 Task: Add an event with the title Marketing Campaign Launch, date '2023/10/11', time 7:50 AM to 9:50 AMand add a description: The Marketing Campaign Launch is an exciting and highly anticipated event that marks the official introduction of a new marketing campaign to the target audience. It is a carefully planned and executed event designed to create buzz, generate interest, and maximize the impact of the campaign's messaging and objectives._x000D_
_x000D_
Select event color  Sage . Add location for the event as: 321 Plaza Mayor, Madrid, Spain, logged in from the account softage.1@softage.netand send the event invitation to softage.8@softage.net and softage.9@softage.net. Set a reminder for the event Weekly on Sunday
Action: Mouse moved to (58, 122)
Screenshot: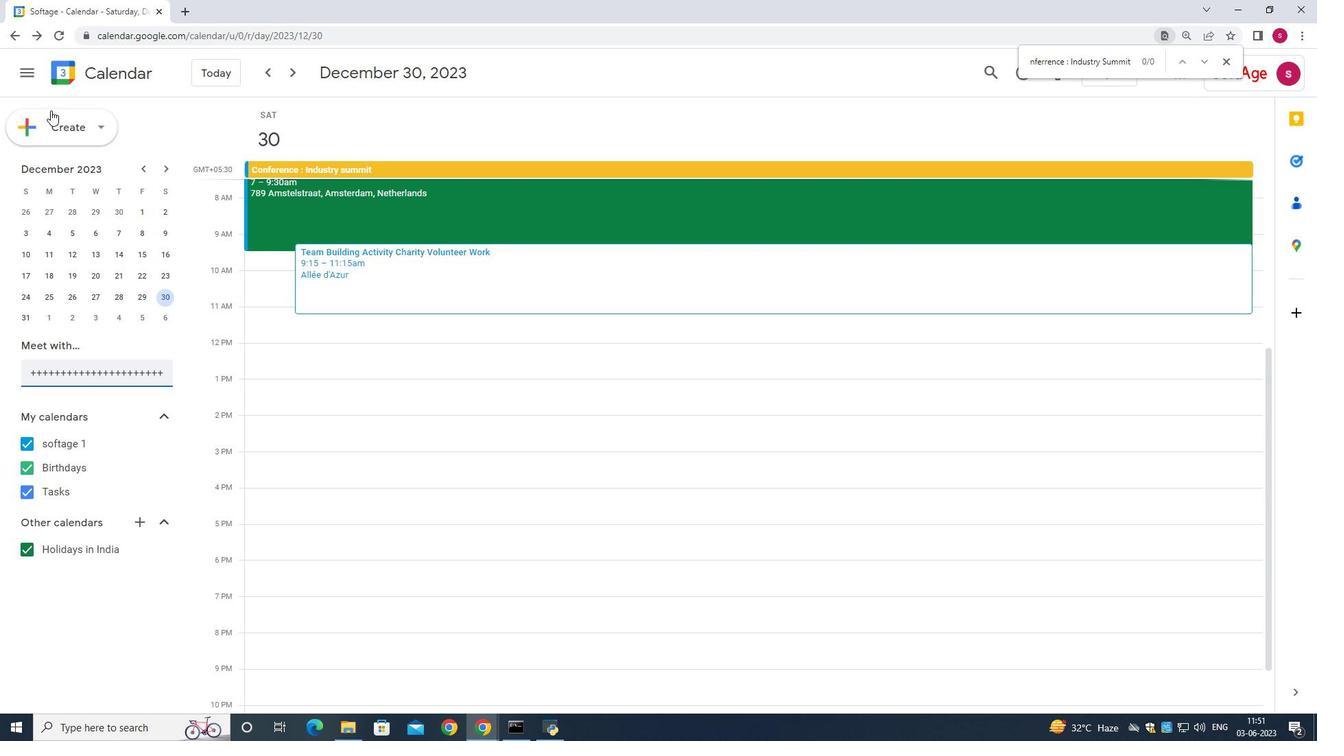 
Action: Mouse pressed left at (58, 122)
Screenshot: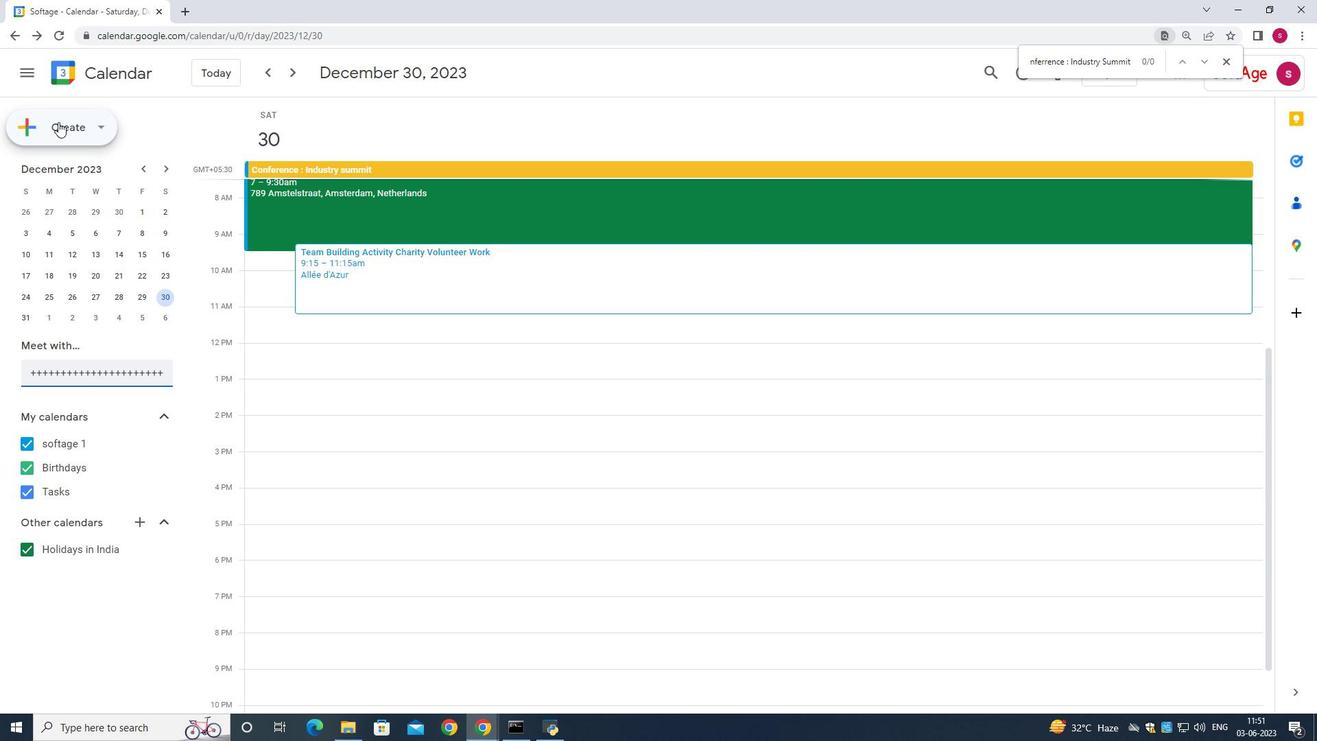
Action: Mouse moved to (52, 173)
Screenshot: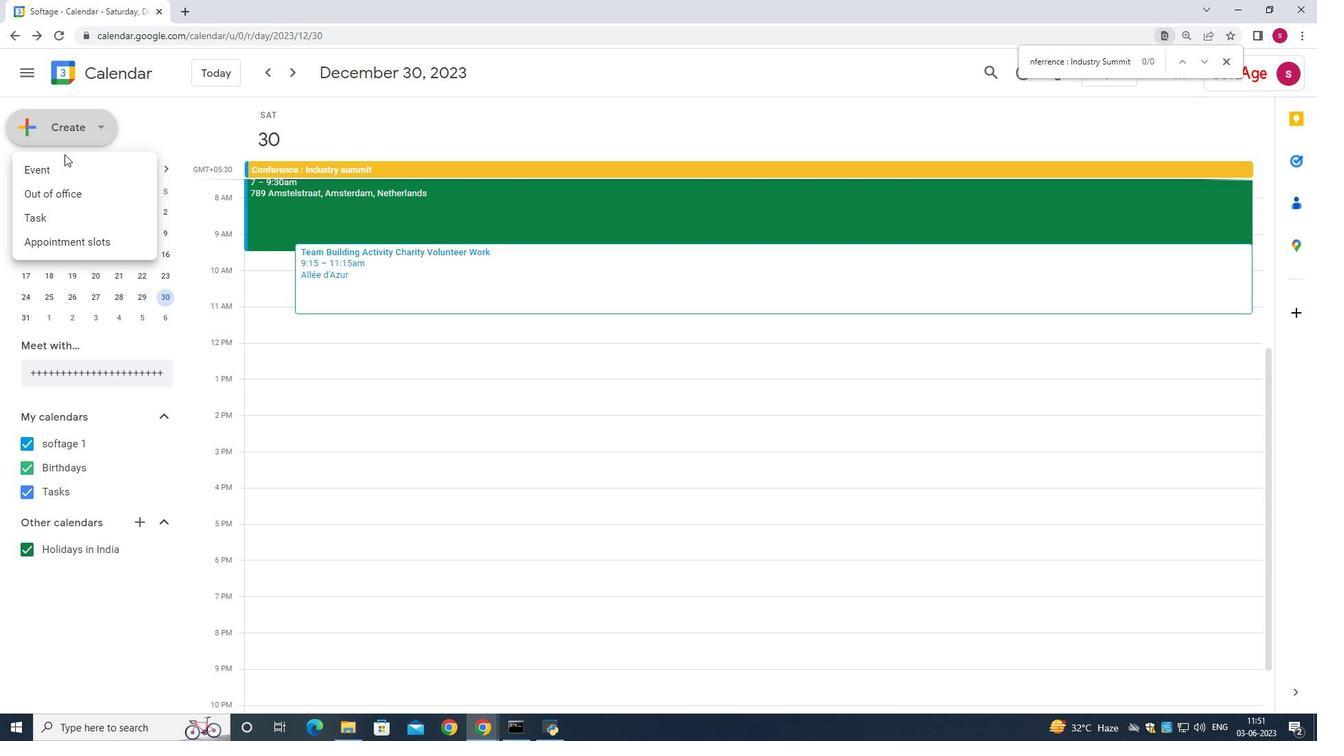 
Action: Mouse pressed left at (52, 173)
Screenshot: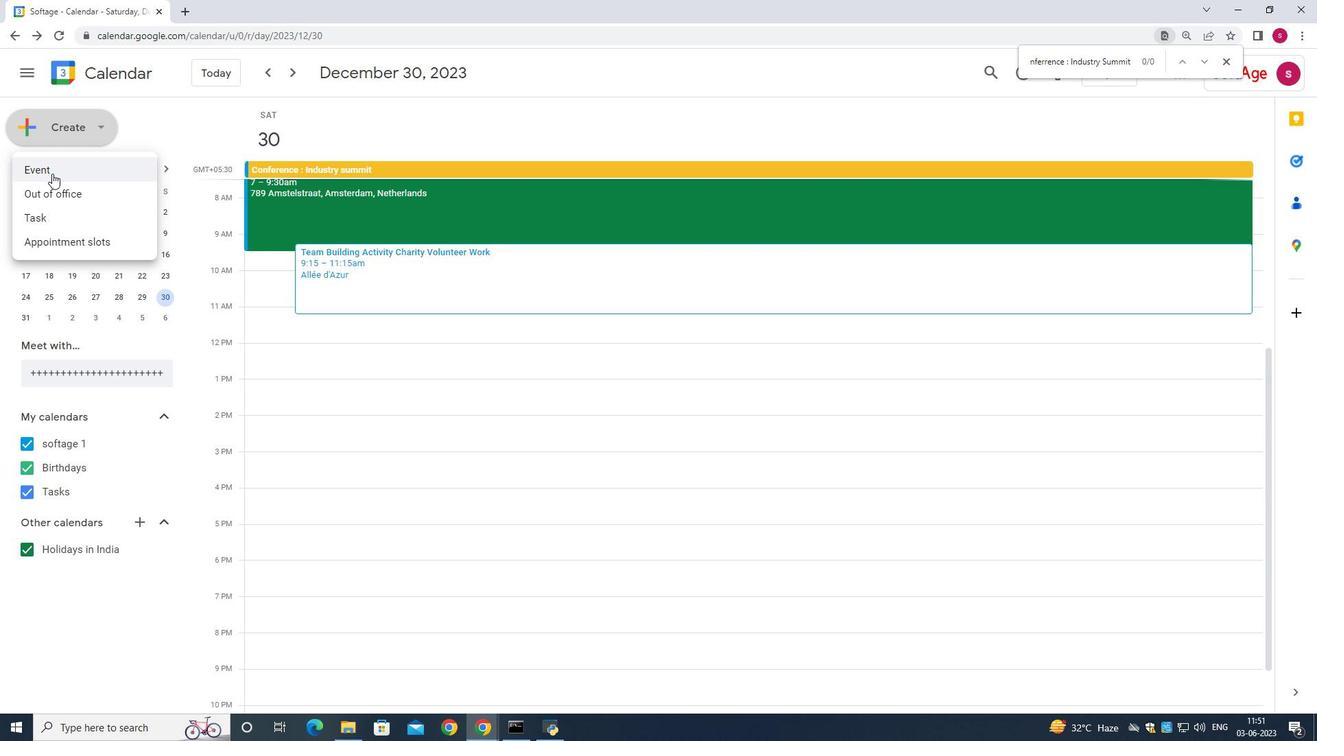 
Action: Mouse moved to (697, 236)
Screenshot: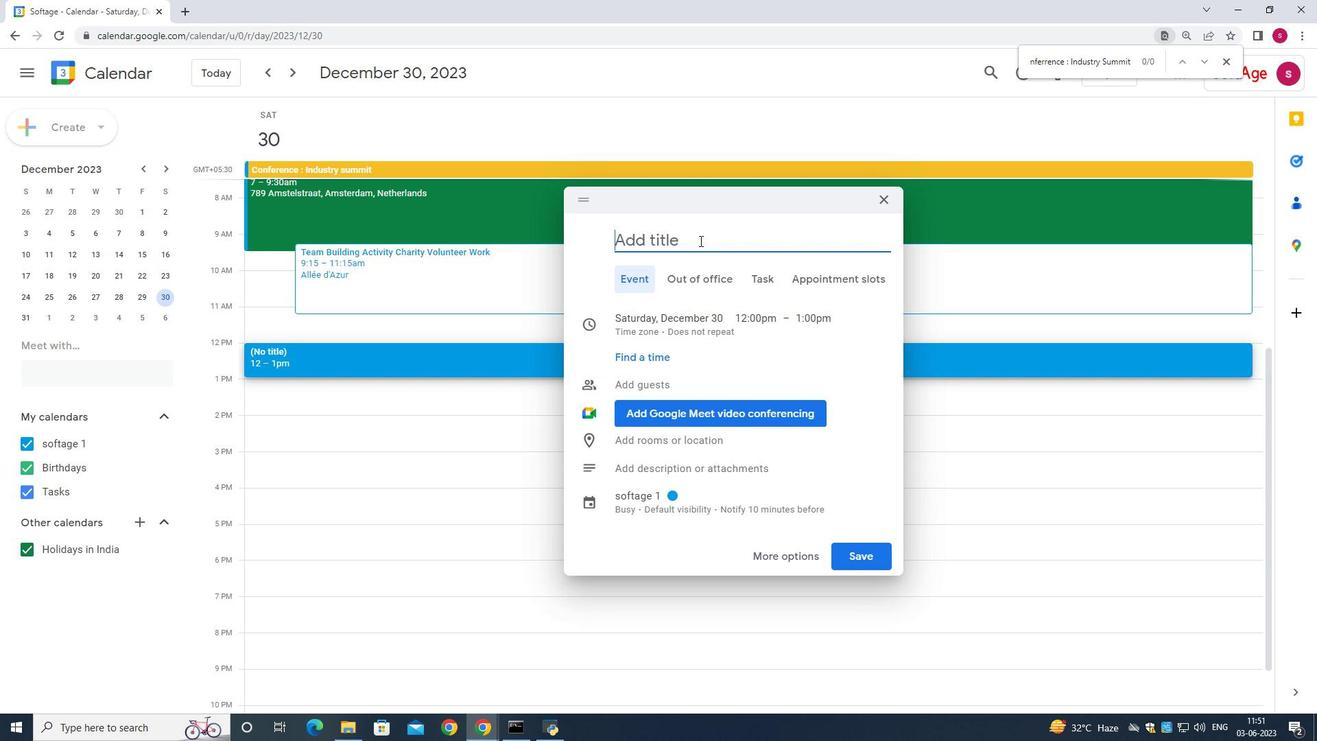 
Action: Mouse pressed left at (697, 236)
Screenshot: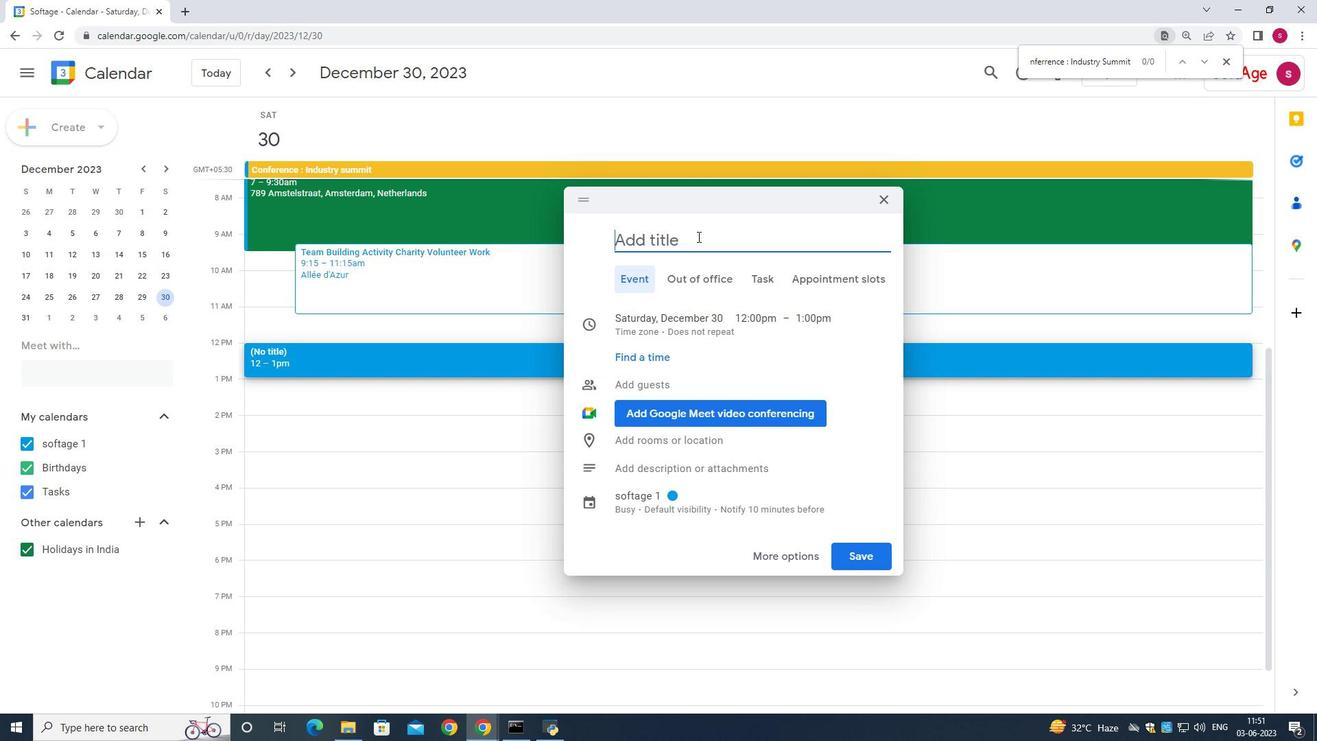 
Action: Mouse moved to (645, 249)
Screenshot: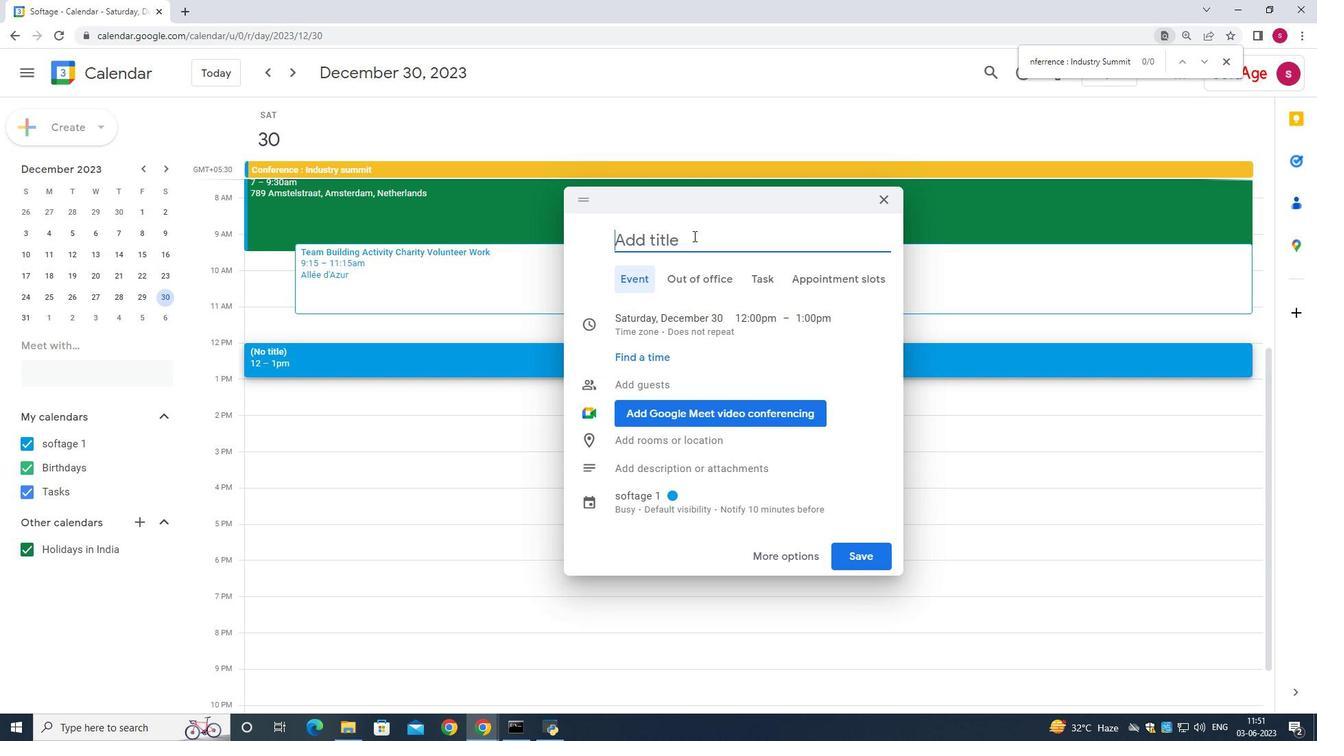 
Action: Key pressed <Key.shift>Marketing<Key.space><Key.shift>Campaign
Screenshot: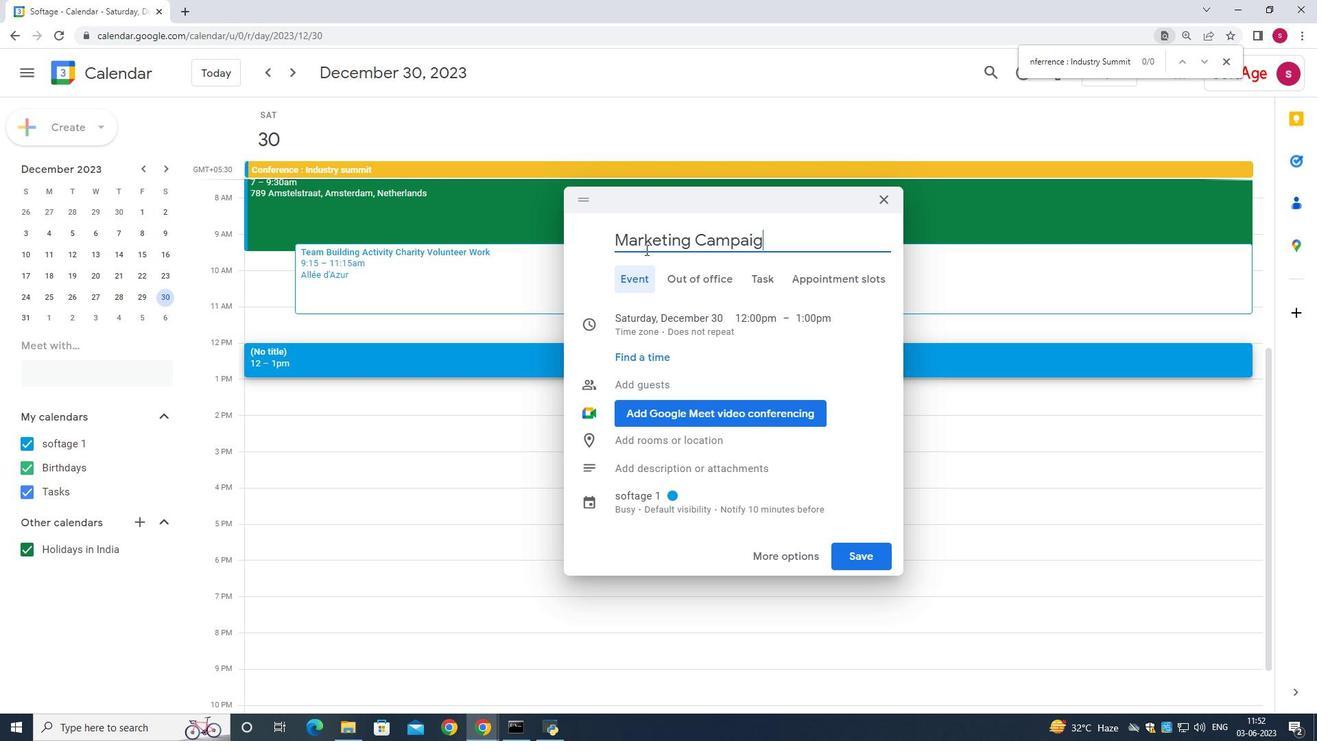 
Action: Mouse moved to (764, 199)
Screenshot: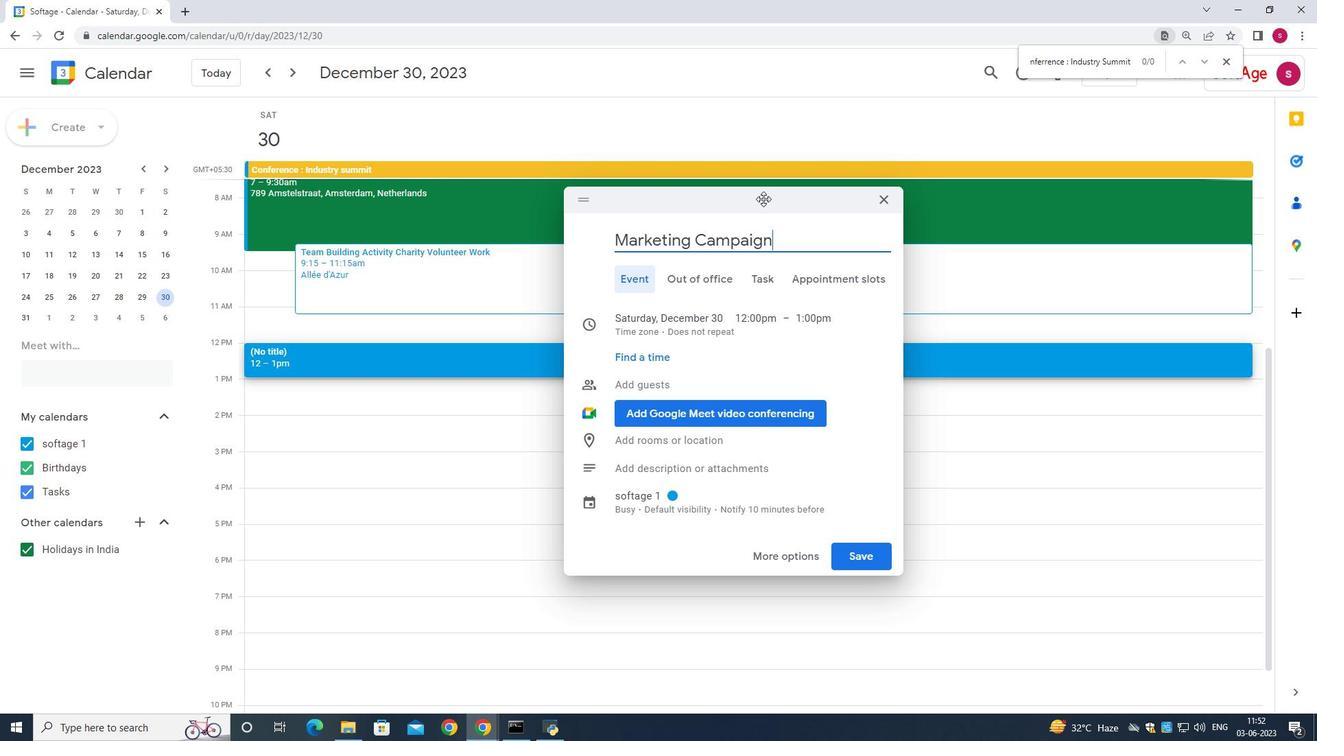 
Action: Key pressed <Key.space><Key.shift>Launch
Screenshot: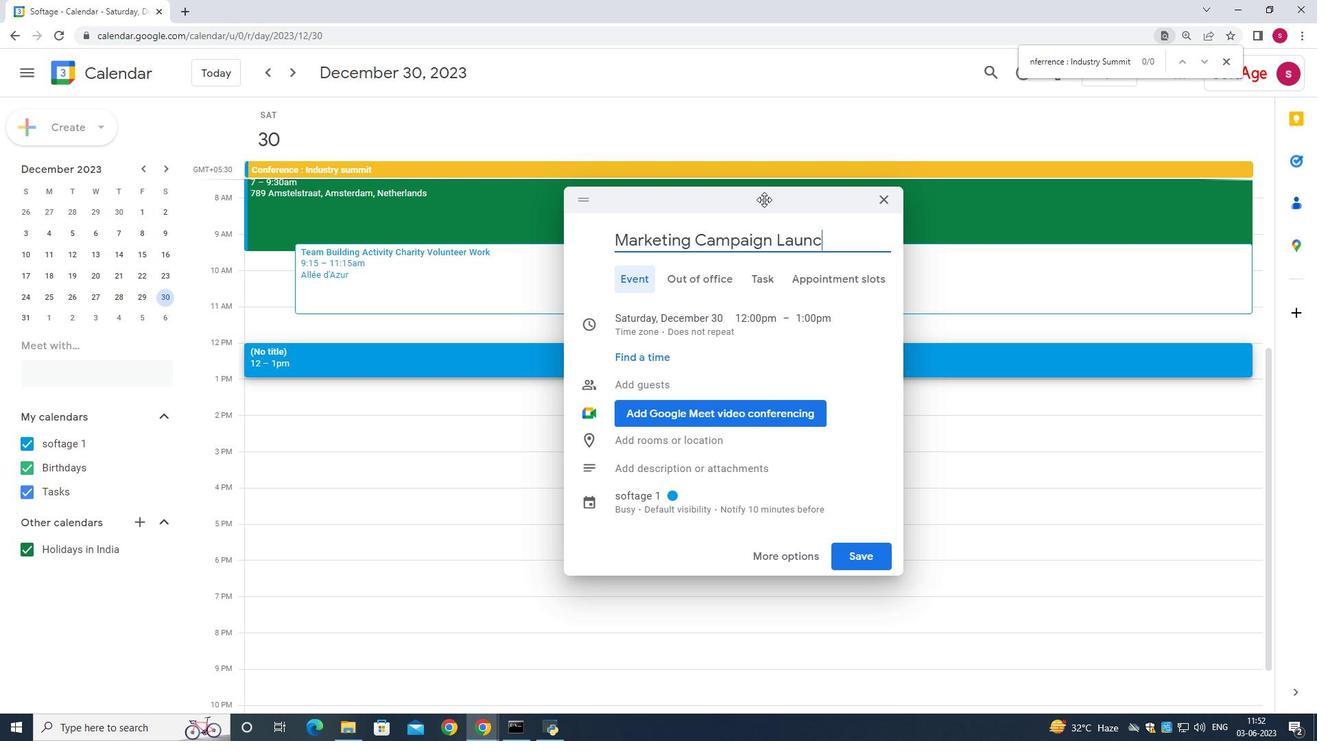 
Action: Mouse moved to (684, 307)
Screenshot: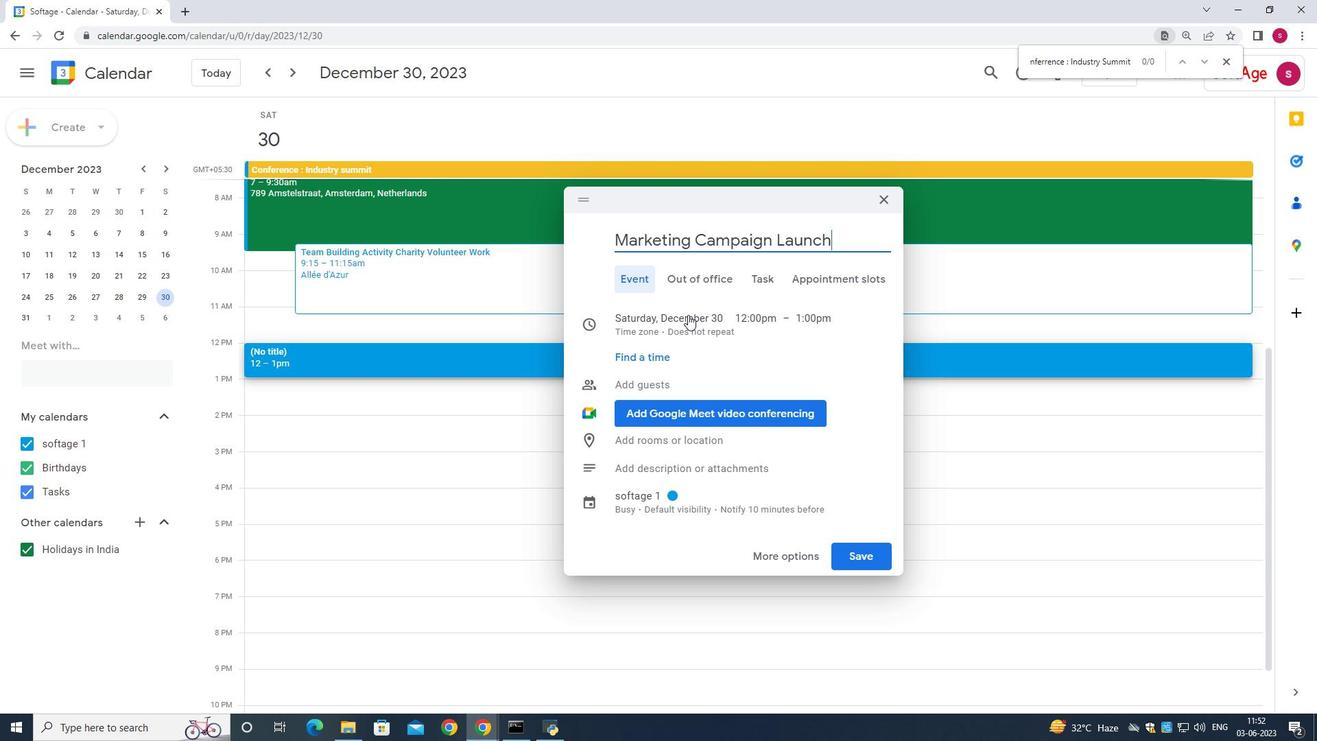 
Action: Mouse pressed left at (684, 307)
Screenshot: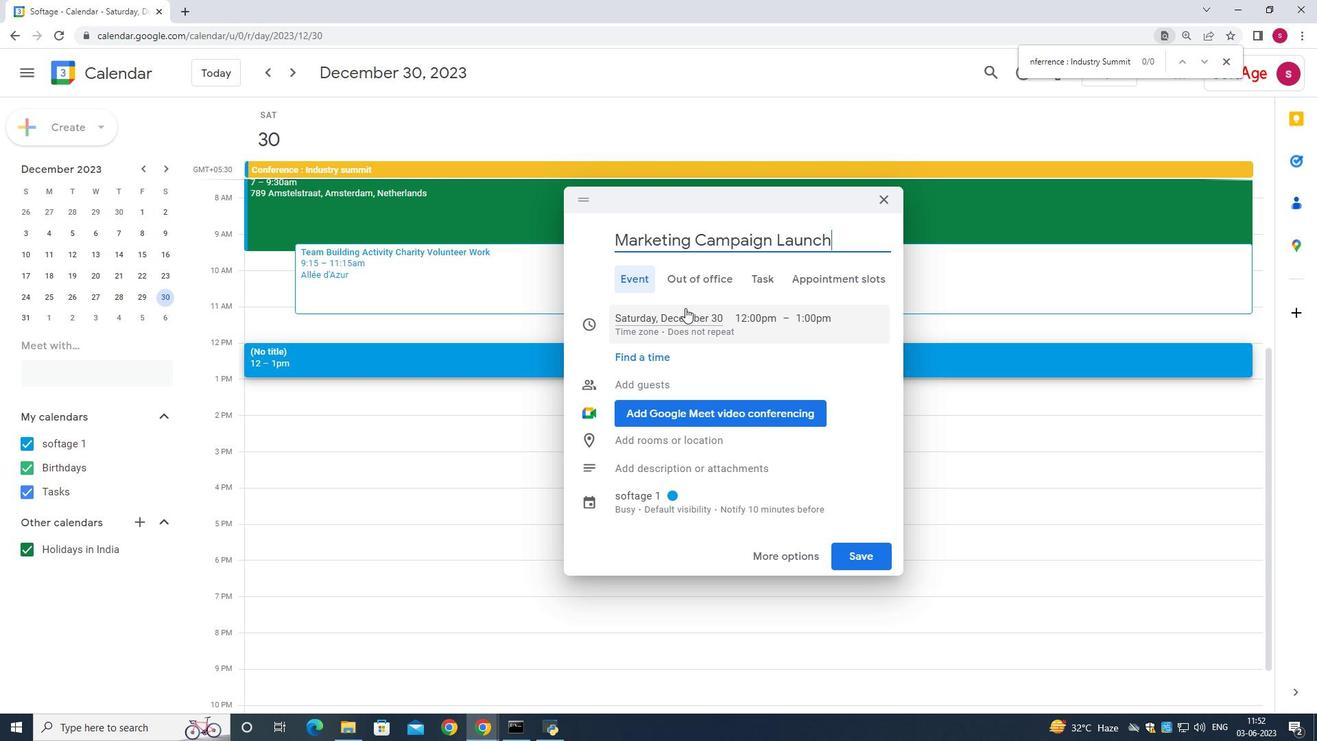 
Action: Mouse moved to (682, 318)
Screenshot: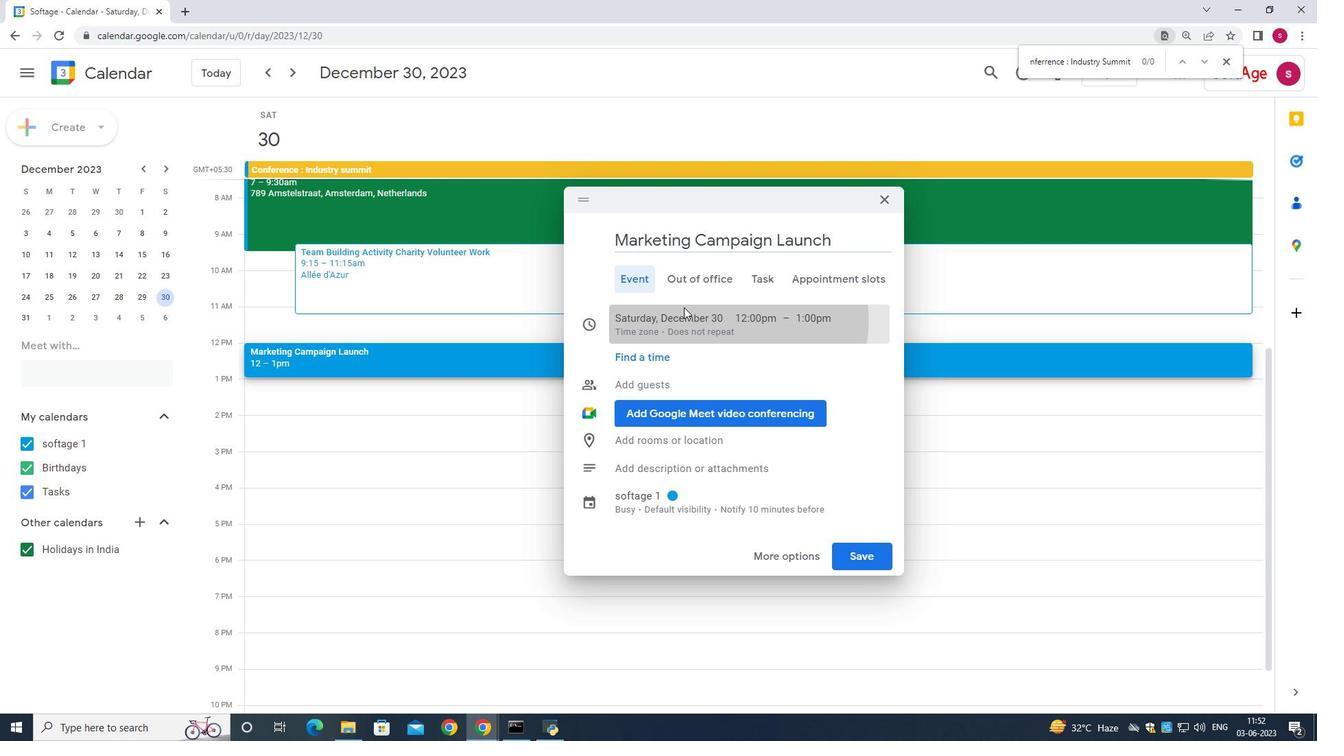 
Action: Mouse pressed left at (682, 318)
Screenshot: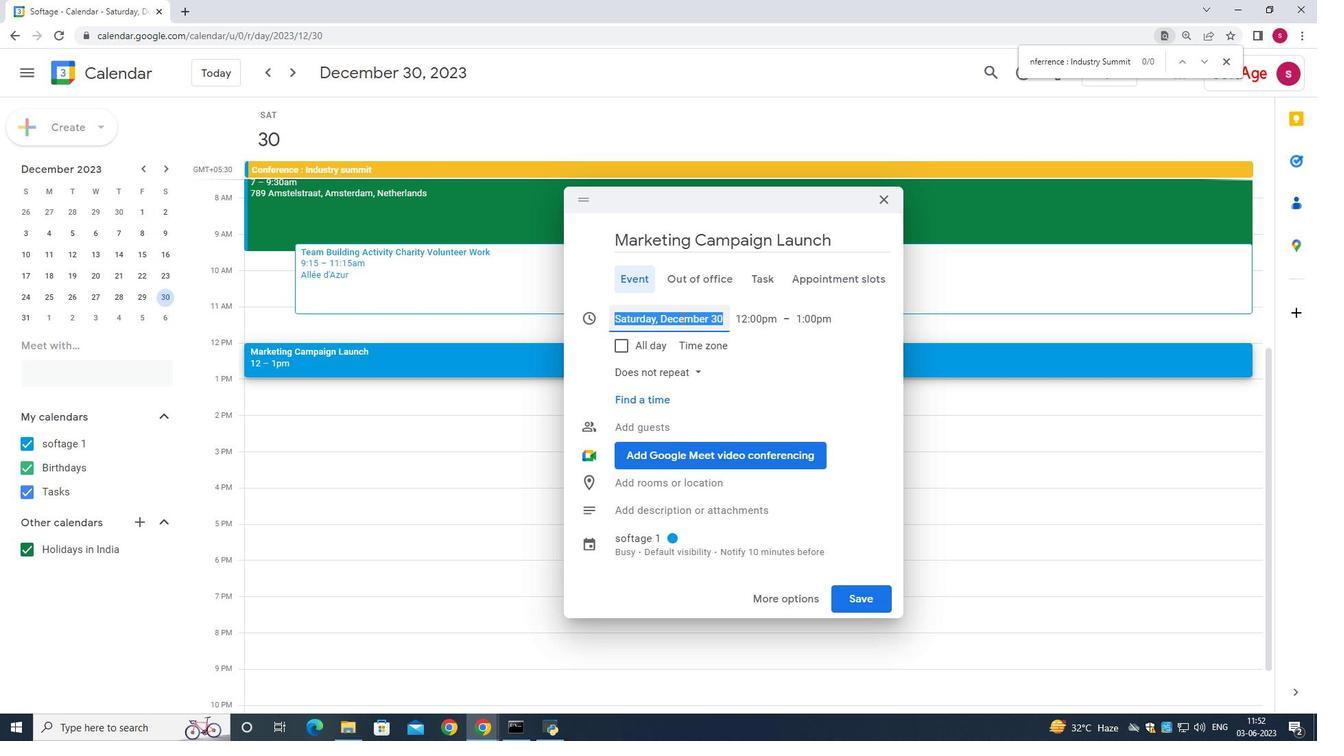 
Action: Mouse moved to (775, 348)
Screenshot: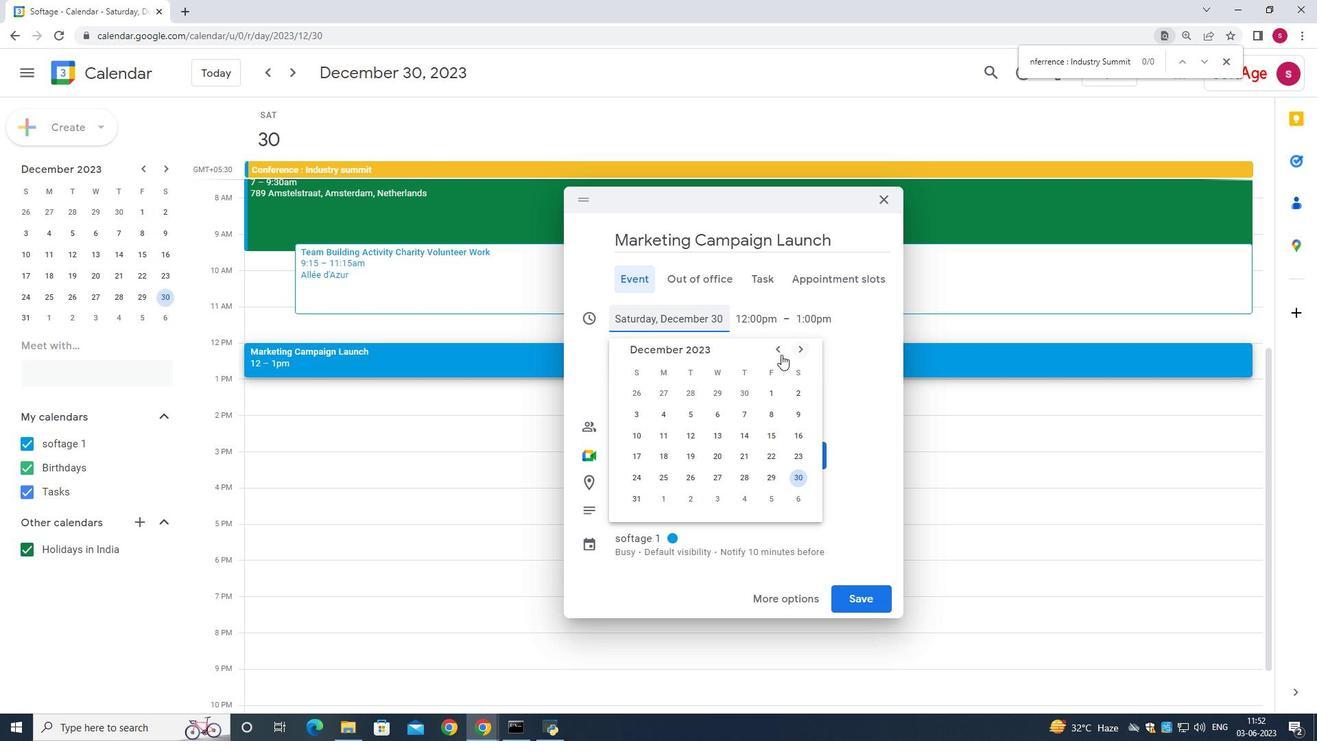 
Action: Mouse pressed left at (775, 348)
Screenshot: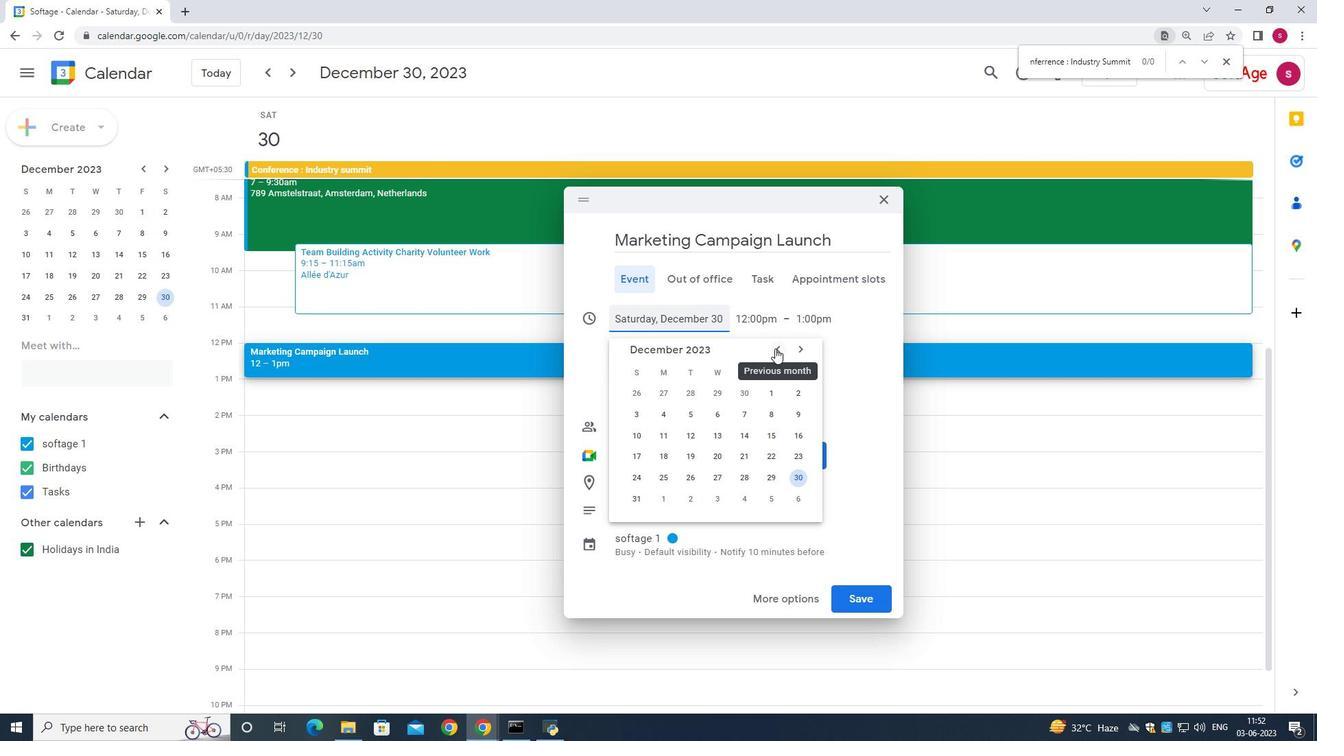 
Action: Mouse pressed left at (775, 348)
Screenshot: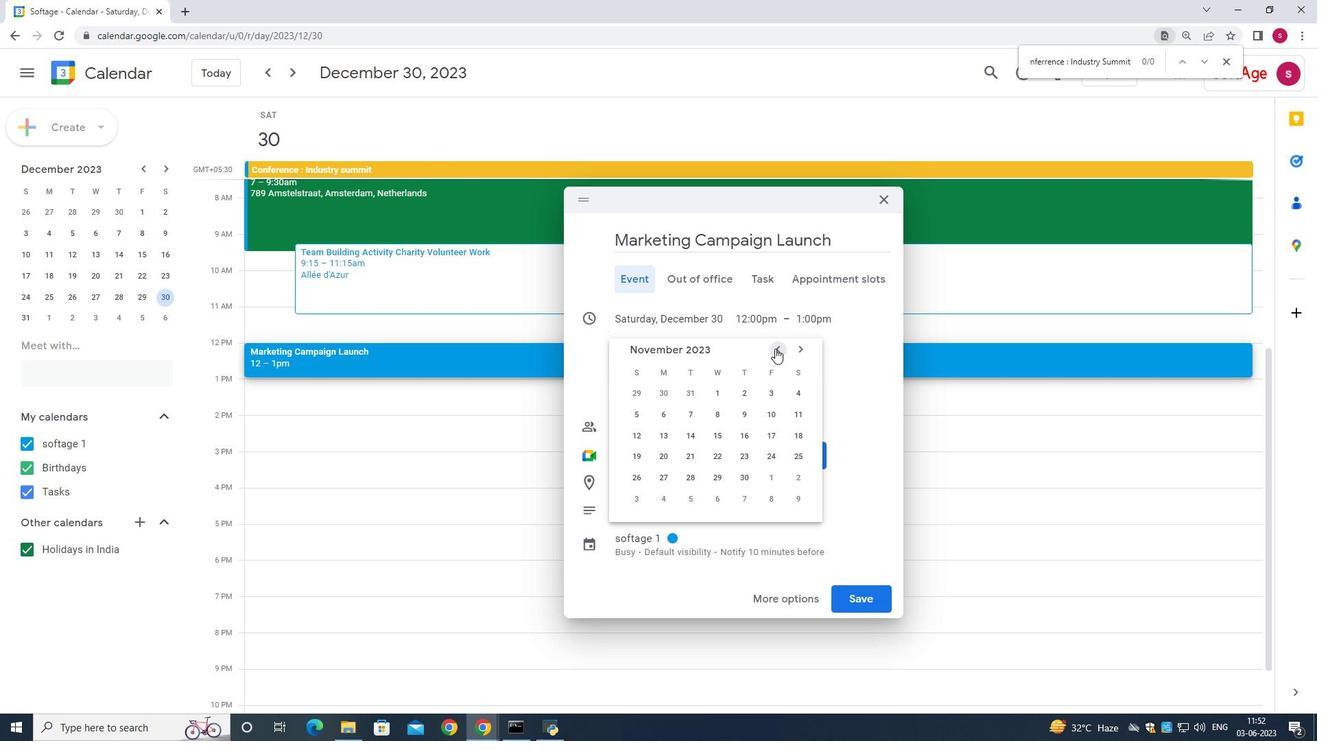 
Action: Mouse moved to (722, 413)
Screenshot: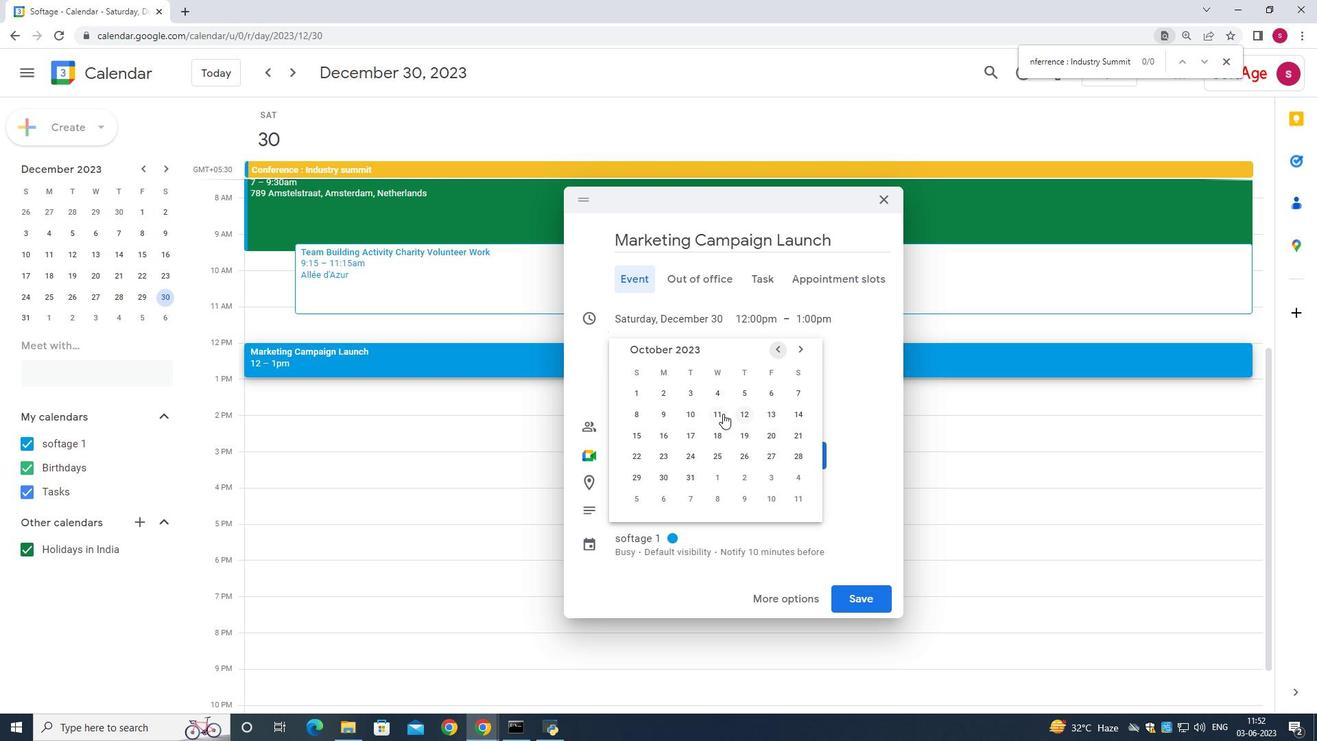 
Action: Mouse pressed left at (722, 413)
Screenshot: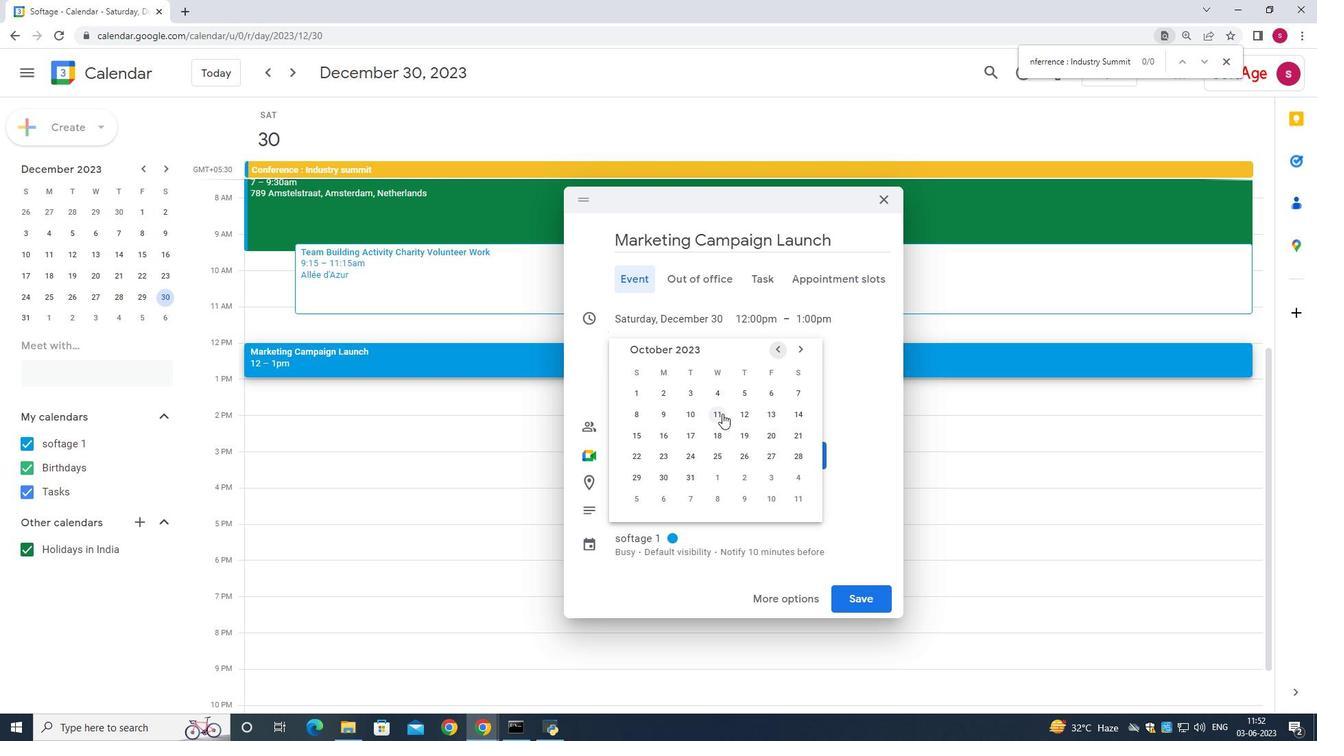 
Action: Mouse moved to (754, 320)
Screenshot: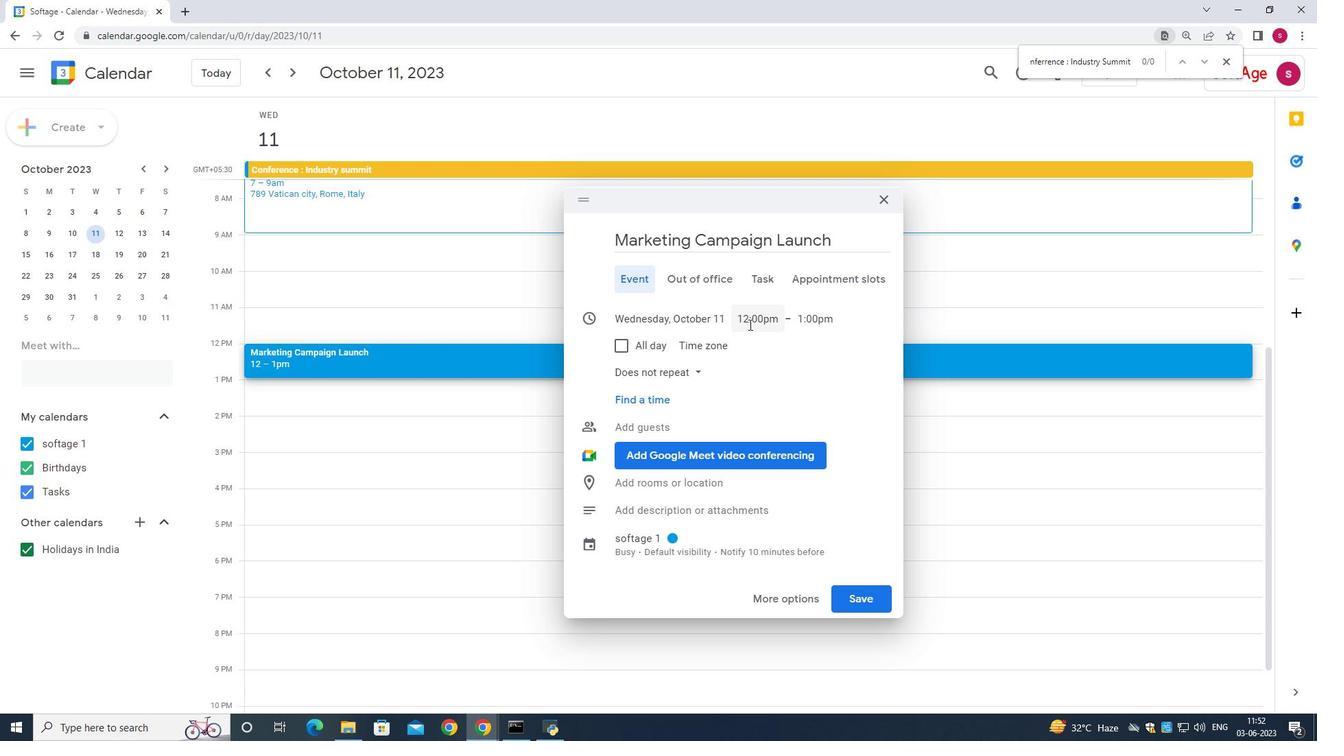 
Action: Mouse pressed left at (754, 320)
Screenshot: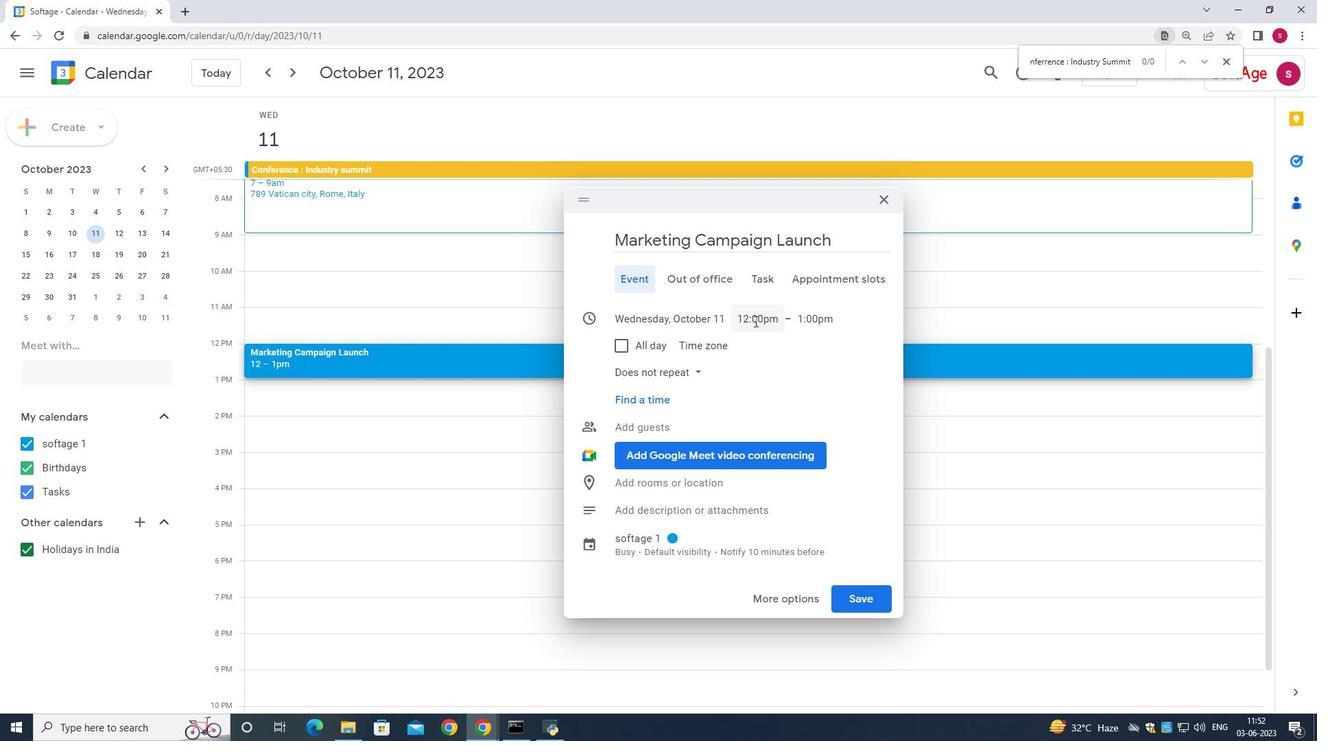 
Action: Mouse moved to (765, 391)
Screenshot: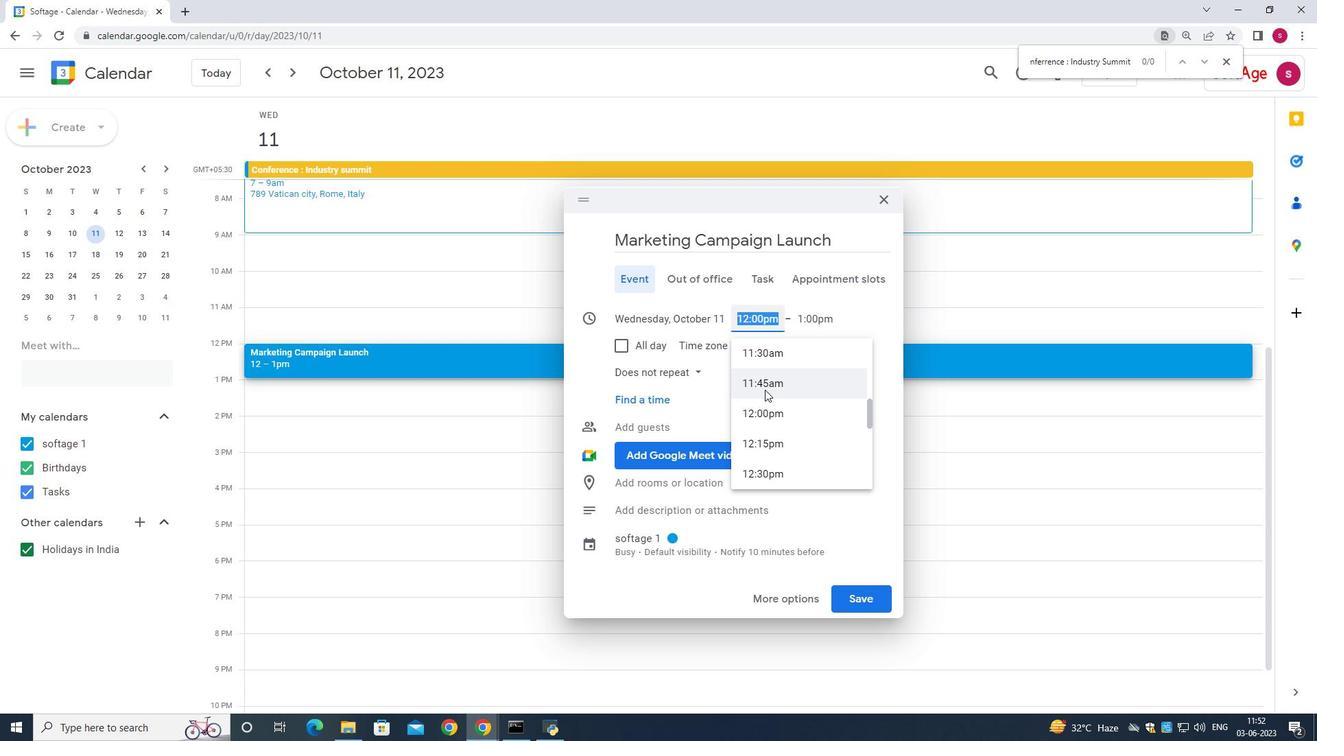 
Action: Mouse scrolled (765, 392) with delta (0, 0)
Screenshot: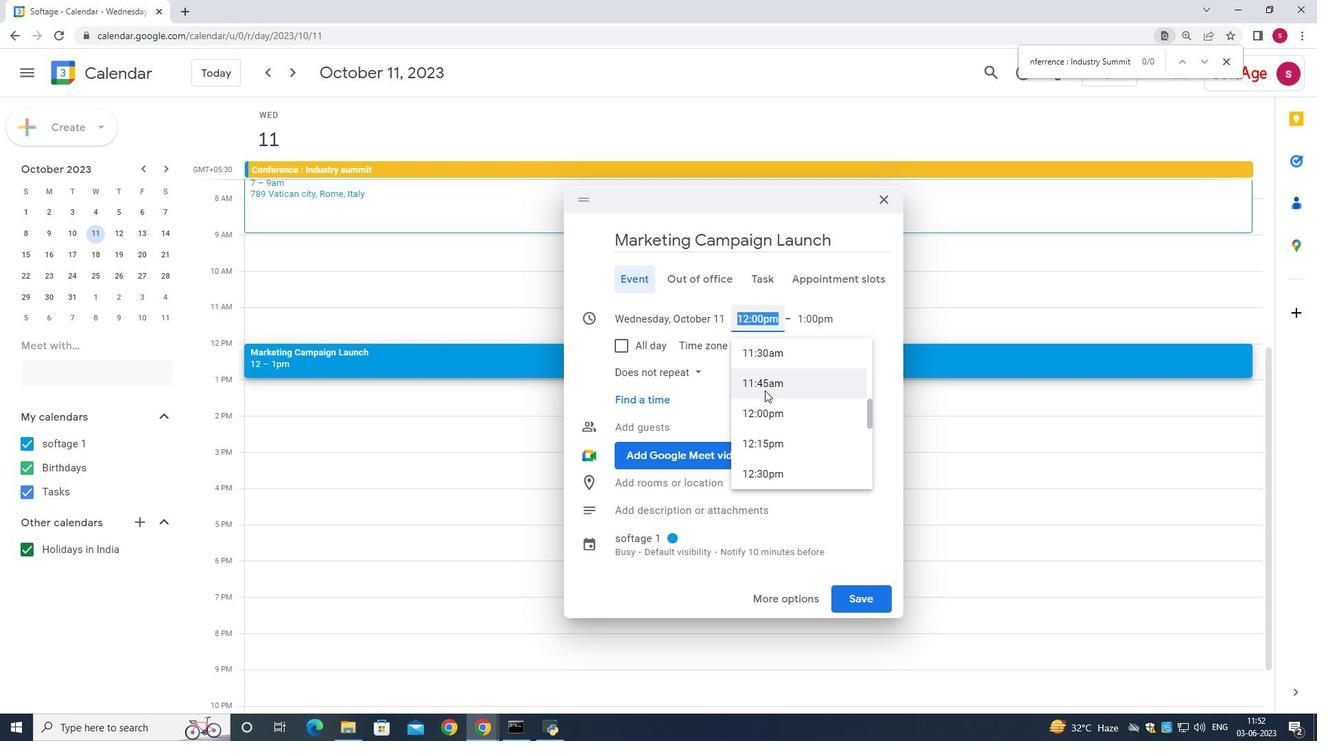 
Action: Mouse scrolled (765, 392) with delta (0, 0)
Screenshot: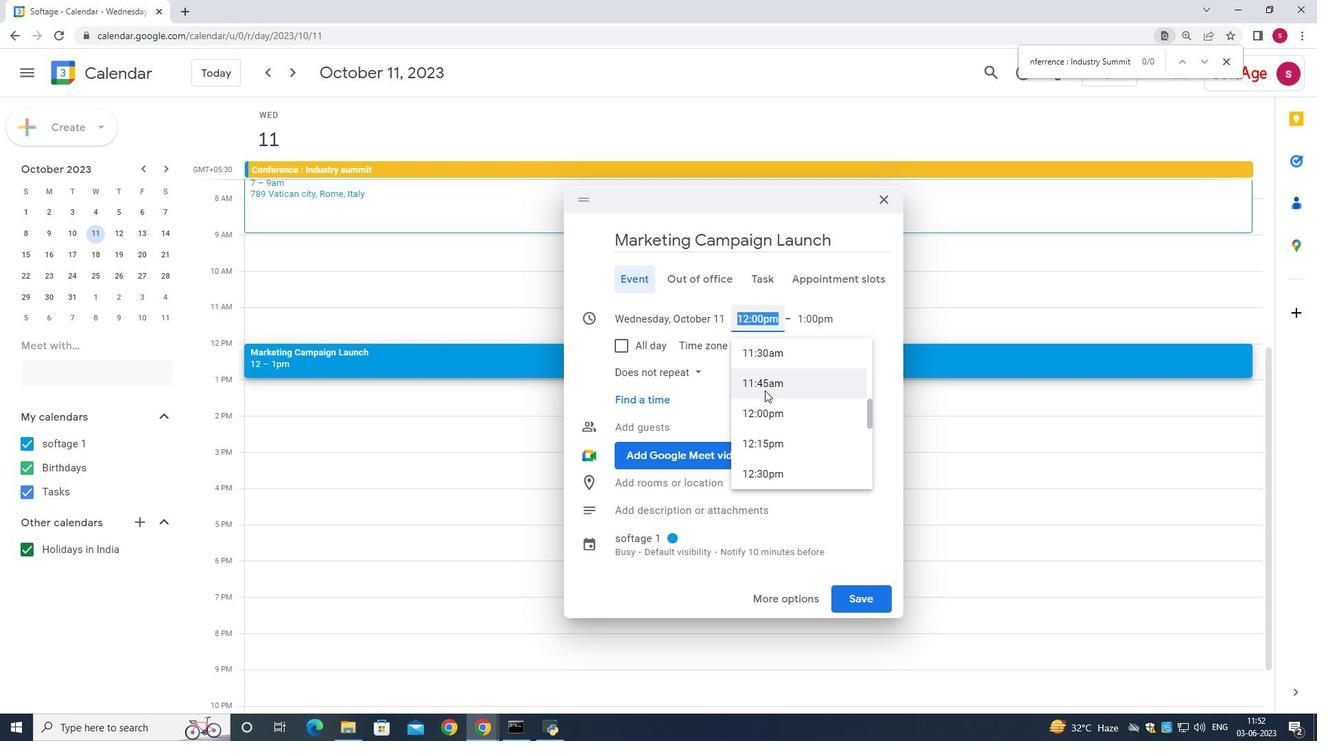 
Action: Mouse scrolled (765, 392) with delta (0, 0)
Screenshot: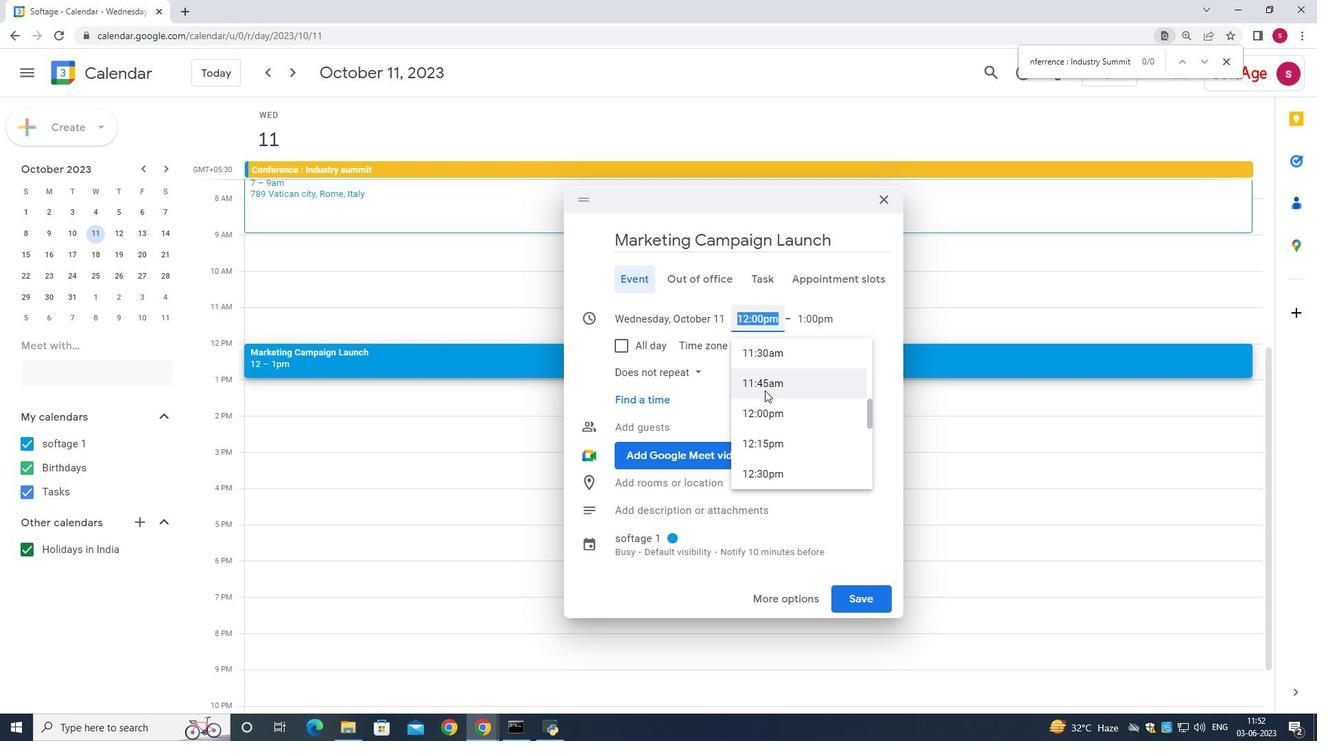 
Action: Mouse scrolled (765, 392) with delta (0, 0)
Screenshot: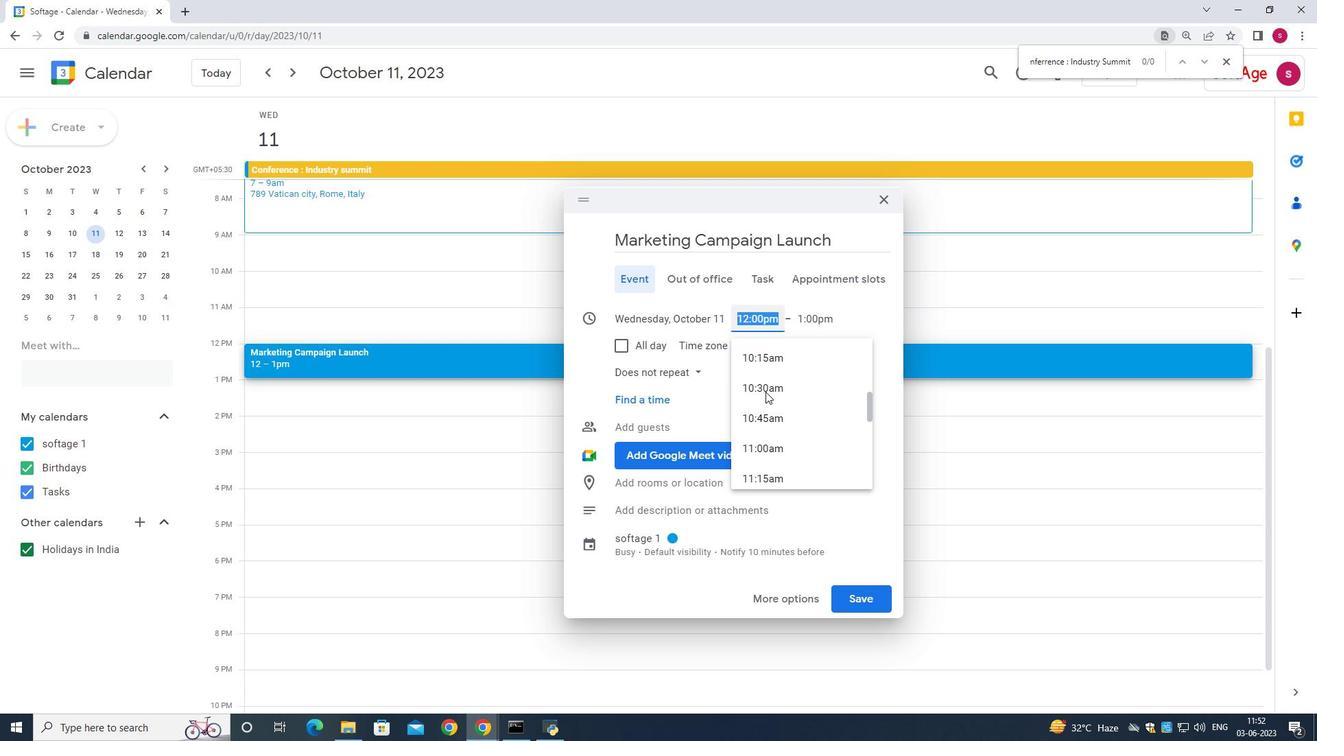 
Action: Mouse scrolled (765, 392) with delta (0, 0)
Screenshot: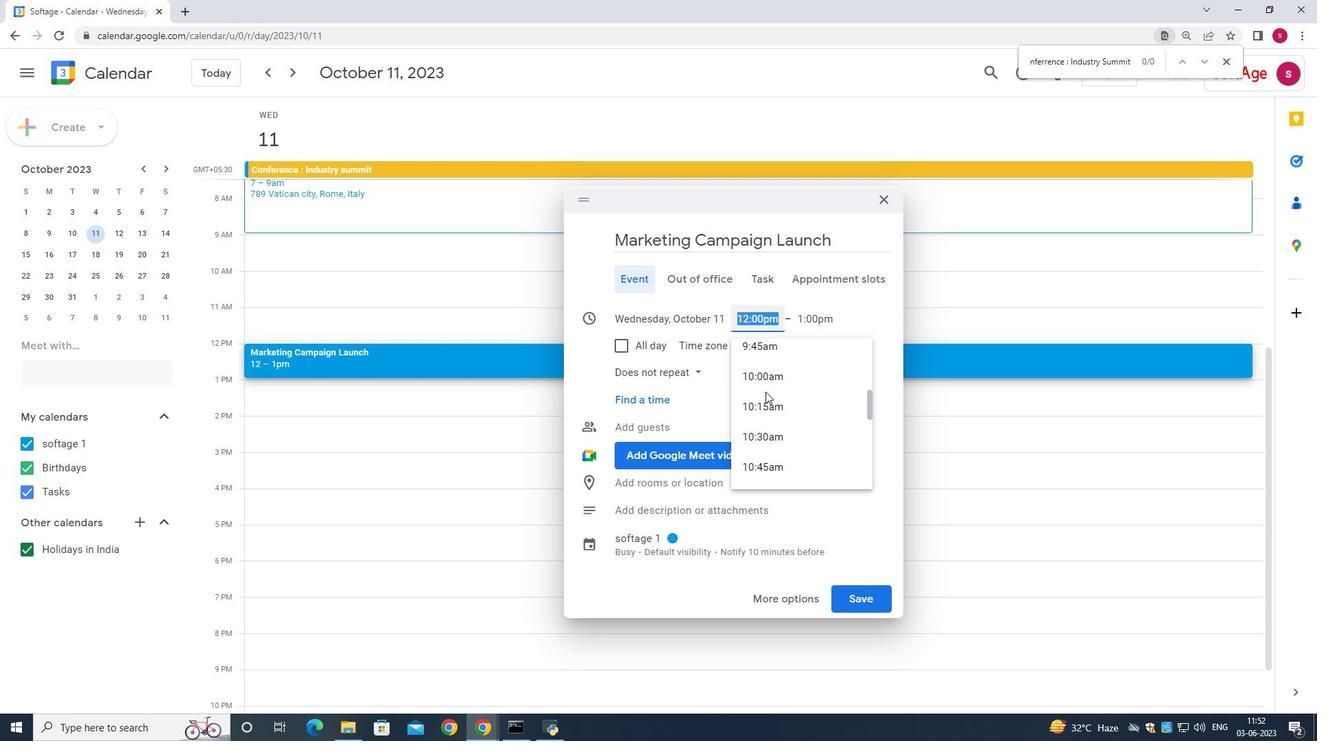 
Action: Mouse scrolled (765, 392) with delta (0, 0)
Screenshot: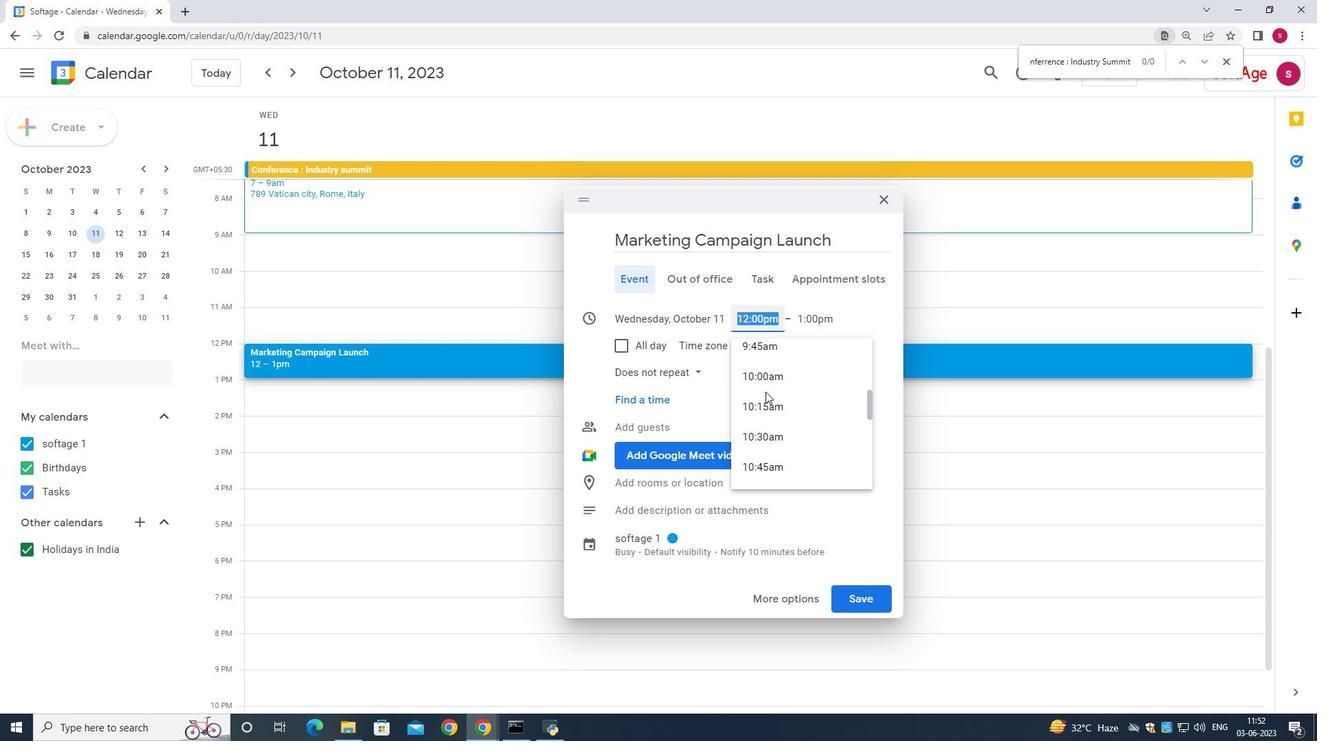 
Action: Mouse scrolled (765, 392) with delta (0, 0)
Screenshot: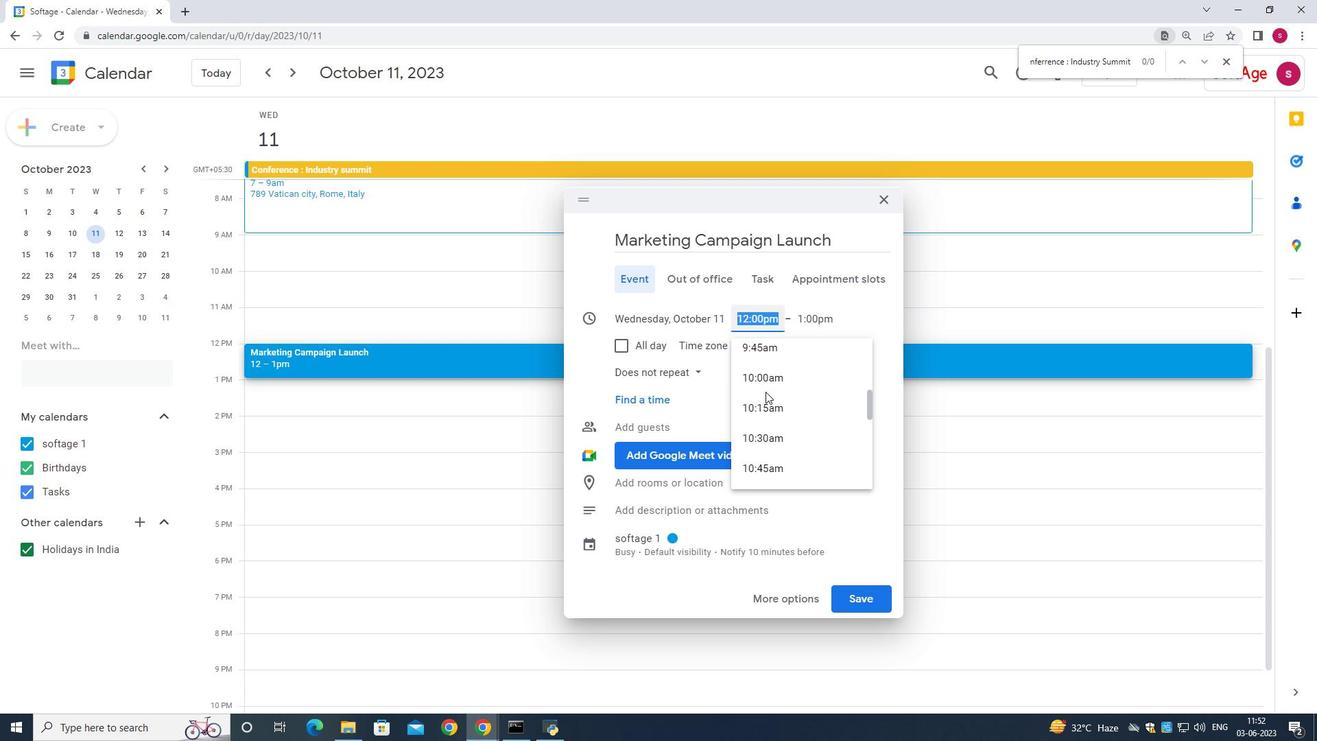 
Action: Mouse scrolled (765, 392) with delta (0, 0)
Screenshot: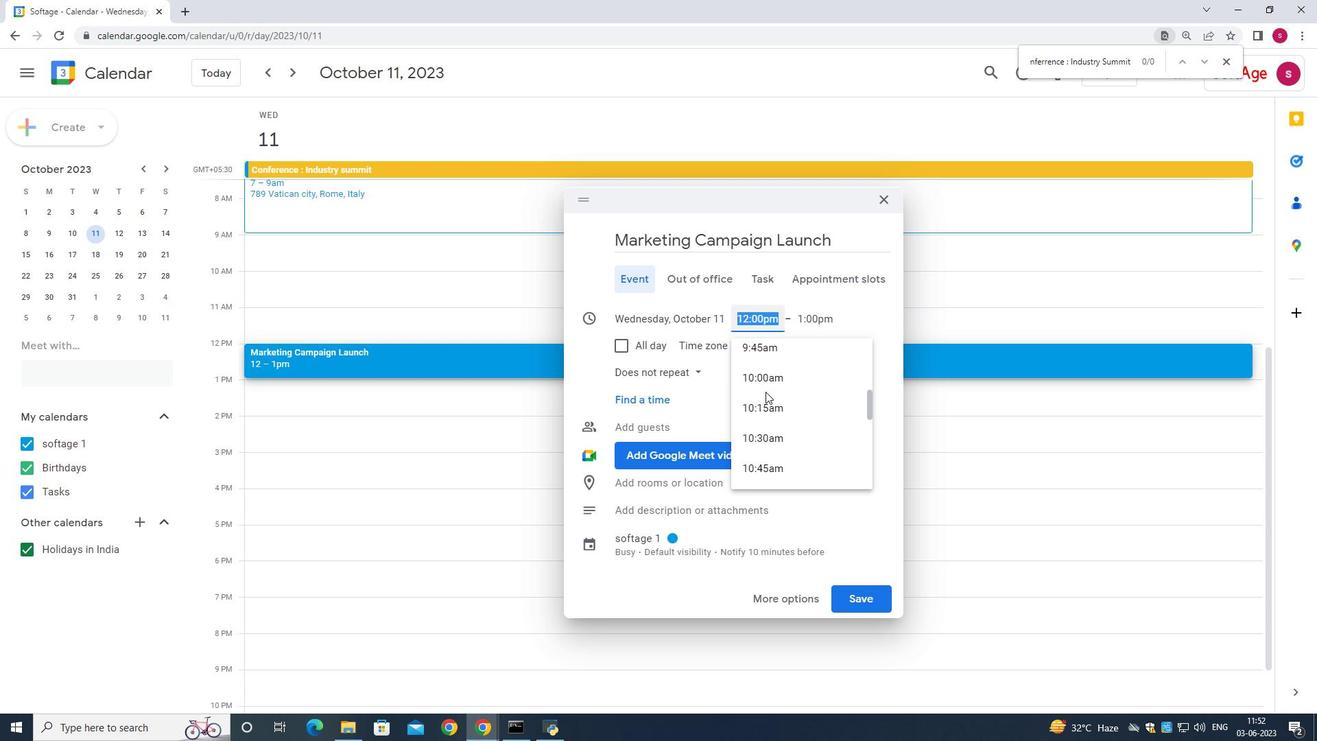 
Action: Mouse moved to (772, 452)
Screenshot: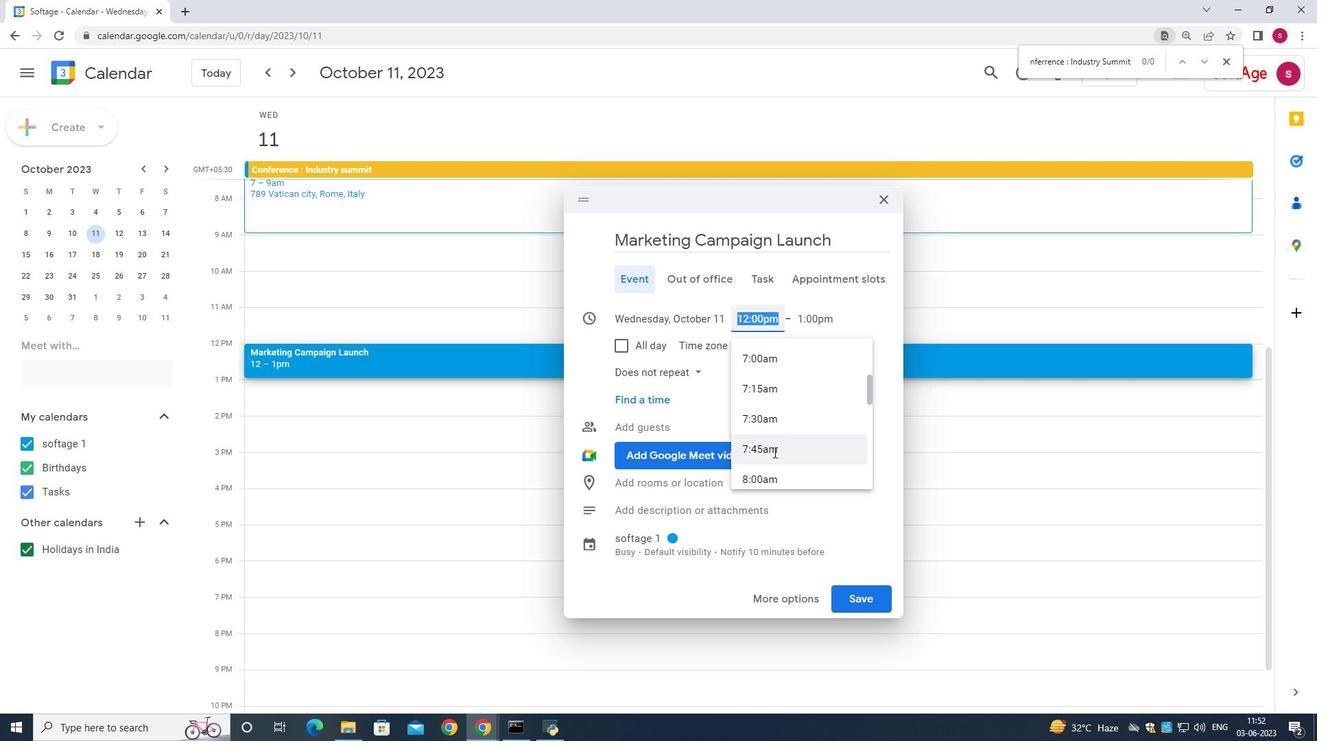 
Action: Mouse pressed left at (772, 452)
Screenshot: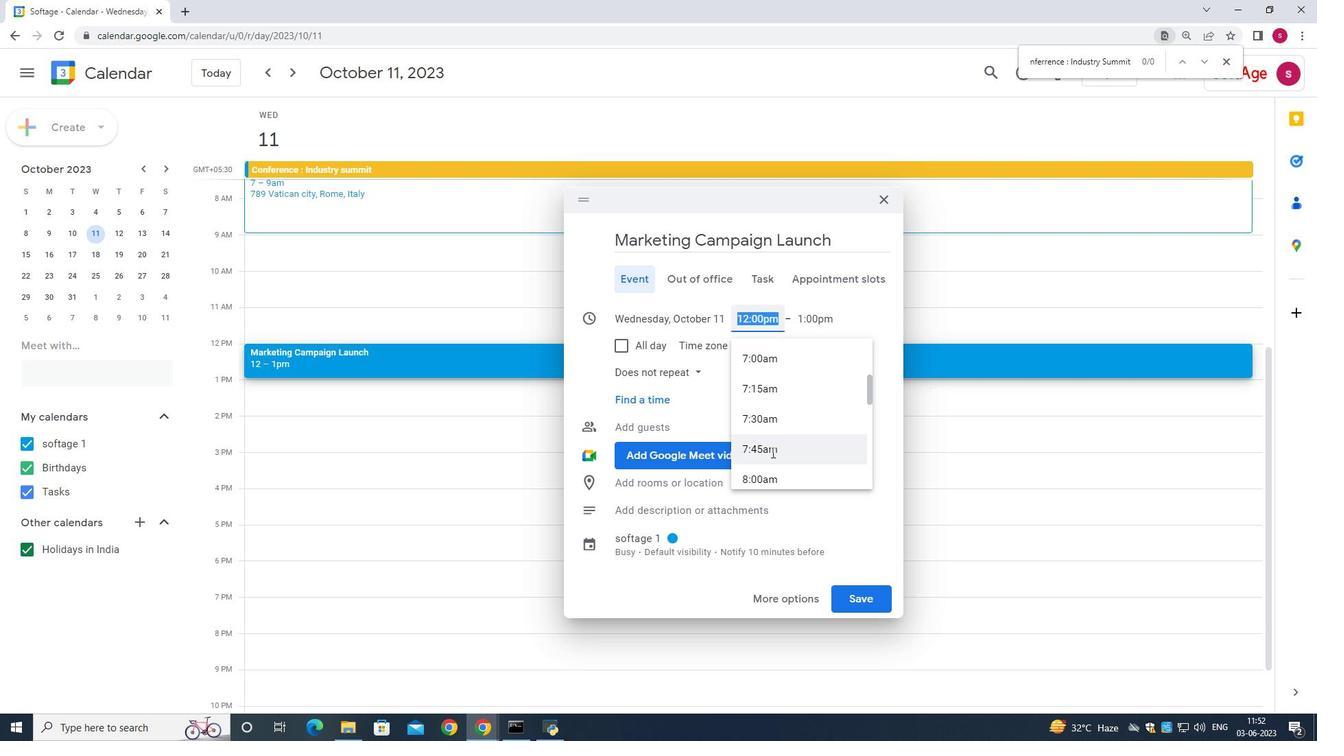 
Action: Mouse moved to (754, 318)
Screenshot: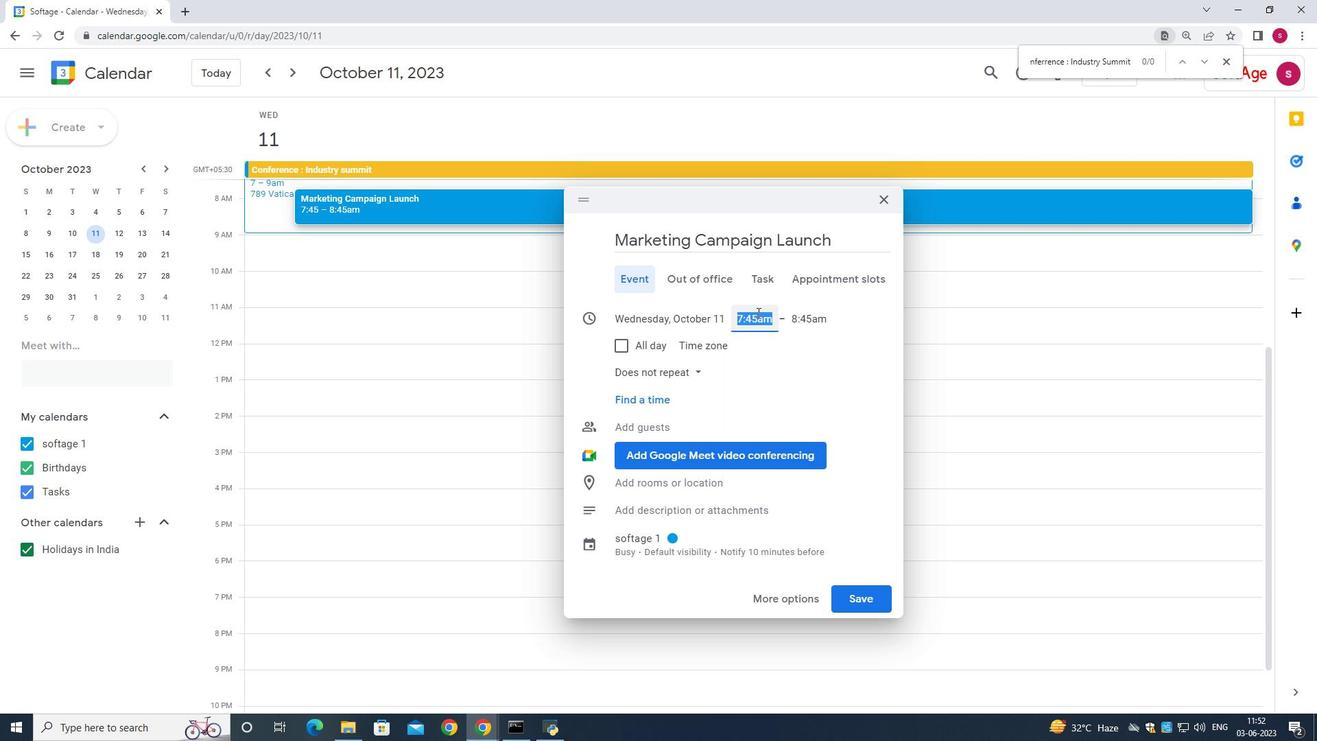 
Action: Mouse pressed left at (754, 318)
Screenshot: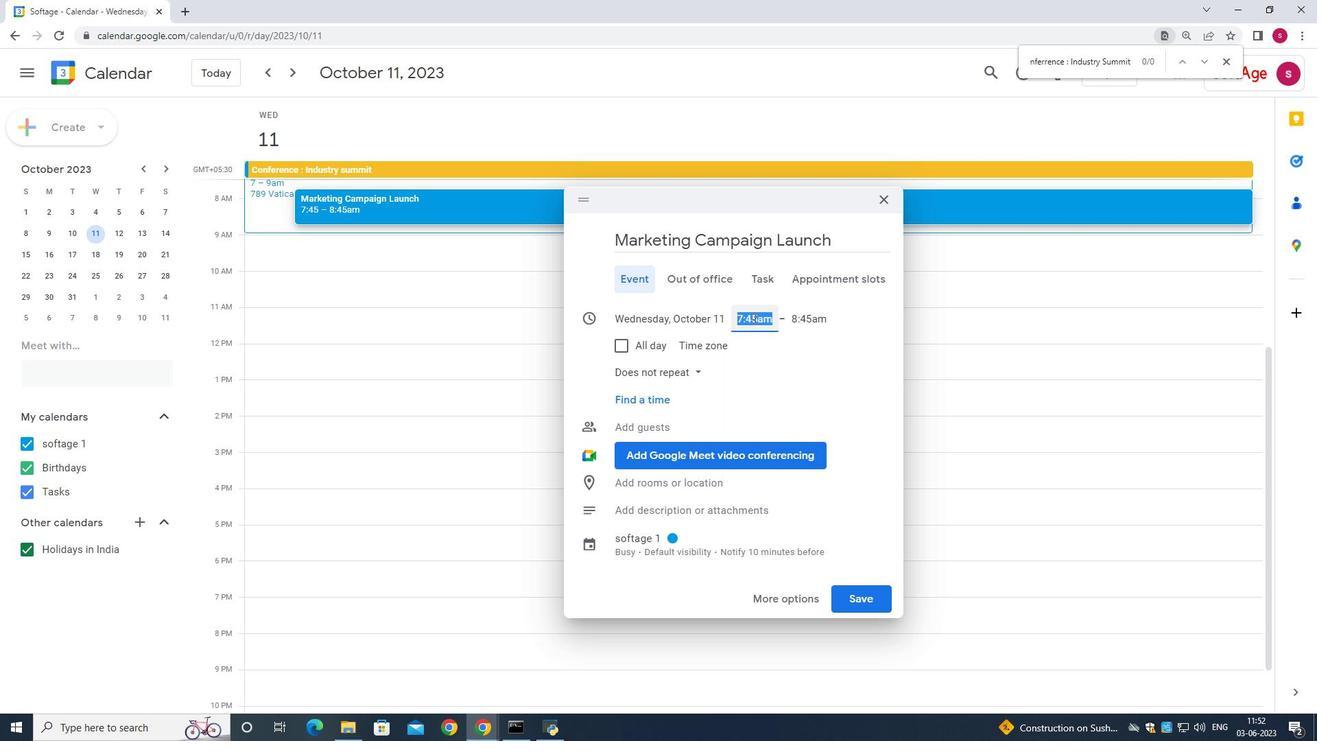 
Action: Mouse moved to (757, 319)
Screenshot: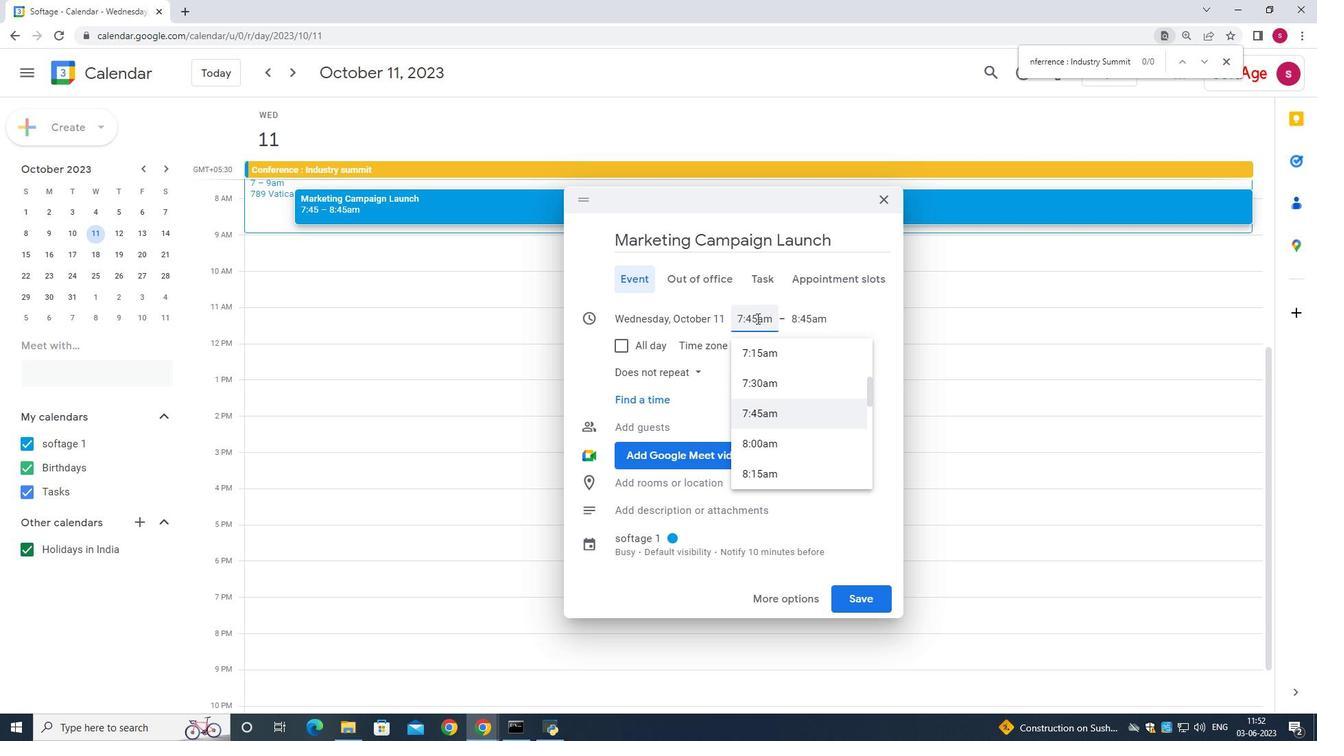 
Action: Mouse pressed left at (757, 319)
Screenshot: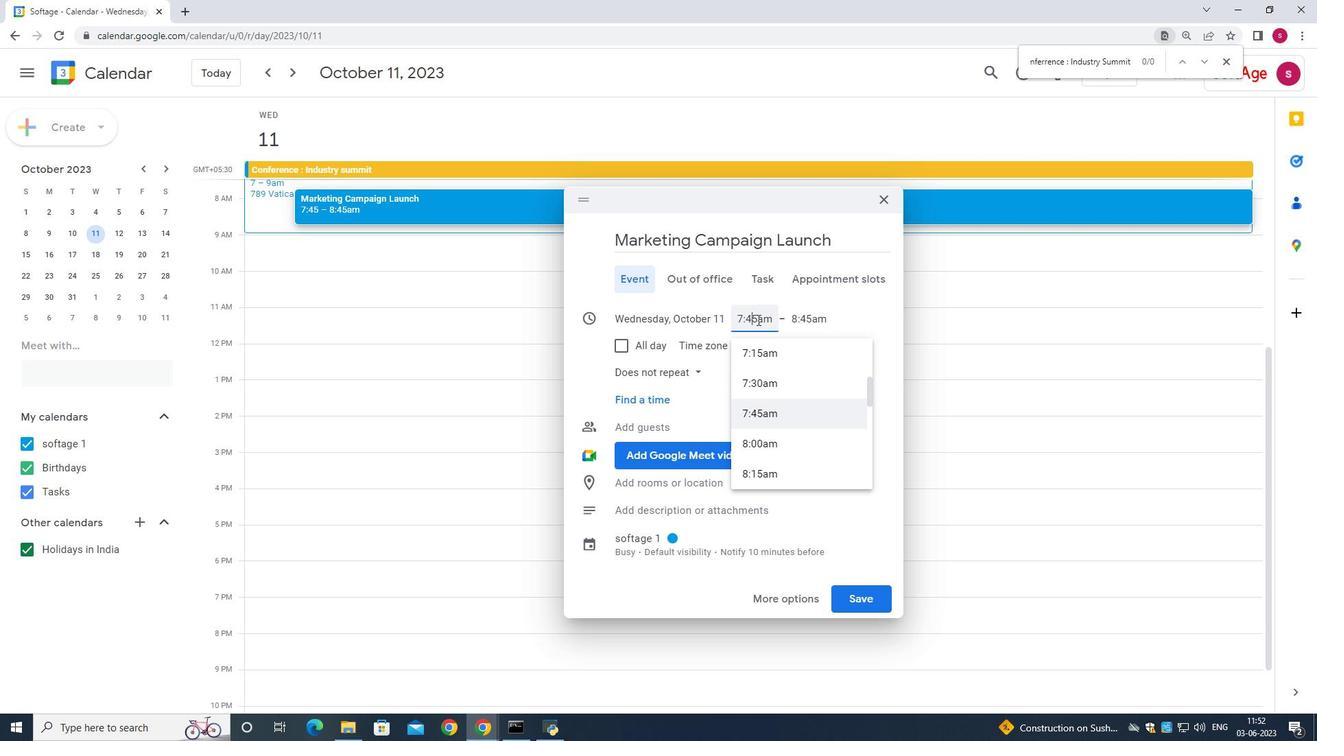 
Action: Key pressed <Key.backspace>1<Key.backspace>7<Key.shift_r>:50
Screenshot: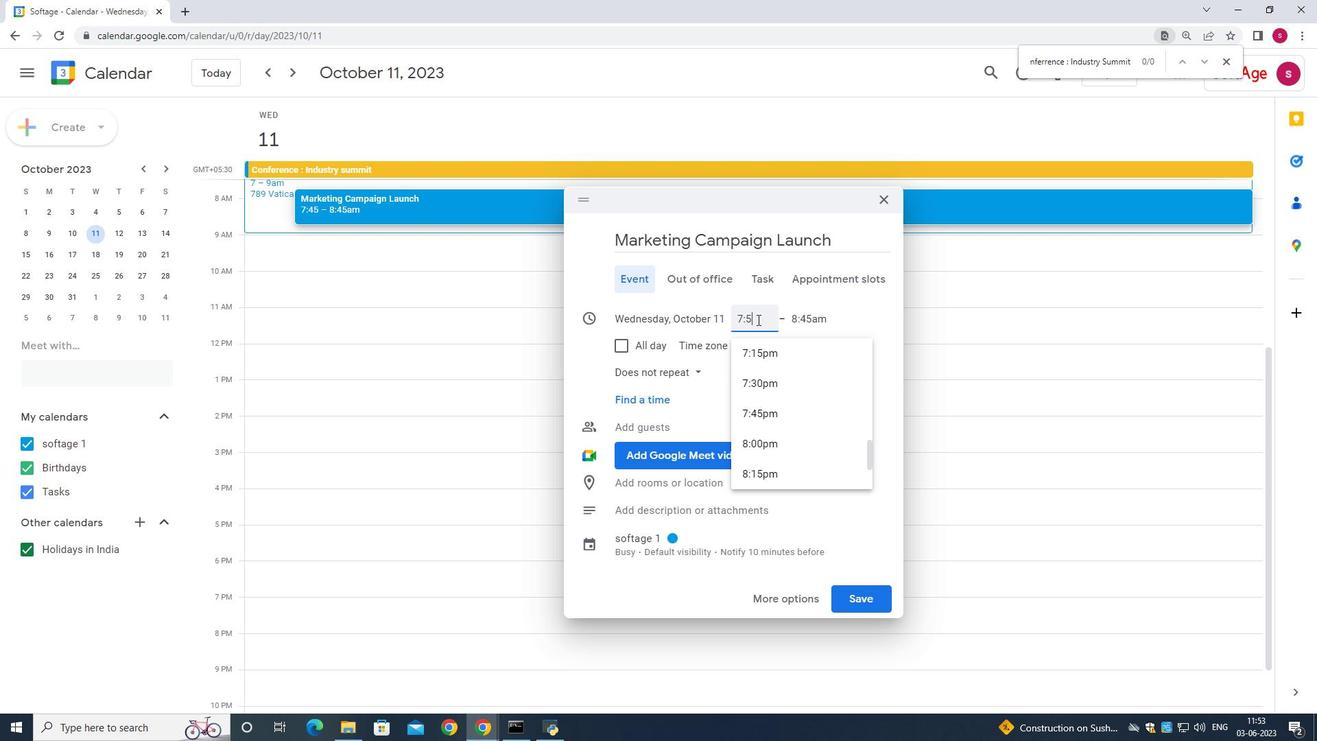 
Action: Mouse moved to (806, 318)
Screenshot: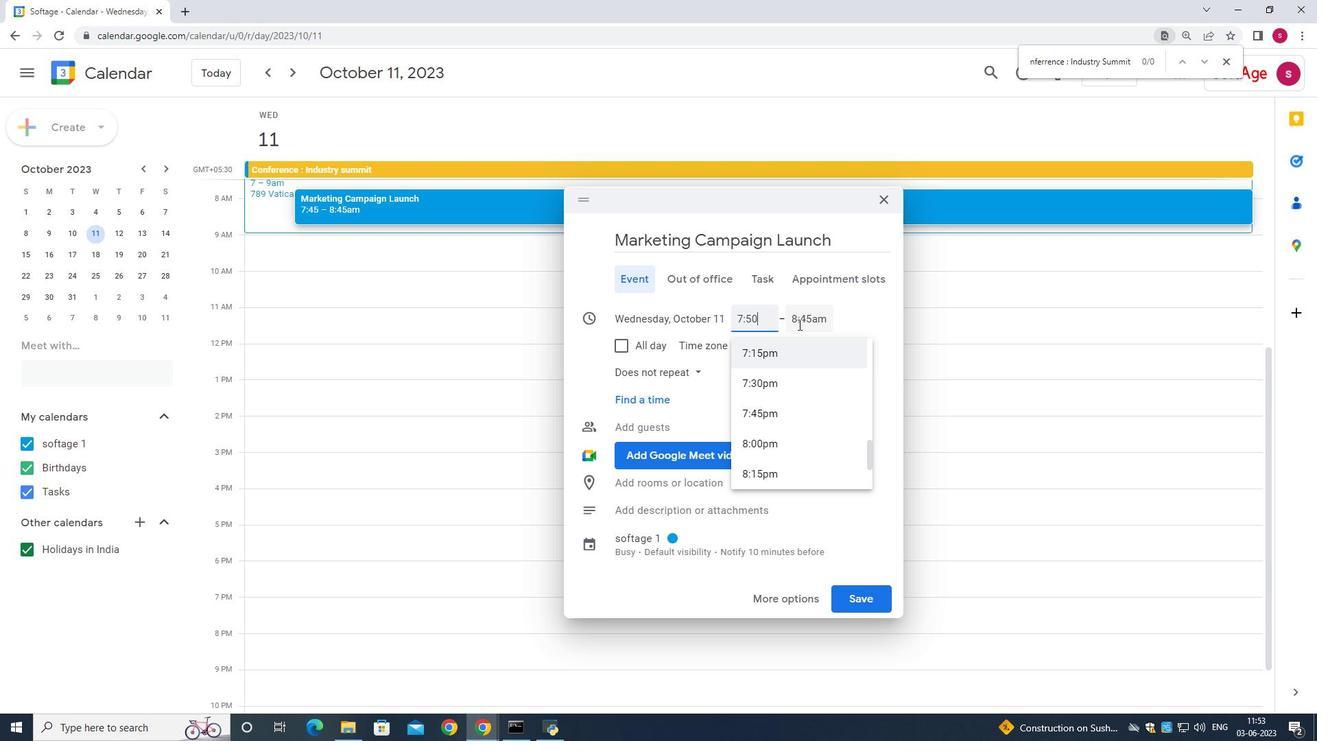 
Action: Mouse pressed left at (806, 318)
Screenshot: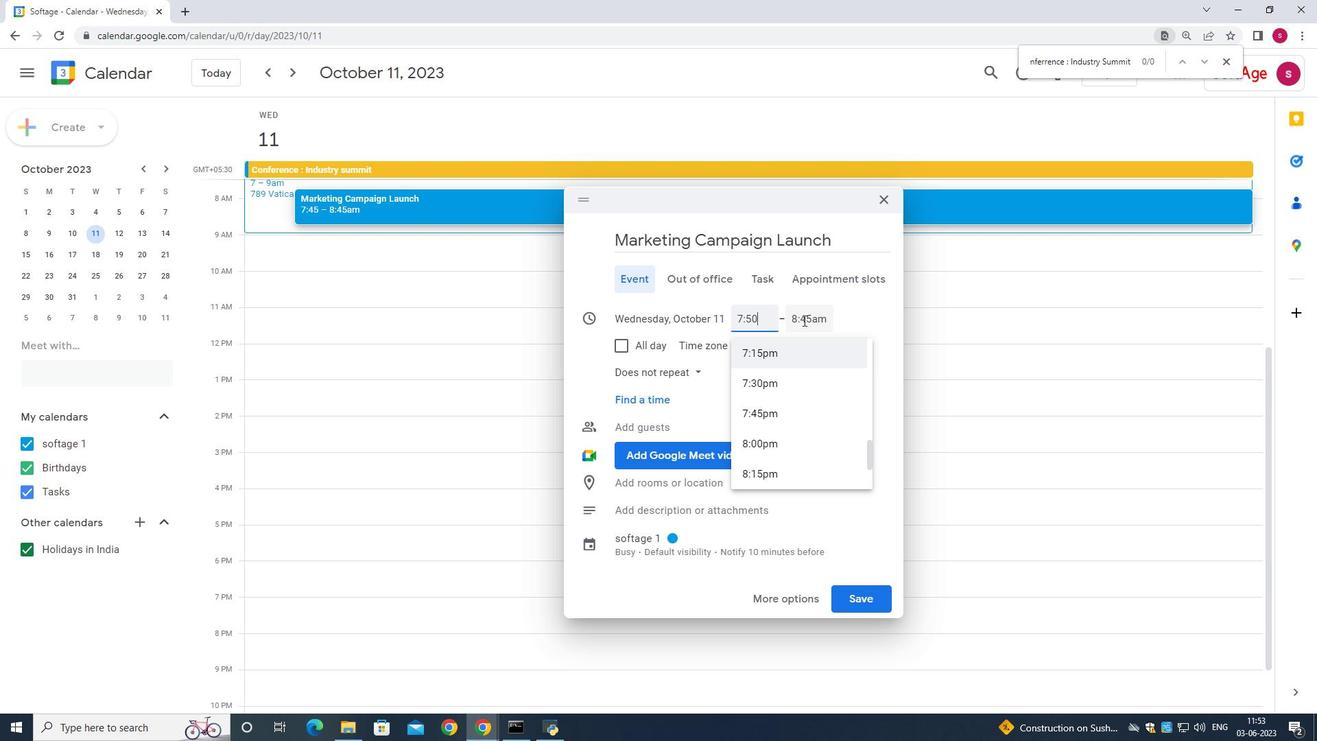 
Action: Mouse moved to (837, 529)
Screenshot: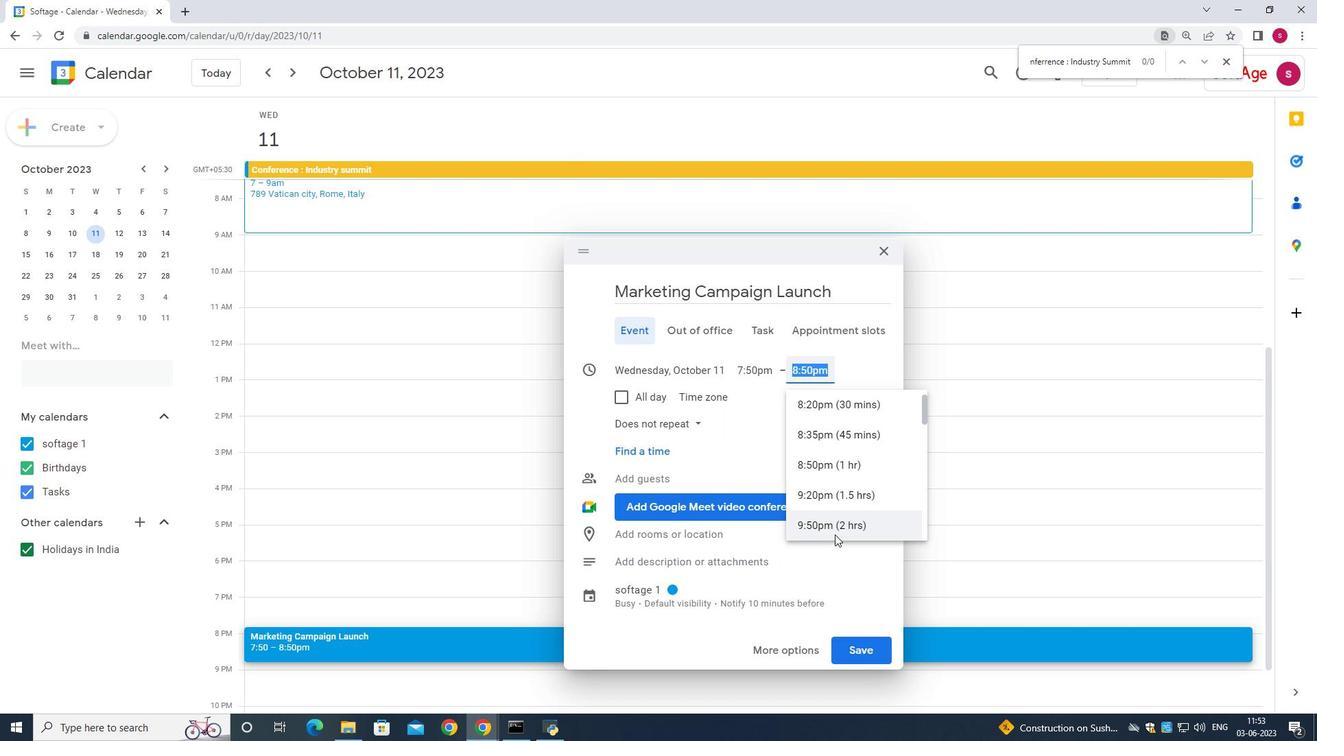 
Action: Mouse pressed left at (837, 529)
Screenshot: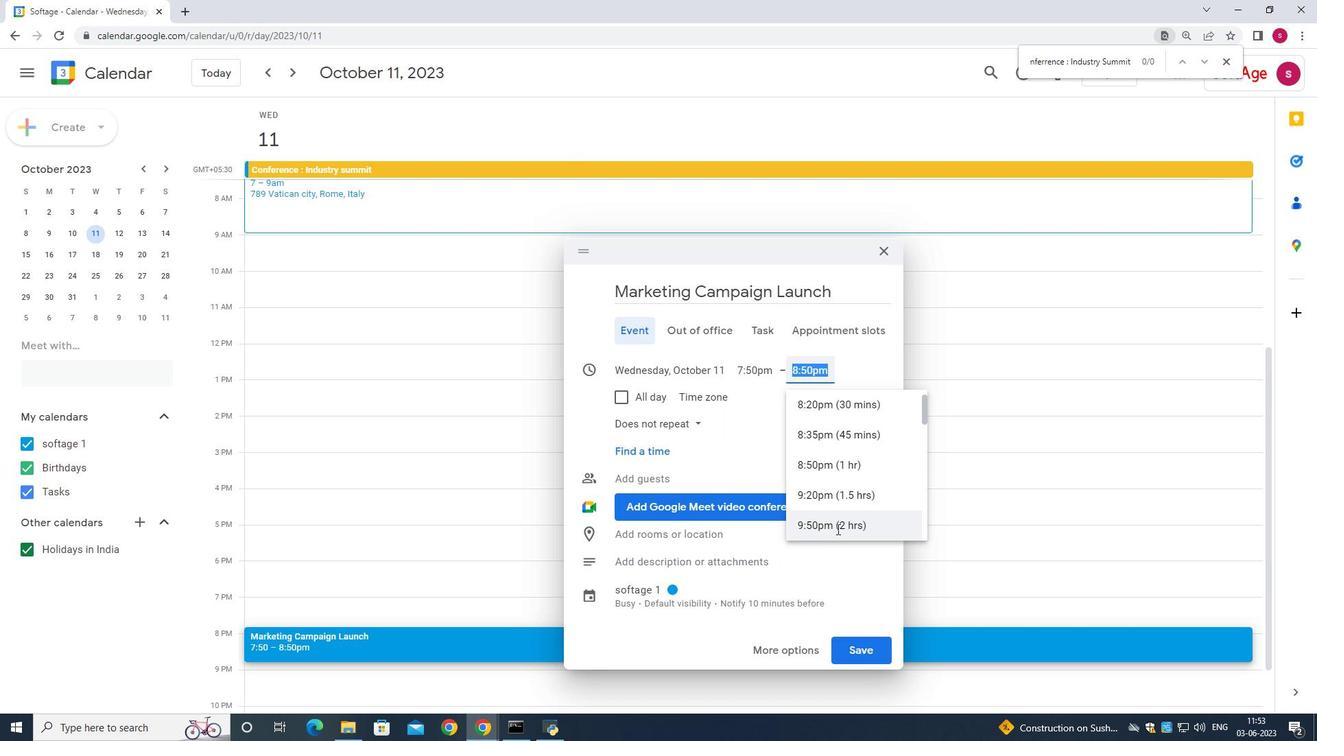 
Action: Mouse moved to (835, 424)
Screenshot: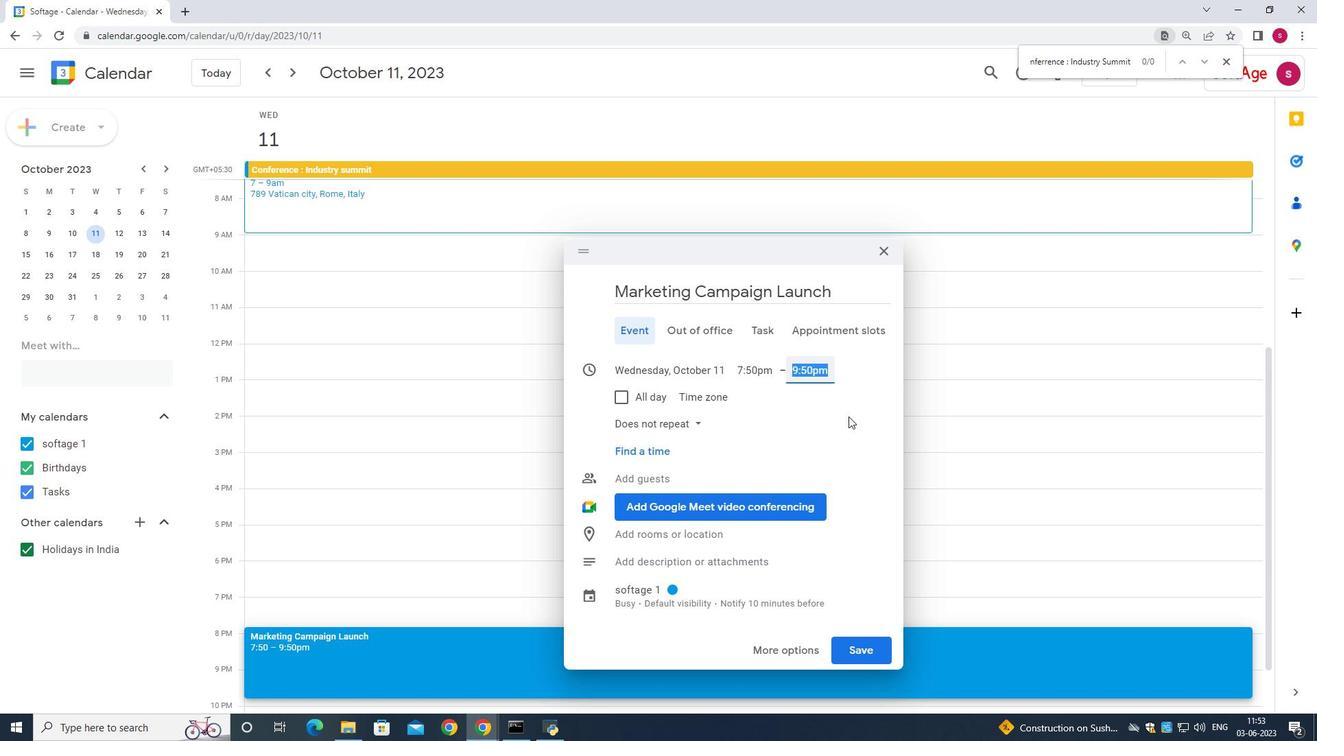 
Action: Mouse scrolled (835, 423) with delta (0, 0)
Screenshot: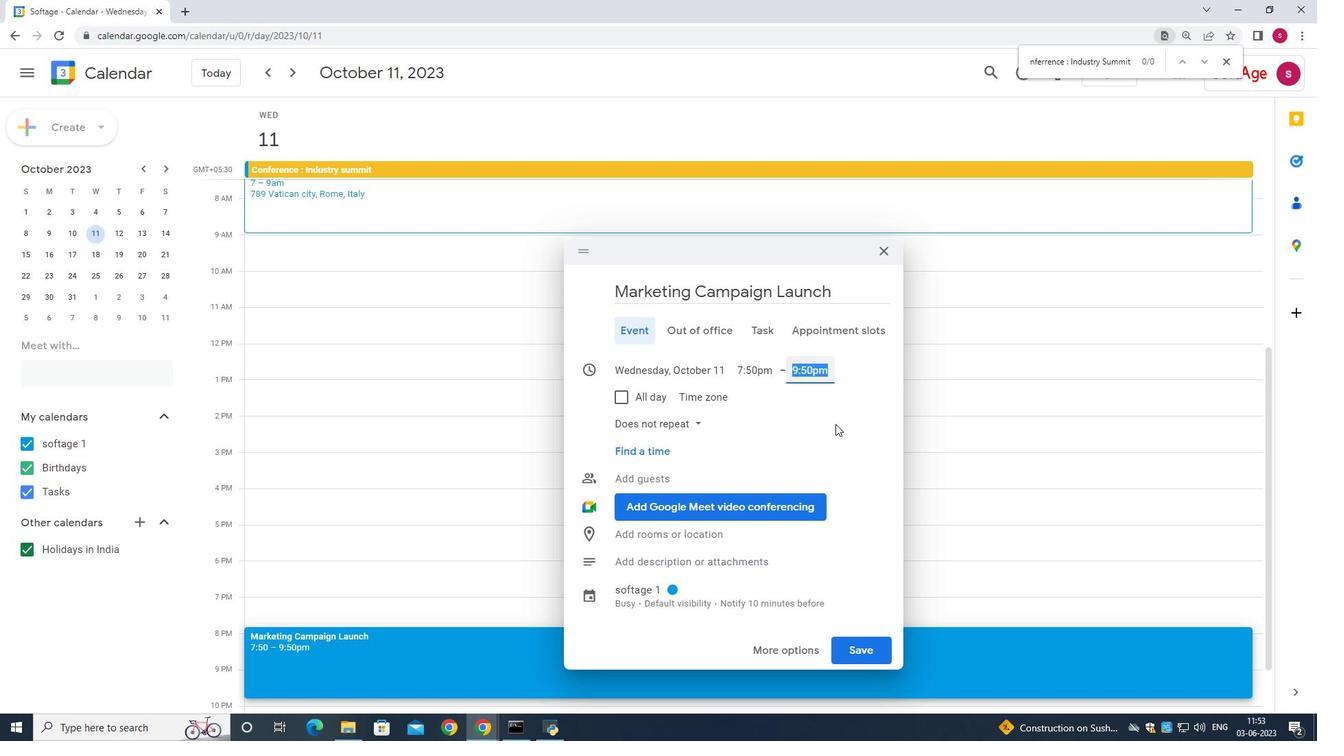 
Action: Mouse moved to (835, 424)
Screenshot: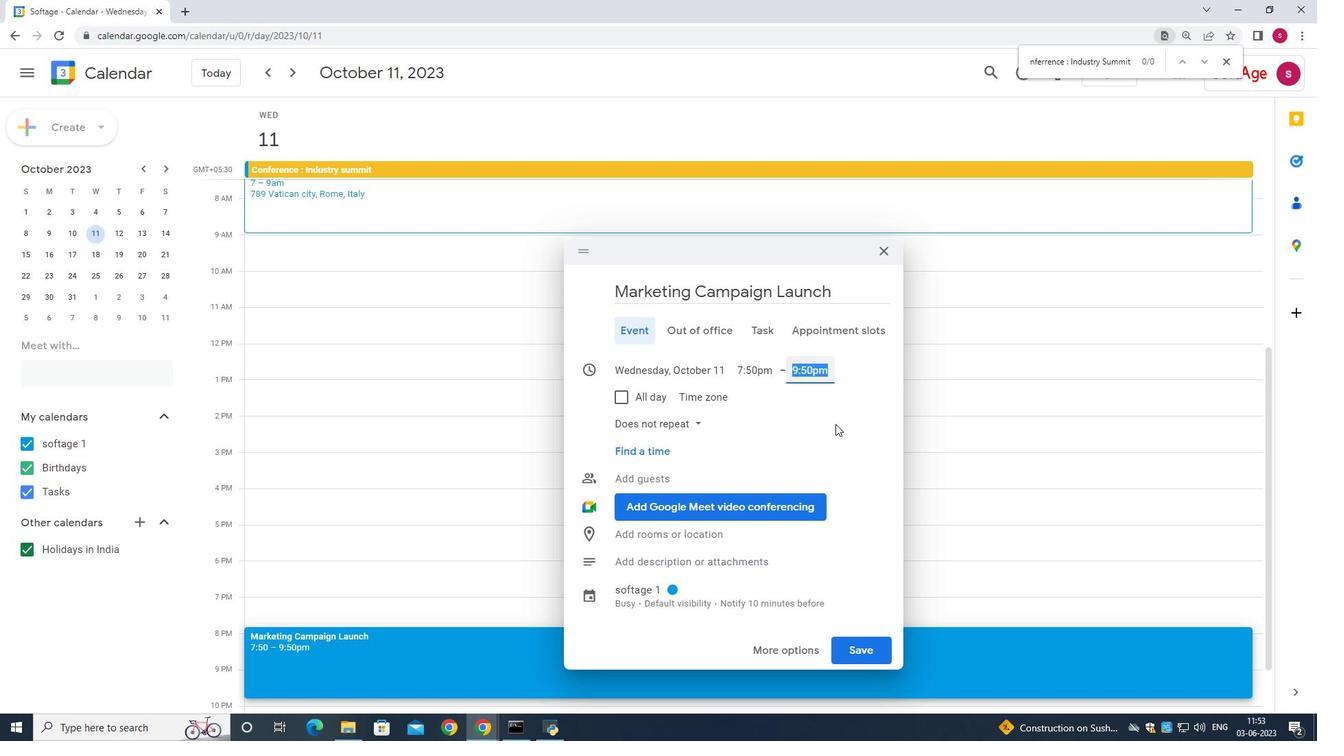 
Action: Mouse scrolled (835, 424) with delta (0, 0)
Screenshot: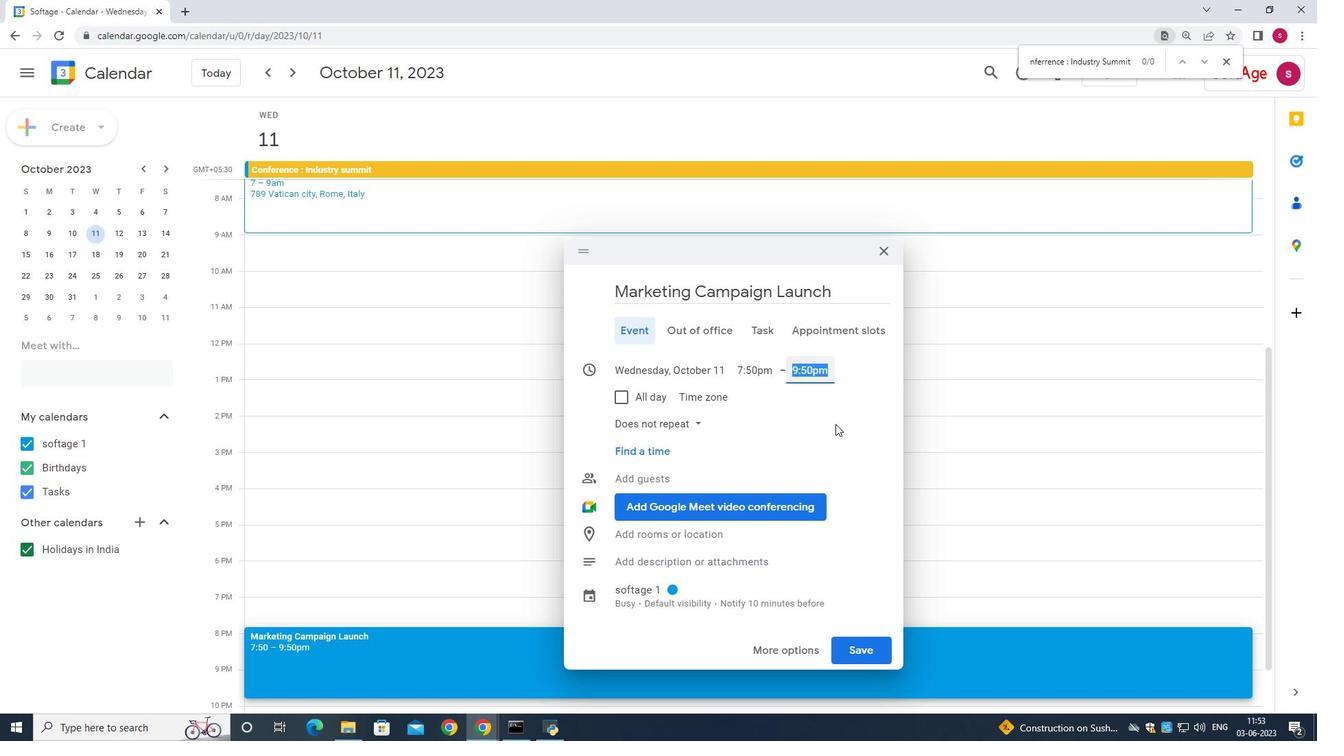 
Action: Mouse scrolled (835, 424) with delta (0, 0)
Screenshot: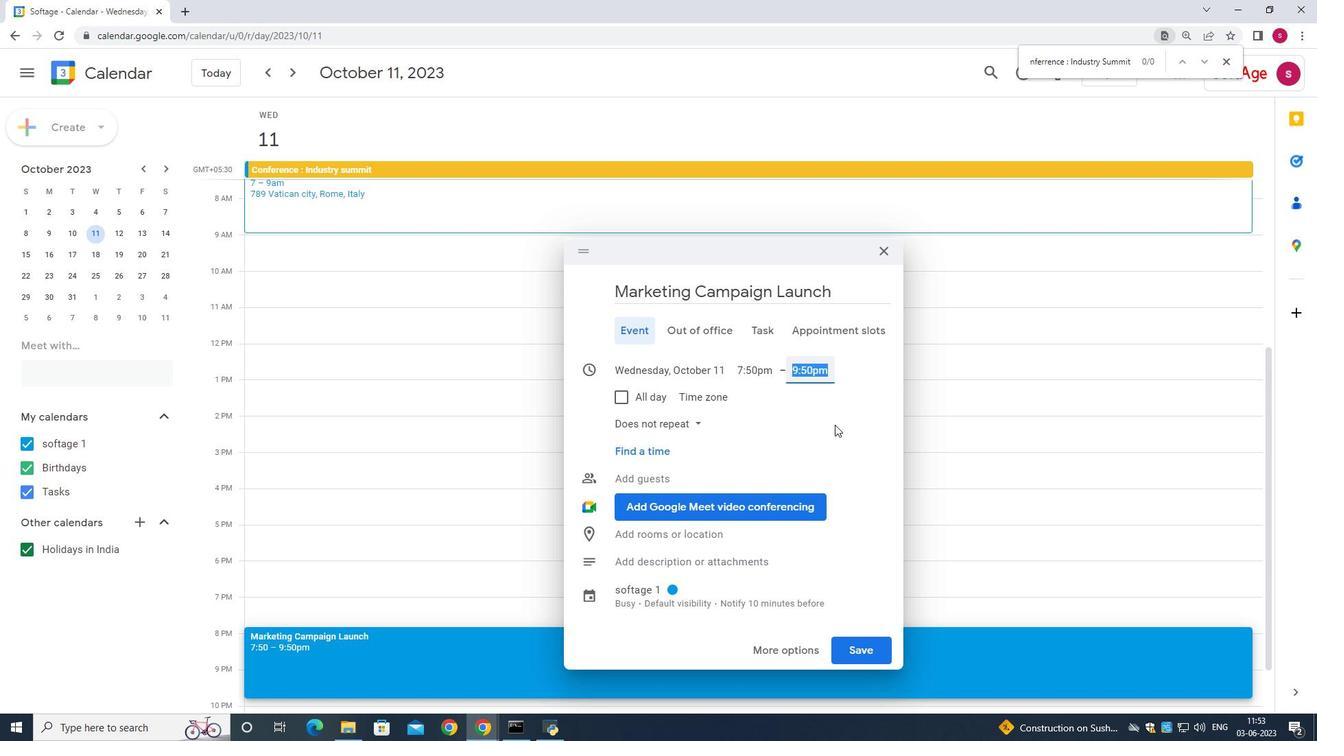 
Action: Mouse moved to (767, 429)
Screenshot: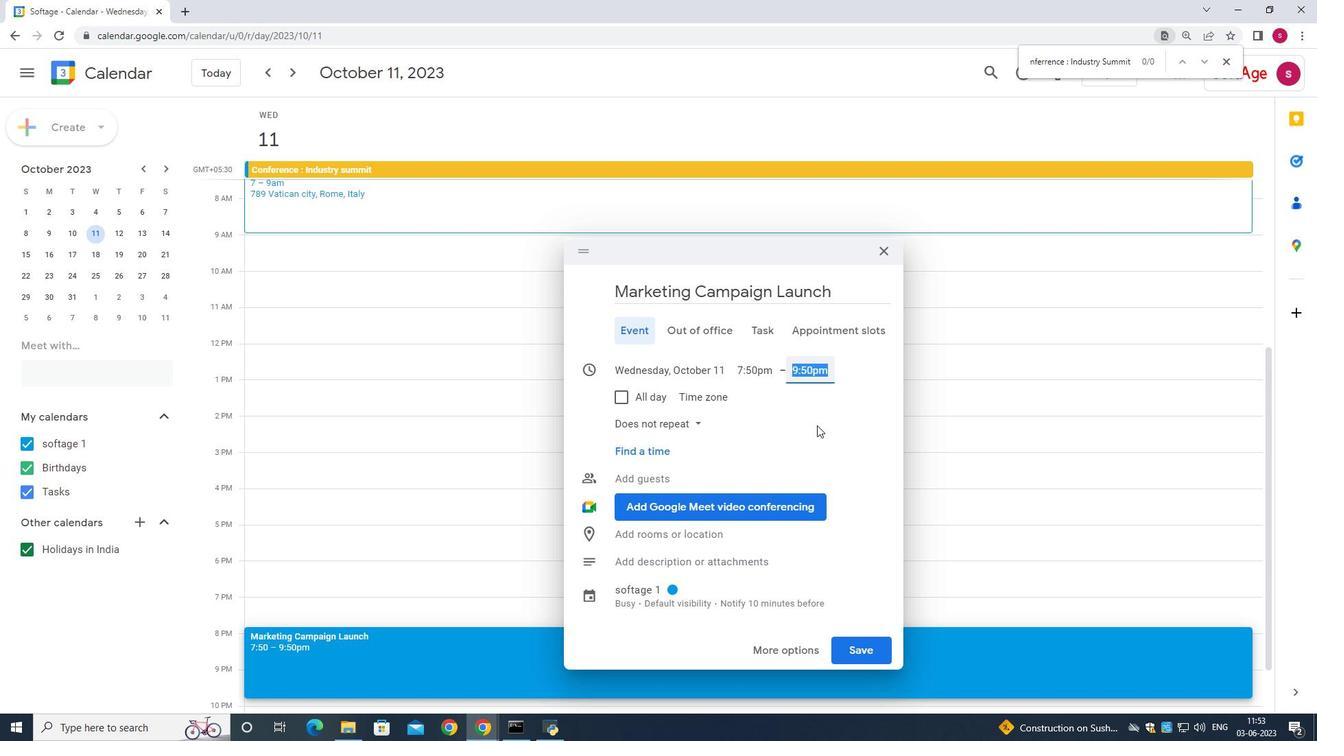 
Action: Mouse scrolled (767, 428) with delta (0, 0)
Screenshot: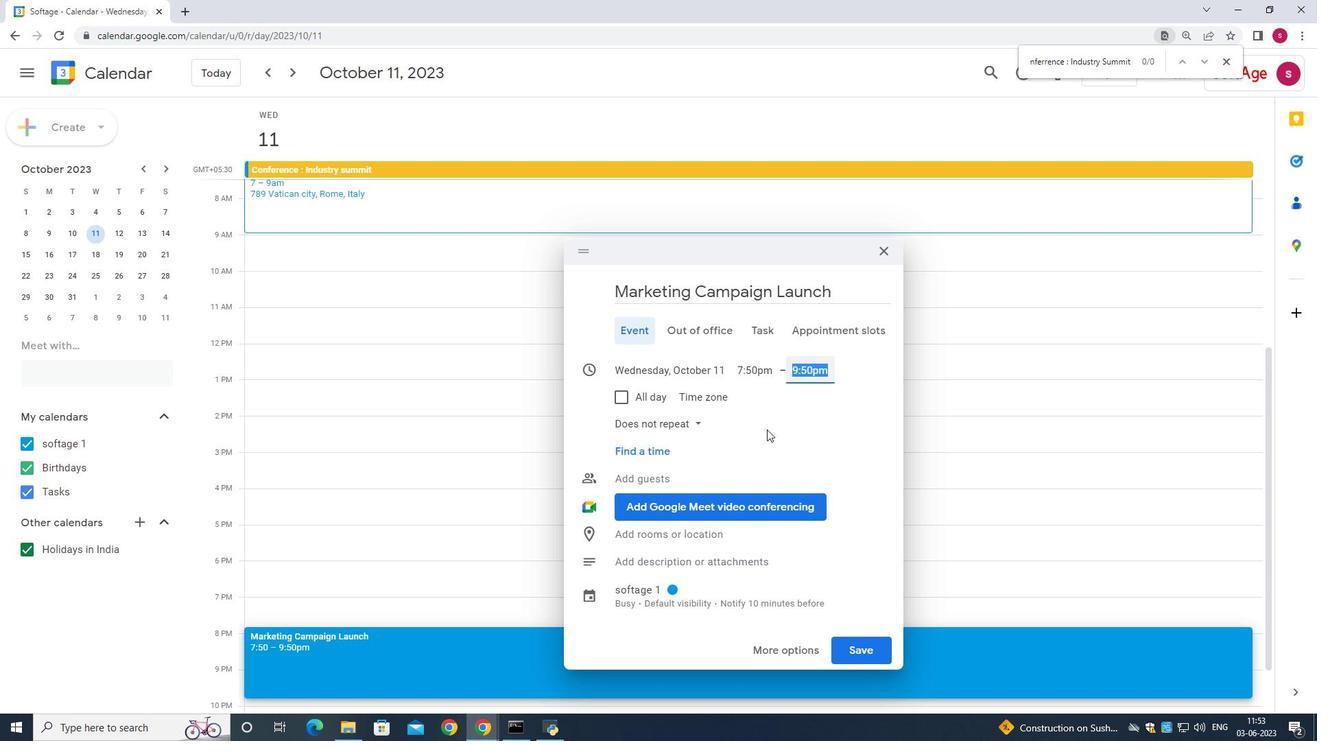 
Action: Mouse scrolled (767, 428) with delta (0, 0)
Screenshot: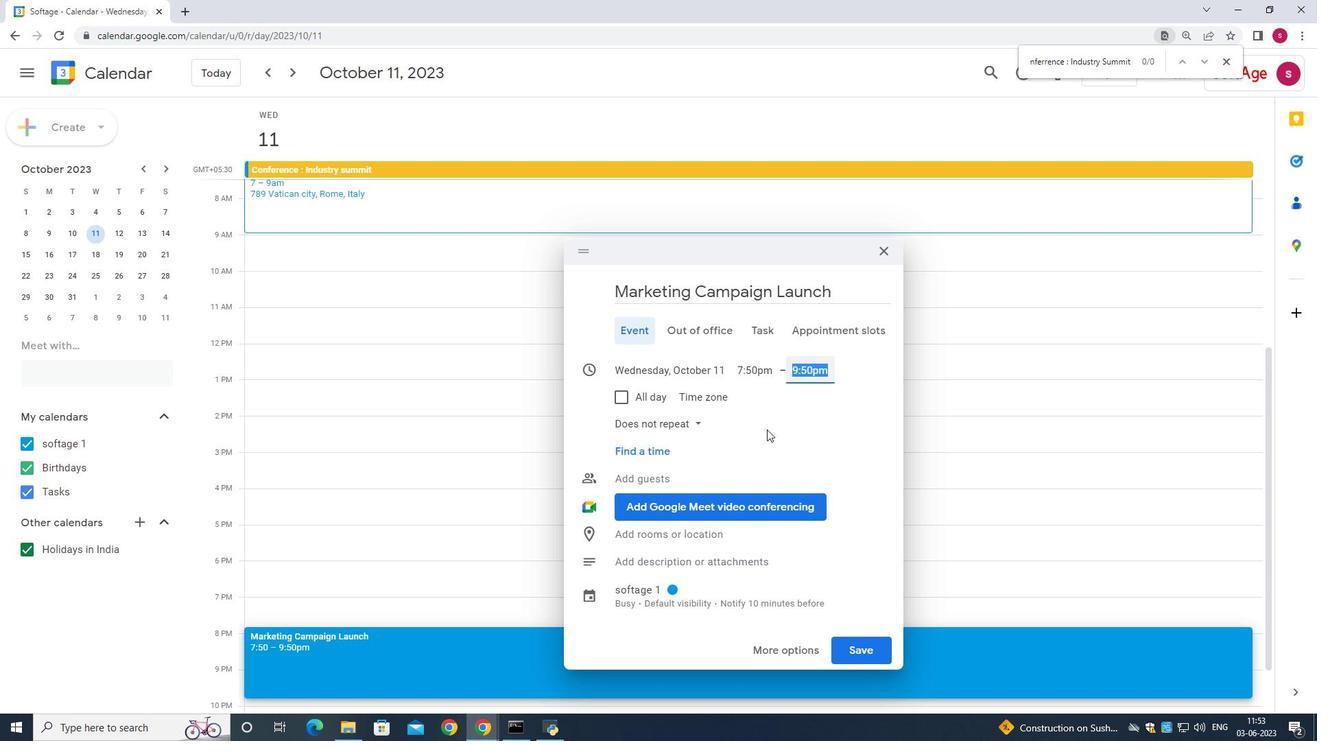 
Action: Mouse moved to (675, 564)
Screenshot: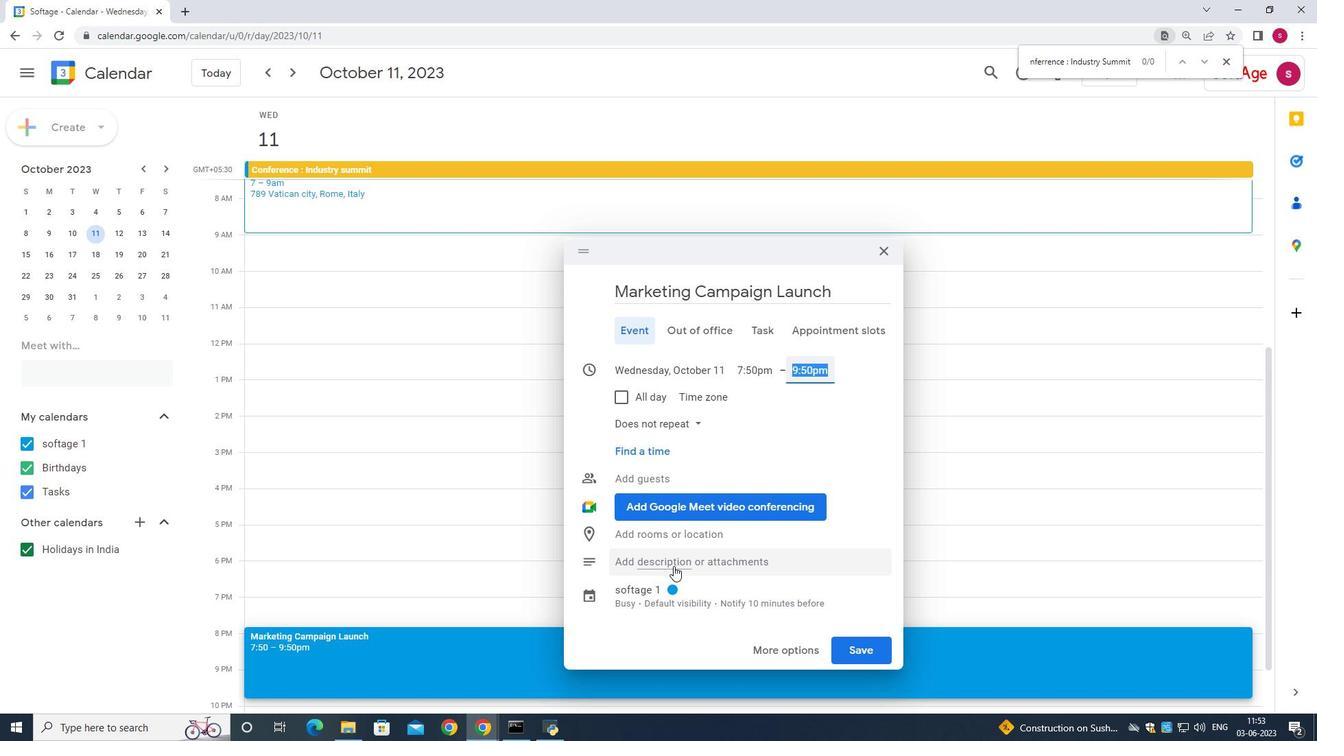 
Action: Mouse pressed left at (675, 564)
Screenshot: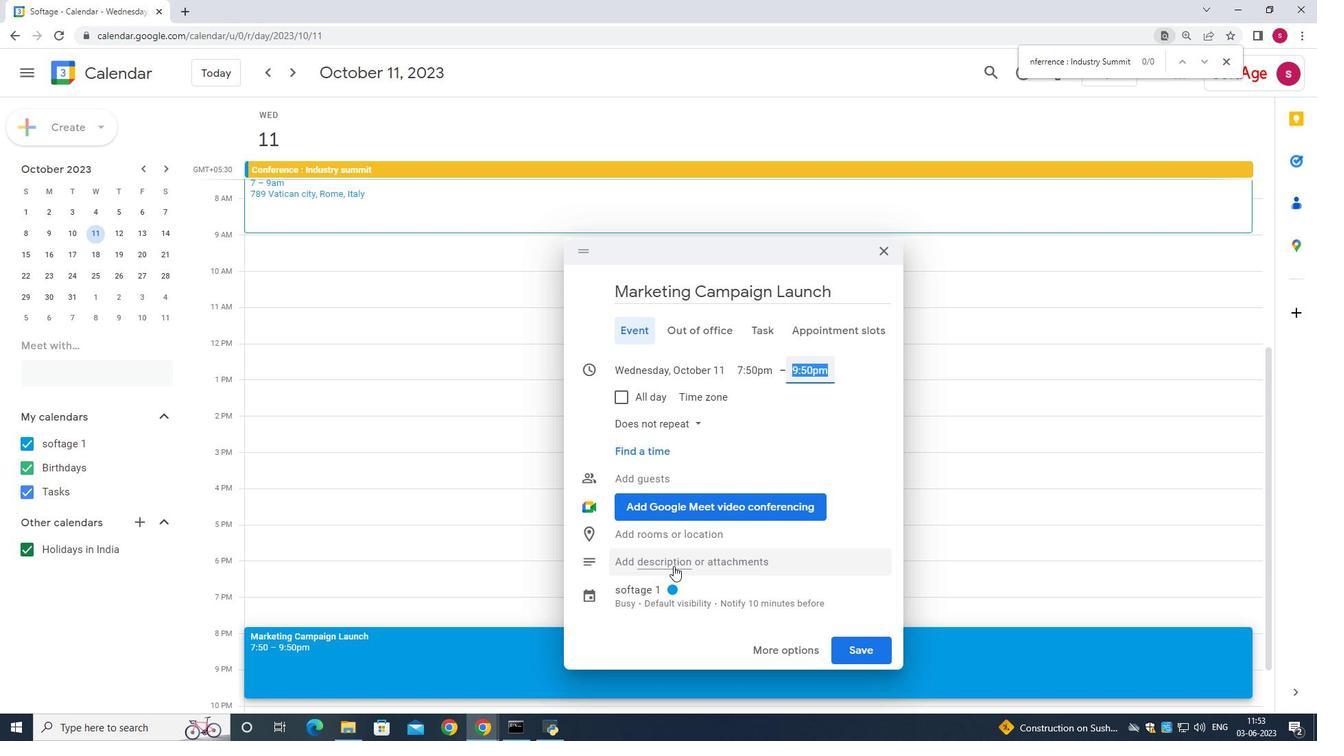 
Action: Key pressed <Key.shift>The<Key.space><Key.shift>marketing<Key.space><Key.shift>camo<Key.backspace>paign<Key.space><Key.shift>Launch<Key.space>is<Key.space>an<Key.space>exciting<Key.space>and<Key.space>highly<Key.space>anticipated<Key.space>event<Key.space>that<Key.space>marks<Key.space>the<Key.space>official<Key.space>introduction<Key.space>of<Key.space>a<Key.space>new<Key.space>marketing<Key.space>
Screenshot: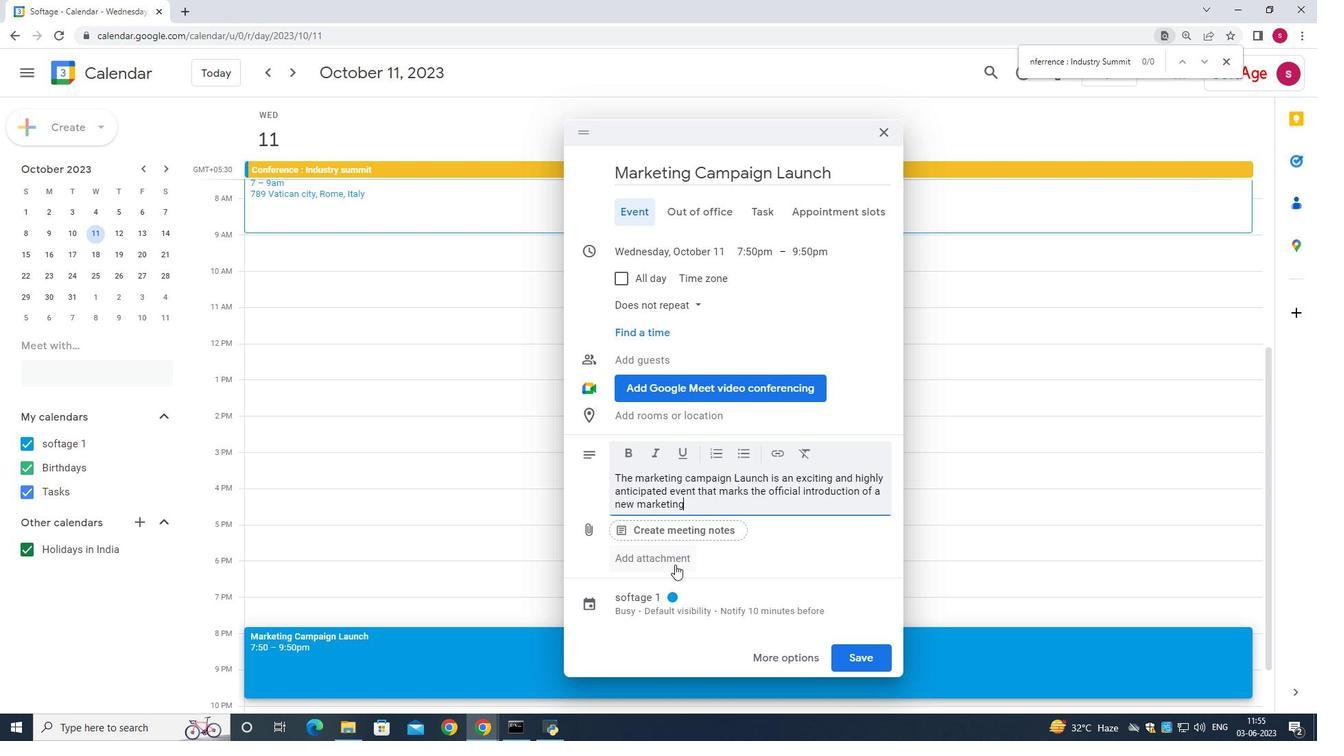 
Action: Mouse moved to (444, 299)
Screenshot: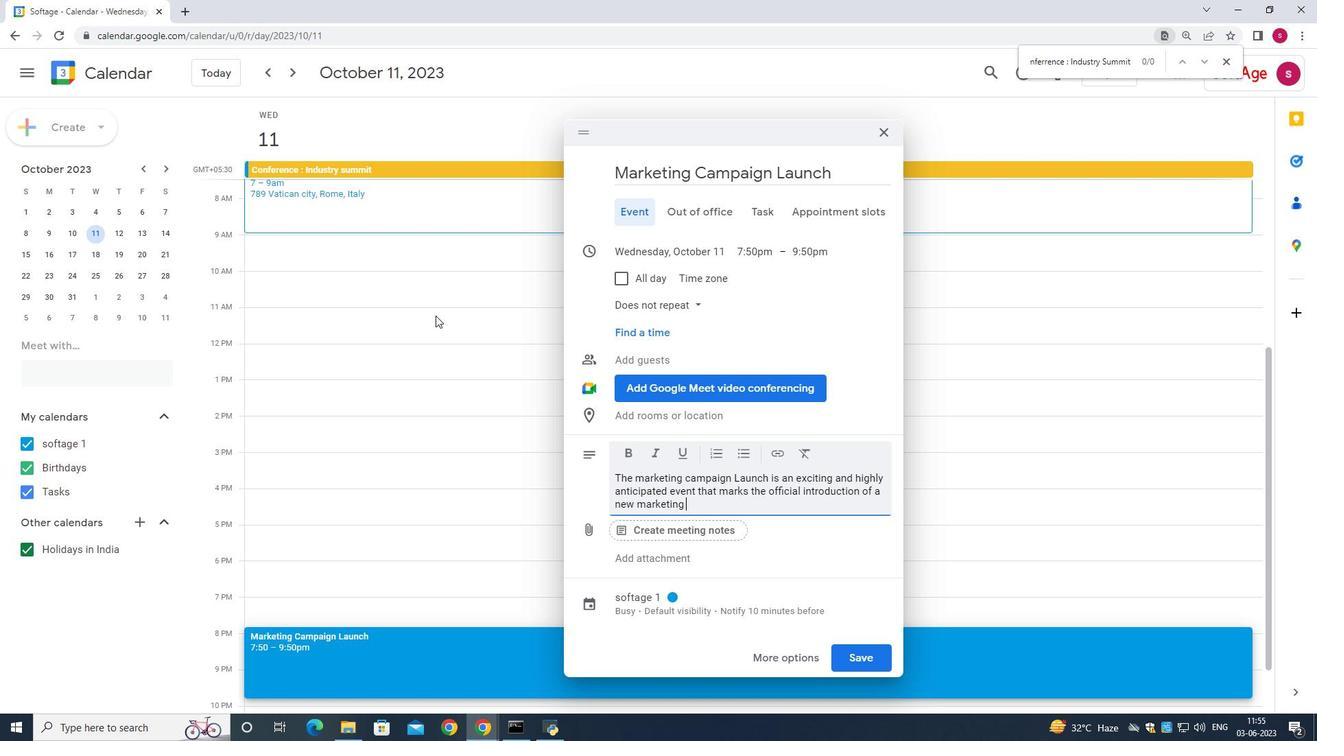 
Action: Key pressed campaign<Key.space>to<Key.space>the<Key.space>target<Key.space>
Screenshot: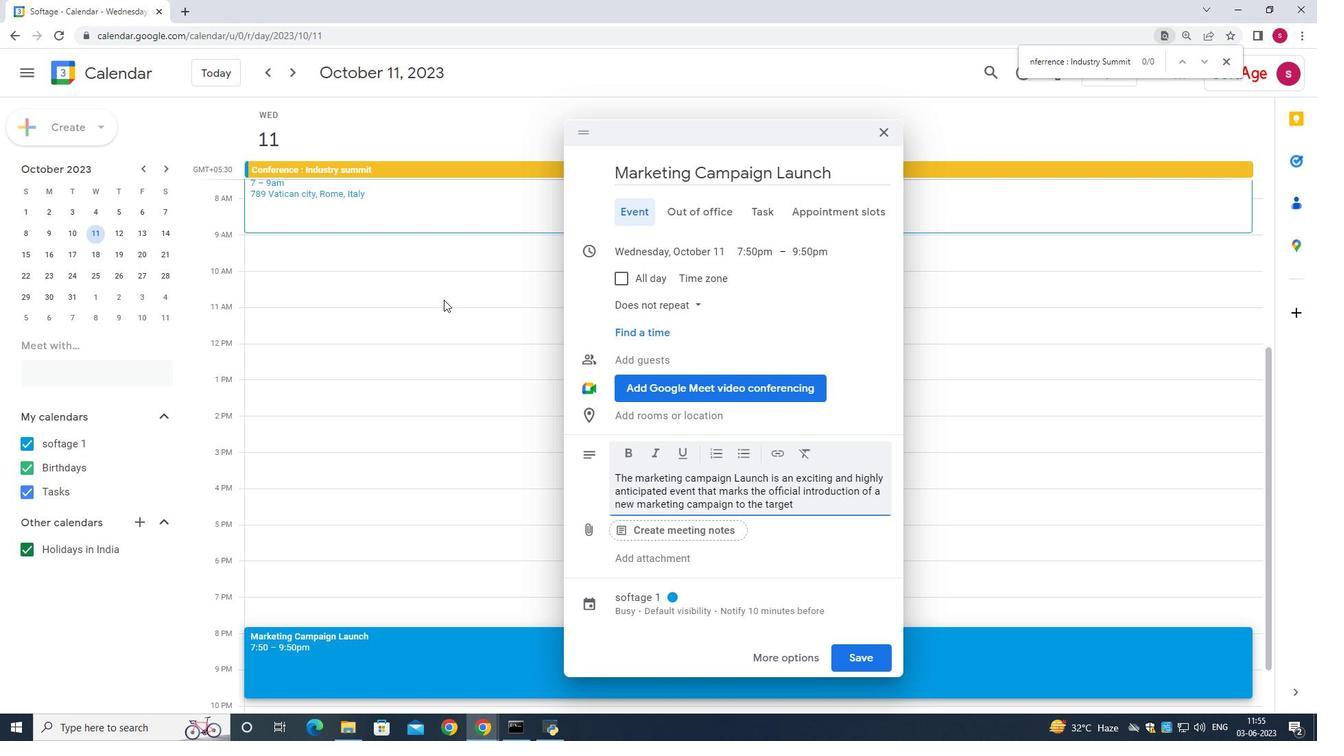 
Action: Mouse moved to (248, 368)
Screenshot: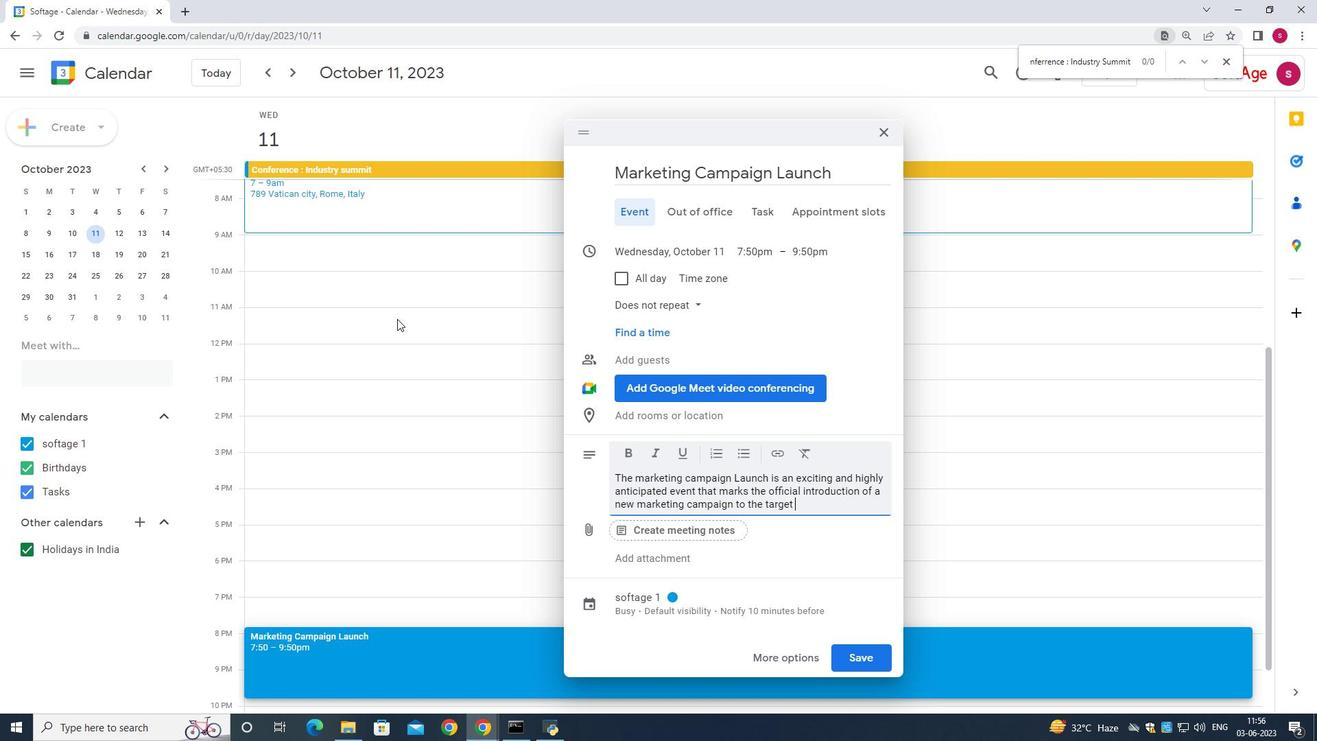 
Action: Key pressed audience<Key.space>.<Key.space><Key.space>it<Key.space>is<Key.space>a<Key.space>carefully<Key.space>planned<Key.space>and<Key.space>executed<Key.space>event<Key.space>designed<Key.space>to<Key.space>create<Key.space>buzz,<Key.space>generate<Key.space>interest,<Key.space>and<Key.space>maximize<Key.space>the<Key.space>impact<Key.space>of<Key.space>the<Key.space>campaign's<Key.space>messaging<Key.space>and<Key.space>objectives<Key.space>.<Key.space>
Screenshot: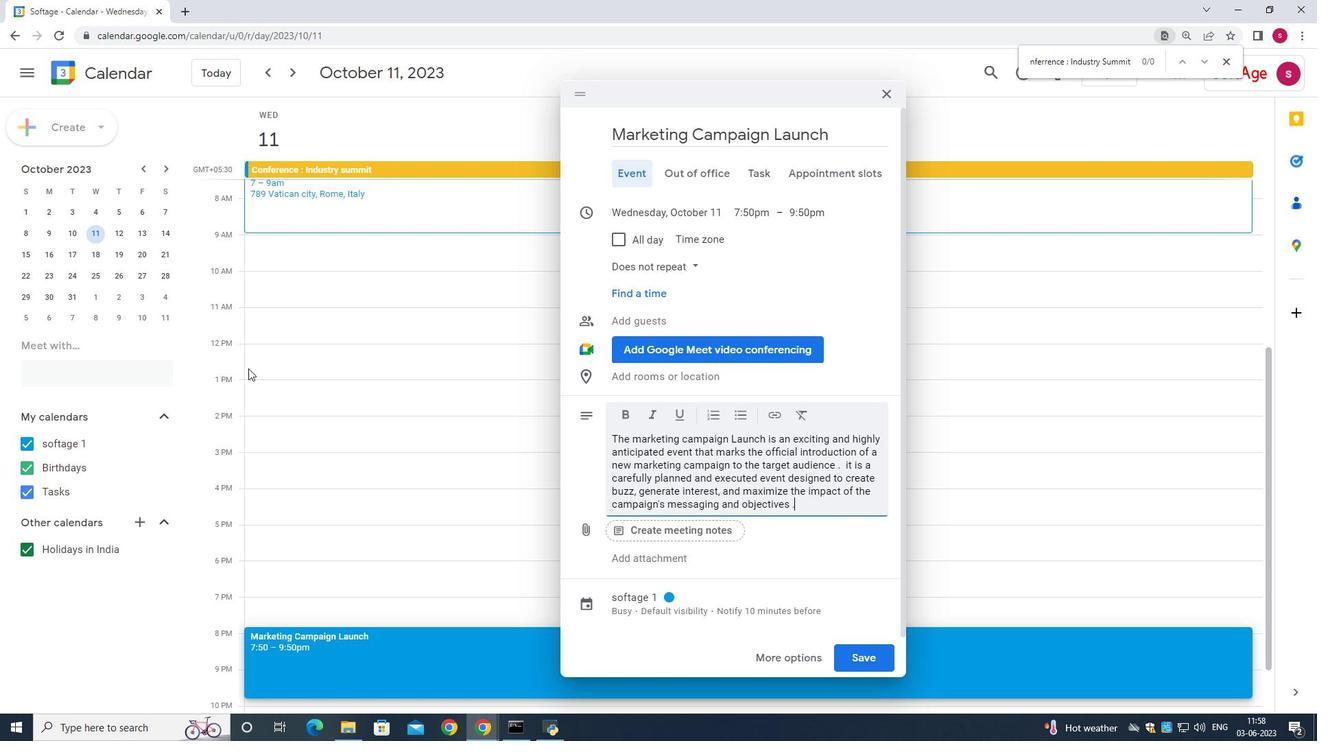 
Action: Mouse moved to (701, 492)
Screenshot: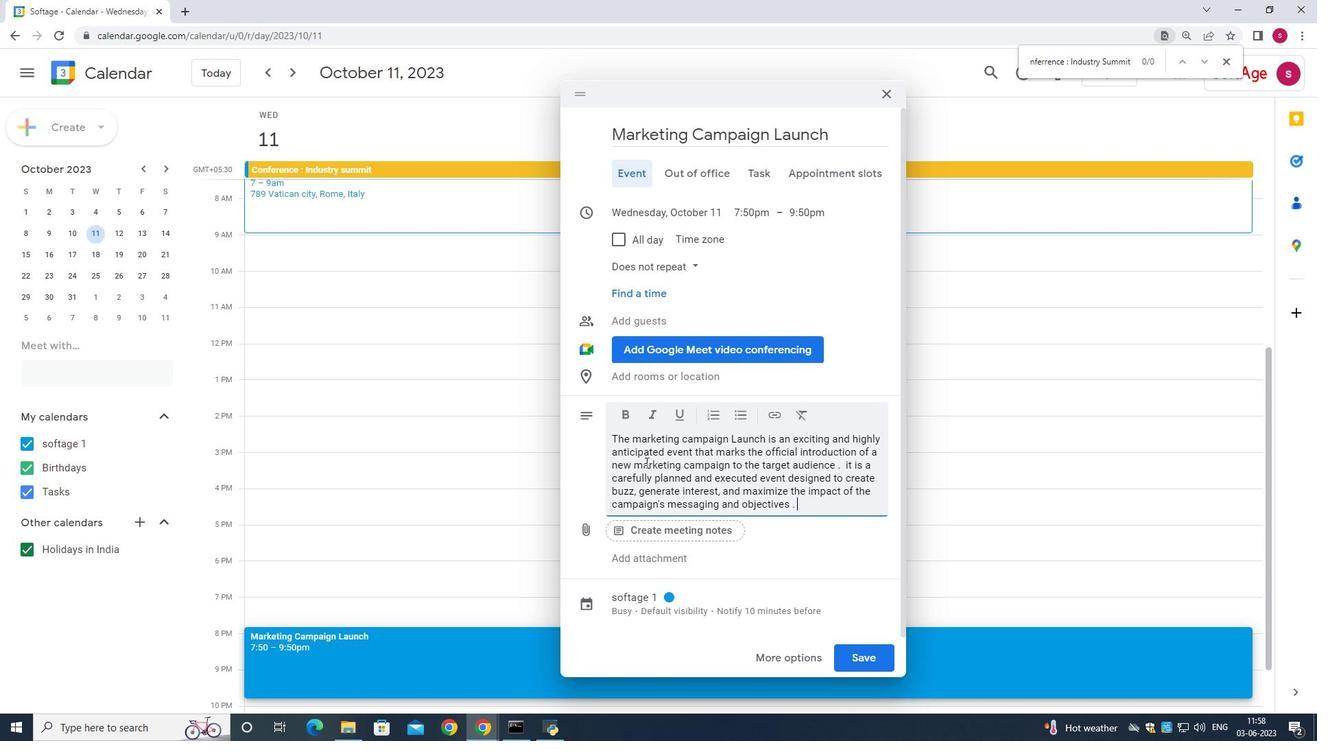 
Action: Mouse scrolled (701, 492) with delta (0, 0)
Screenshot: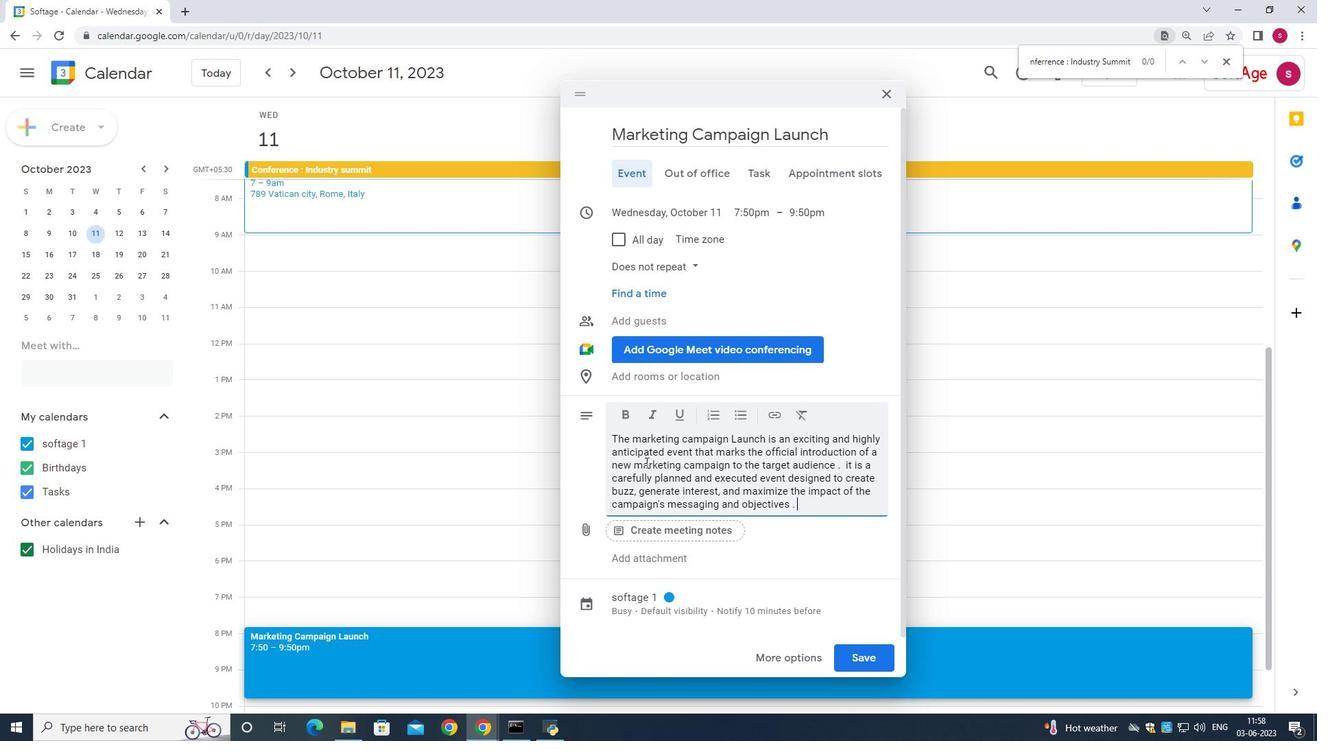 
Action: Mouse moved to (701, 494)
Screenshot: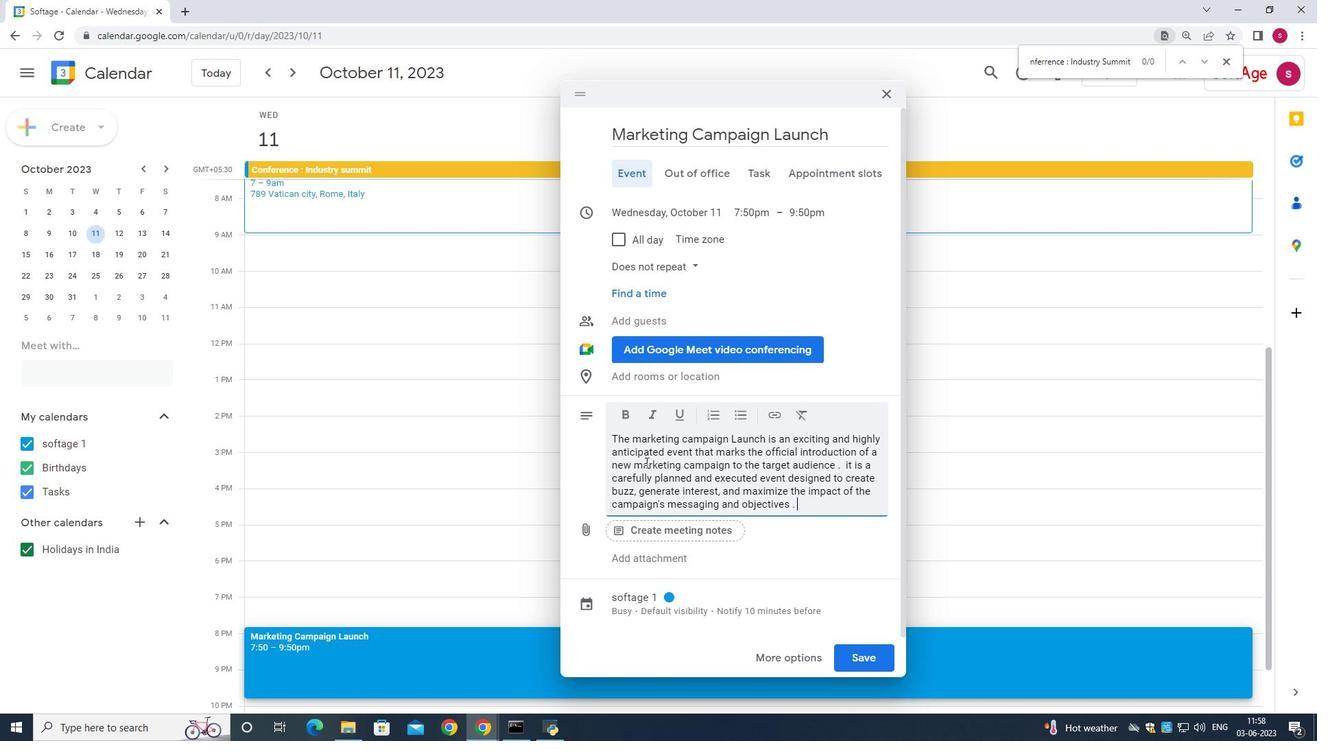 
Action: Mouse scrolled (701, 493) with delta (0, 0)
Screenshot: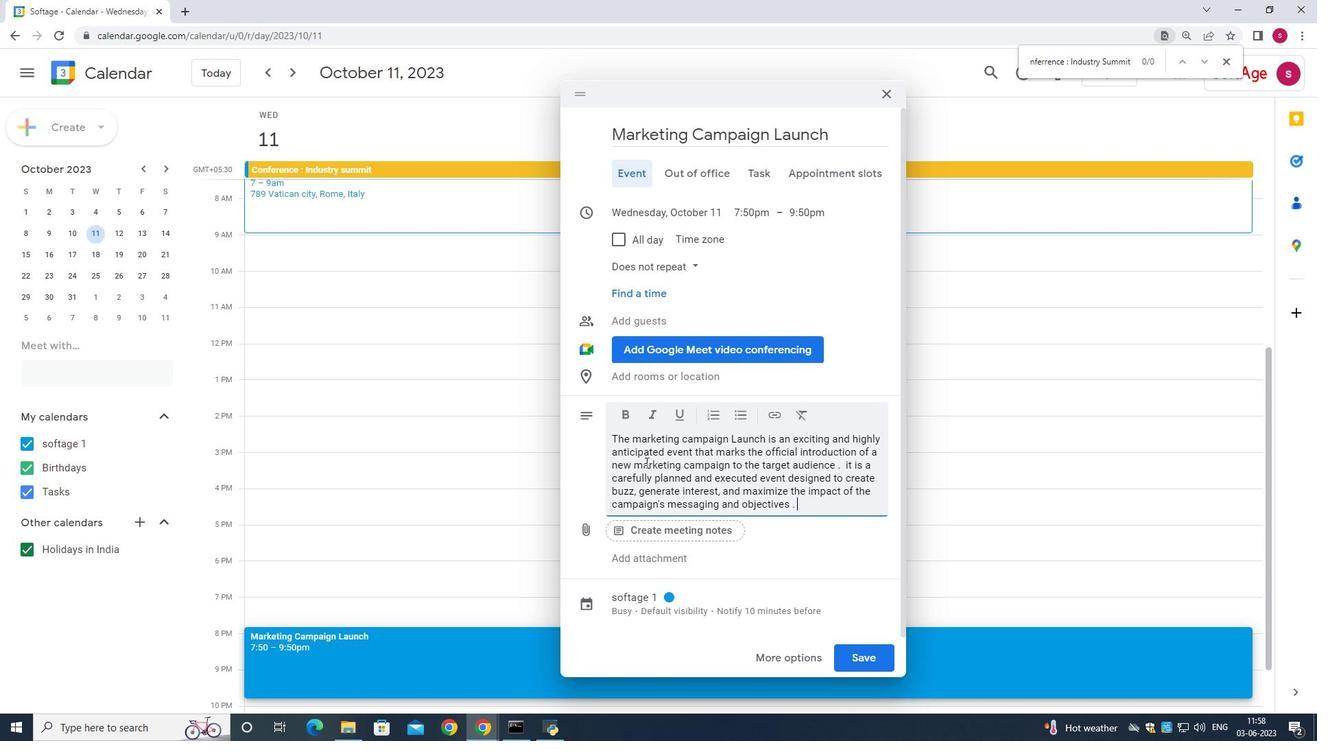 
Action: Mouse moved to (702, 498)
Screenshot: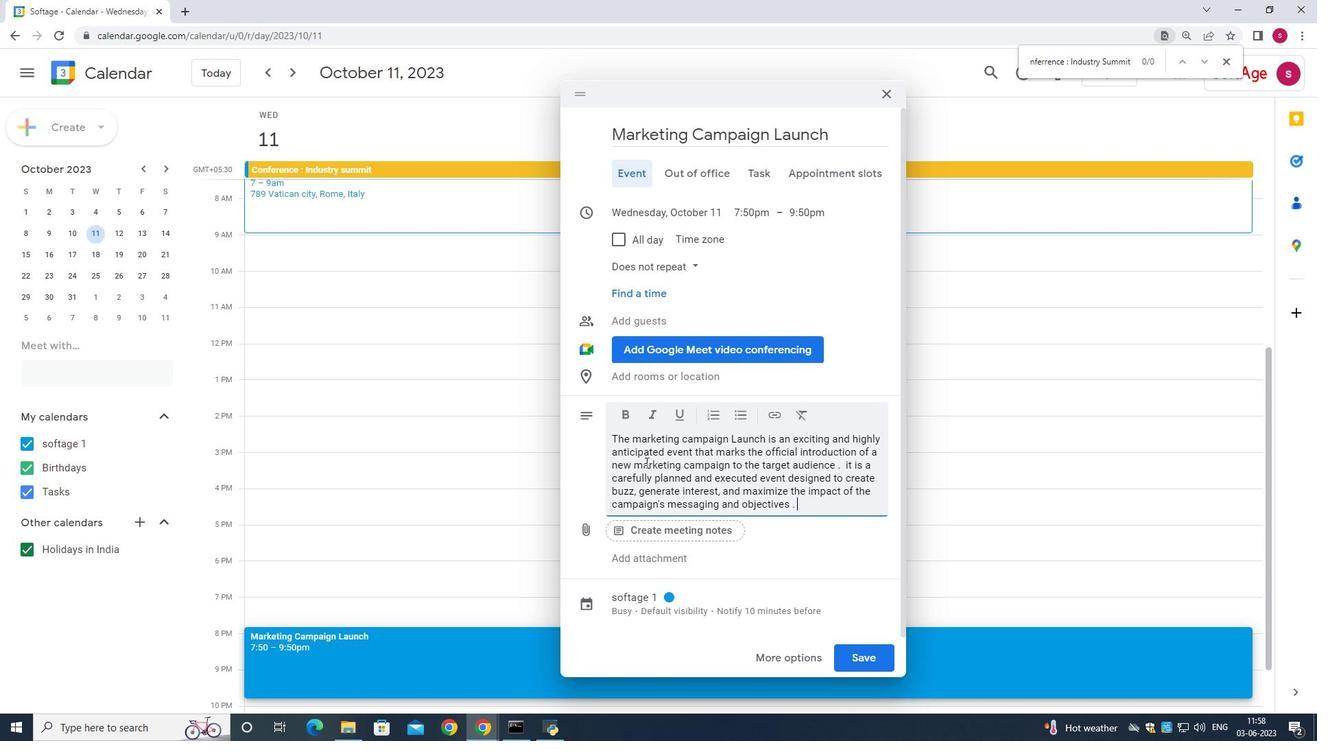 
Action: Mouse scrolled (702, 498) with delta (0, 0)
Screenshot: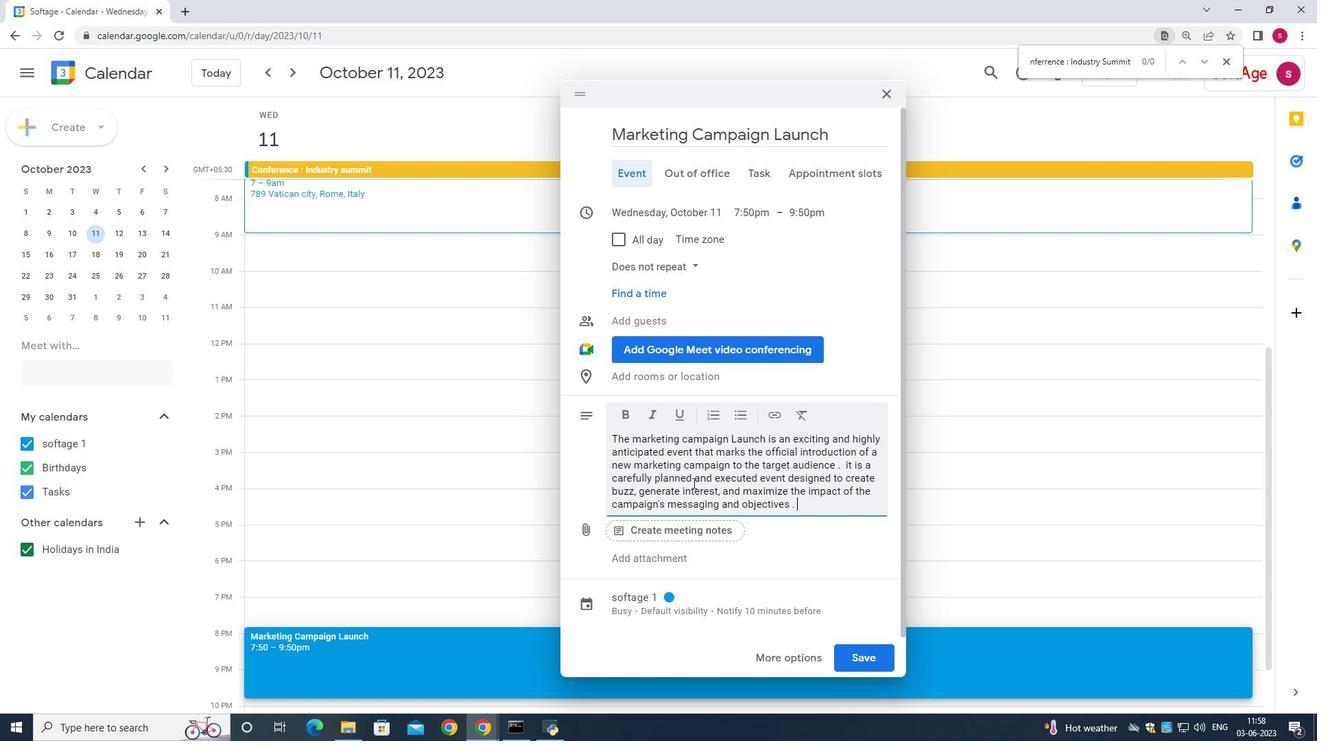 
Action: Mouse moved to (704, 503)
Screenshot: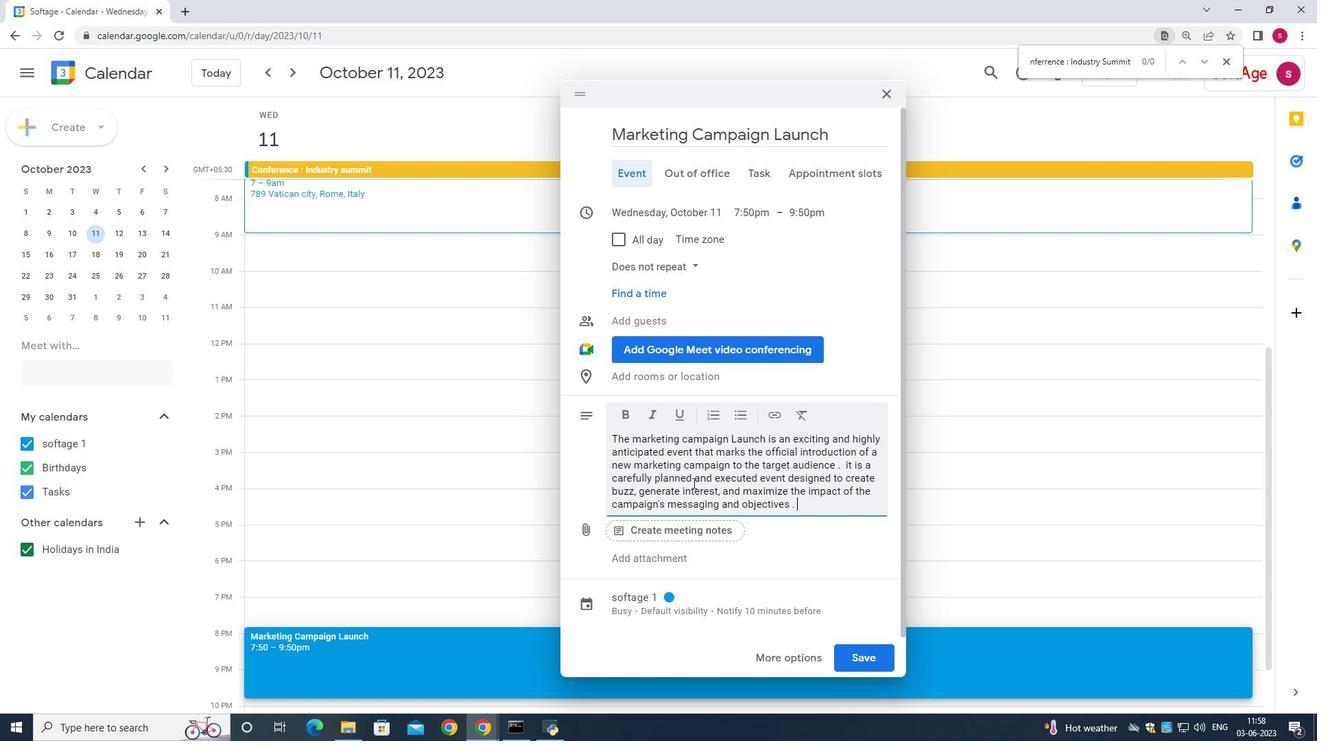
Action: Mouse scrolled (704, 502) with delta (0, 0)
Screenshot: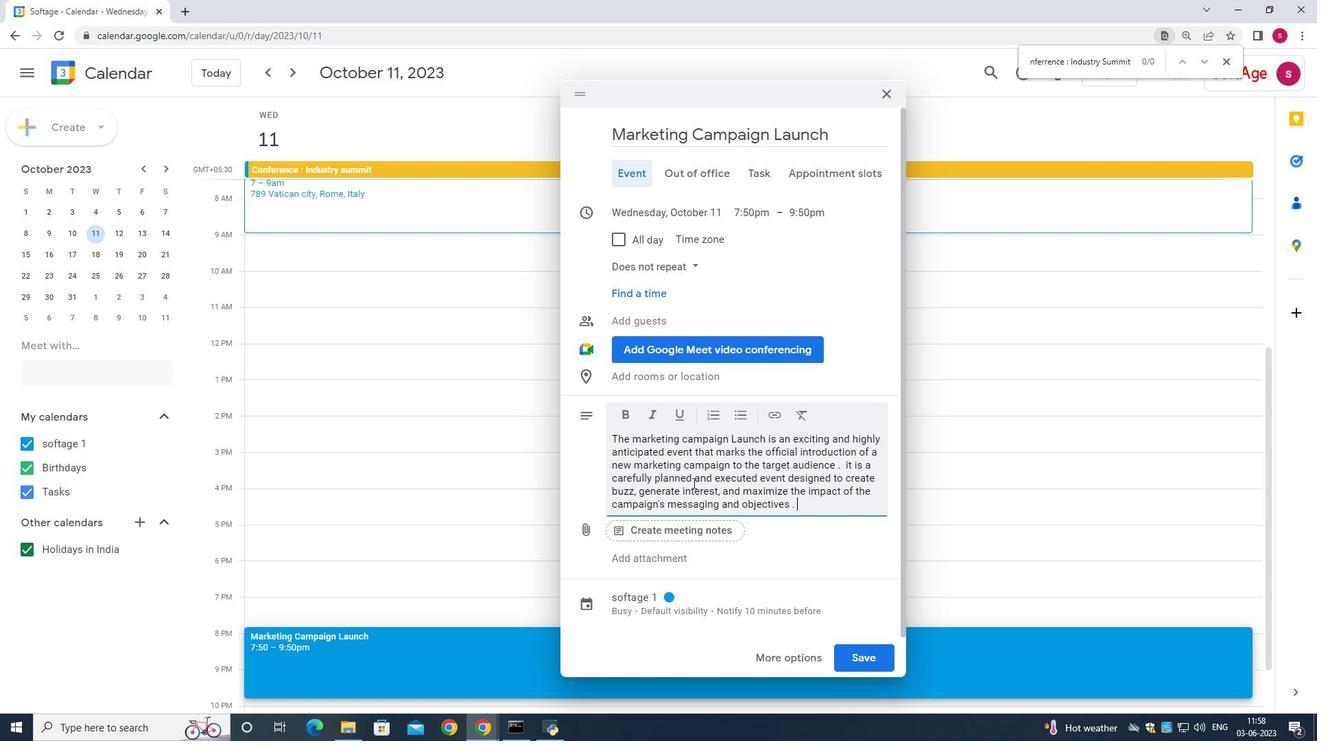 
Action: Mouse moved to (831, 643)
Screenshot: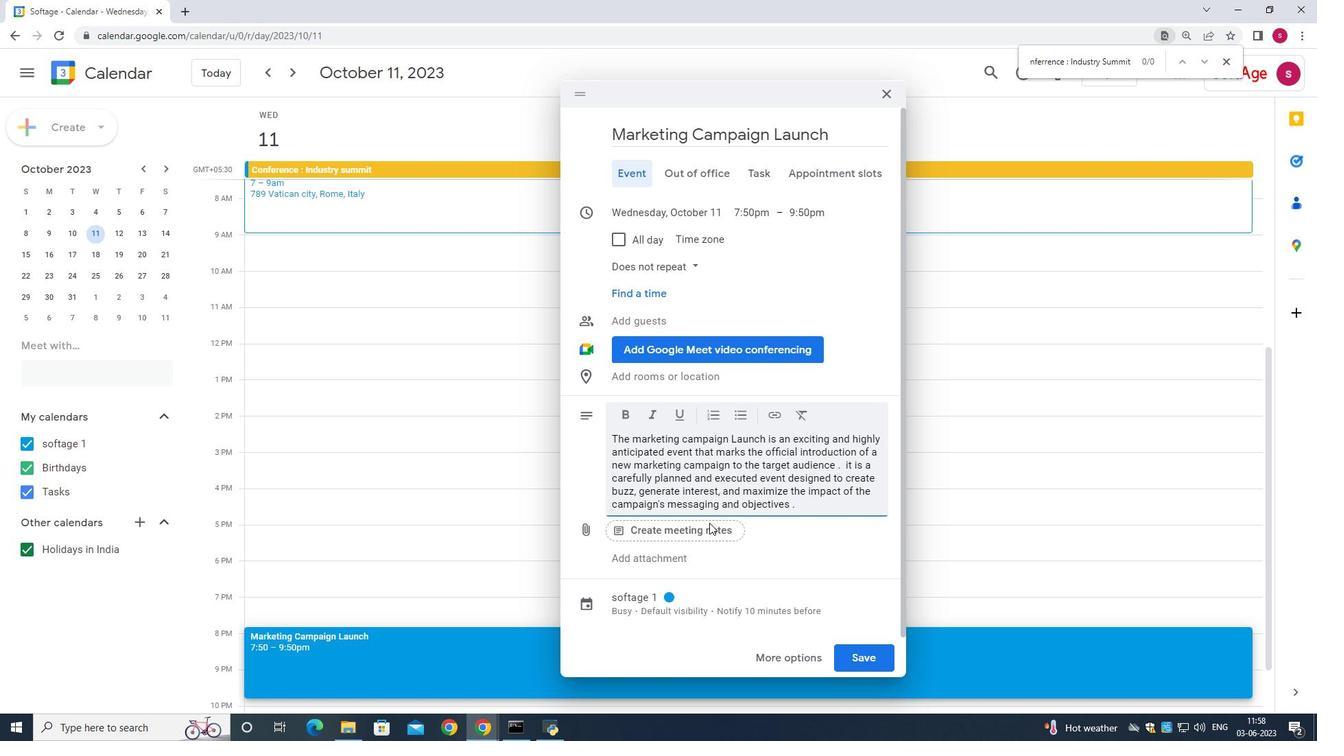 
Action: Mouse scrolled (831, 644) with delta (0, 0)
Screenshot: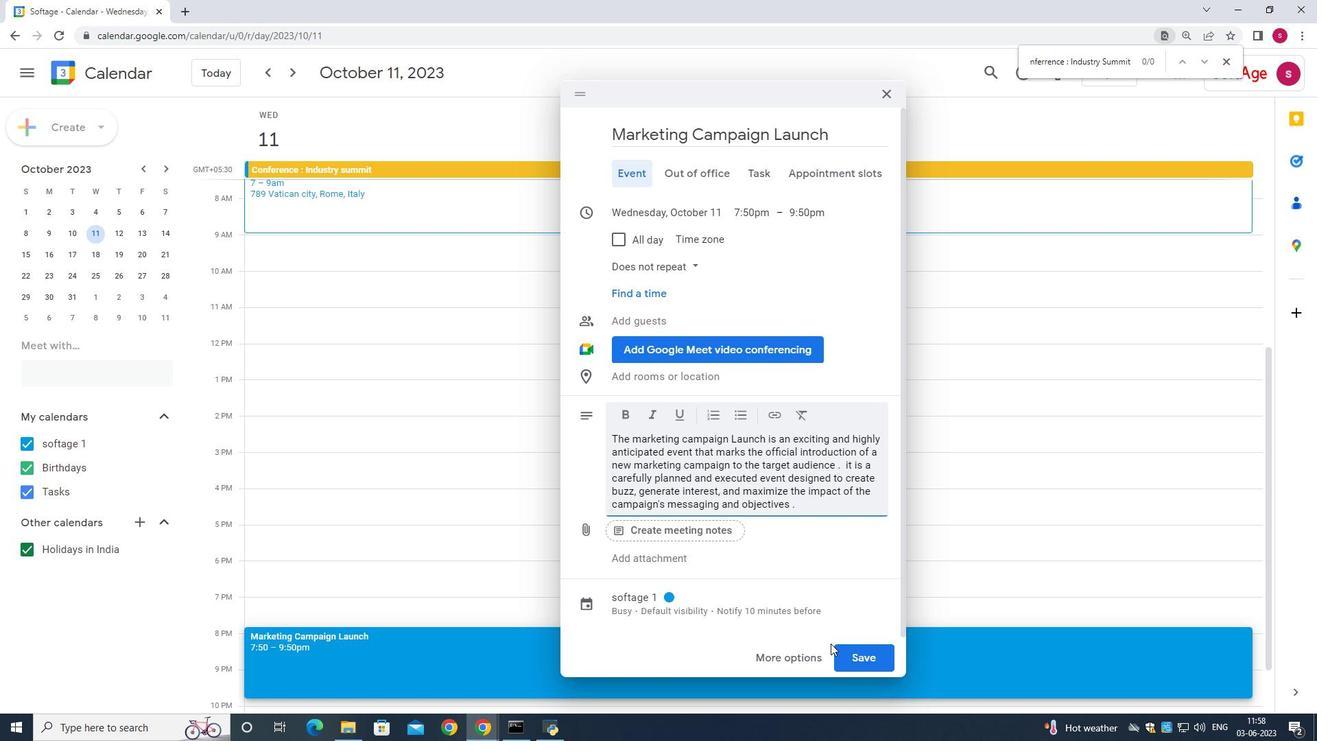 
Action: Mouse scrolled (831, 644) with delta (0, 0)
Screenshot: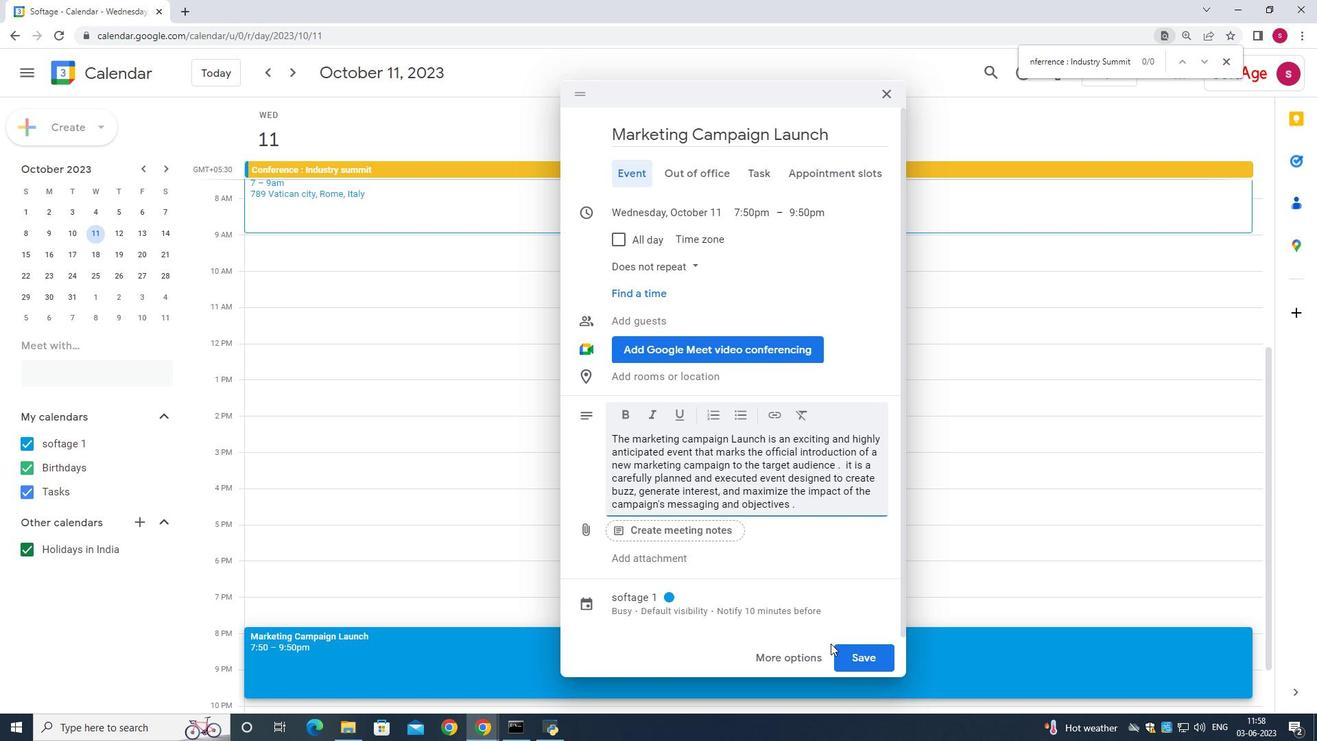 
Action: Mouse scrolled (831, 644) with delta (0, 0)
Screenshot: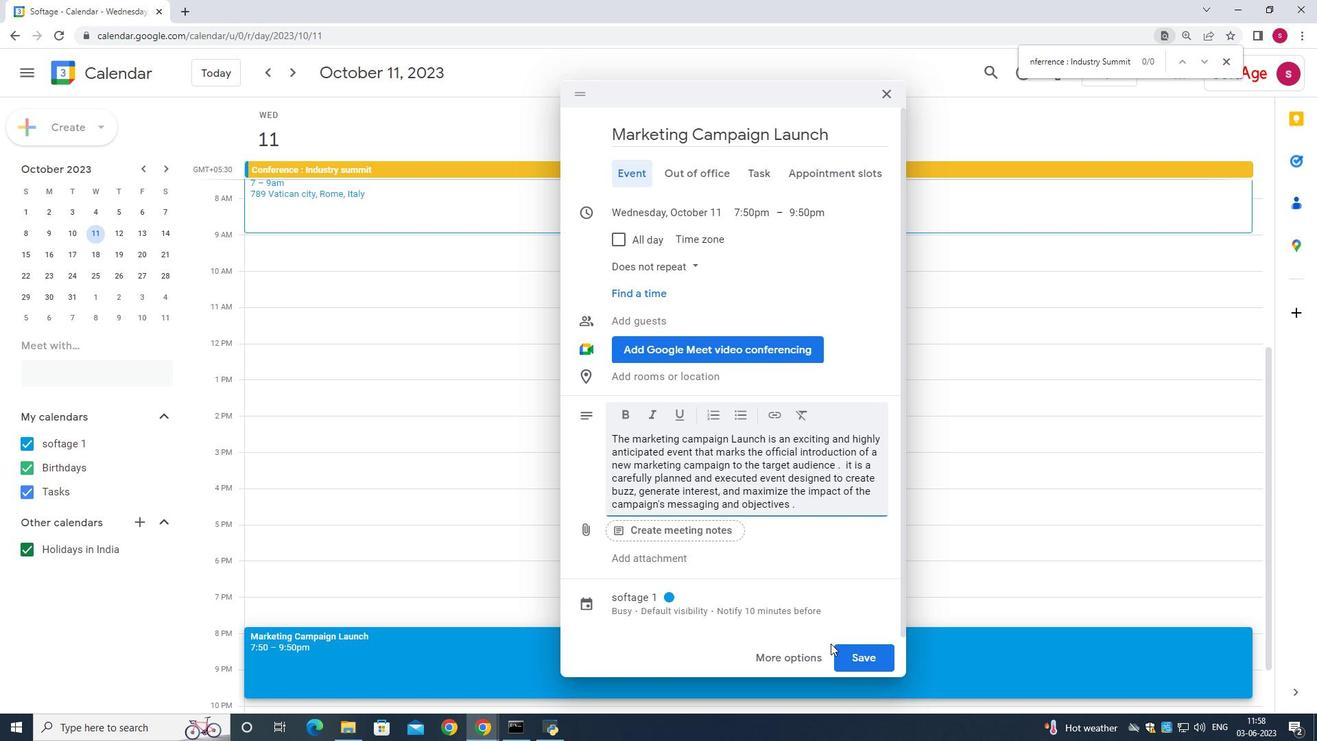 
Action: Mouse moved to (652, 384)
Screenshot: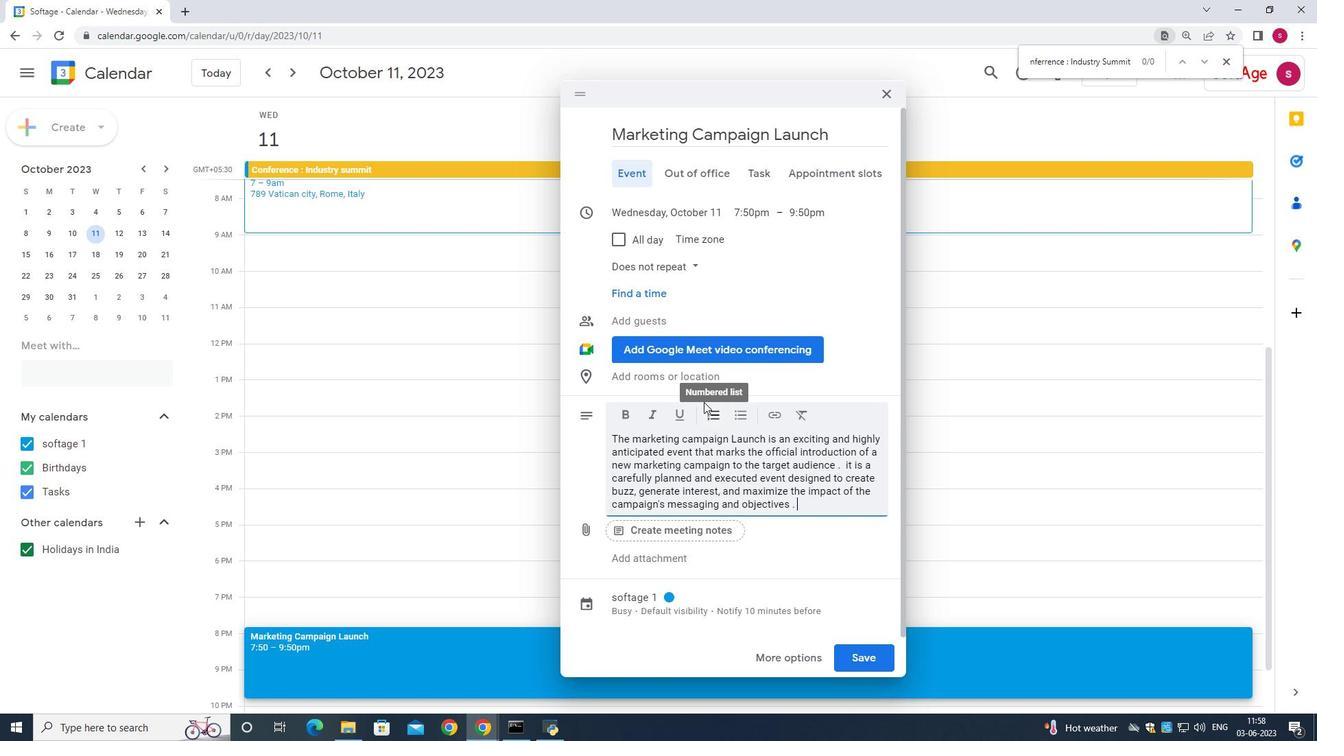 
Action: Mouse pressed left at (652, 384)
Screenshot: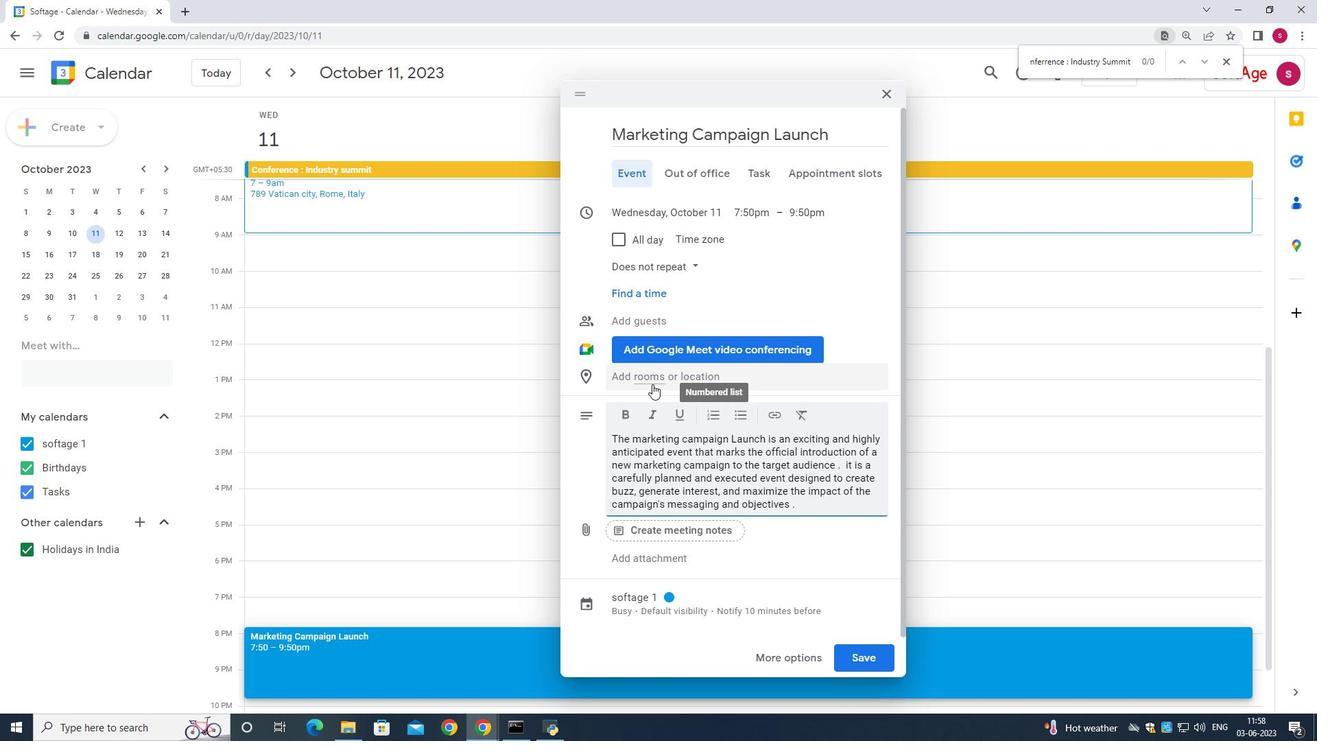 
Action: Mouse moved to (590, 106)
Screenshot: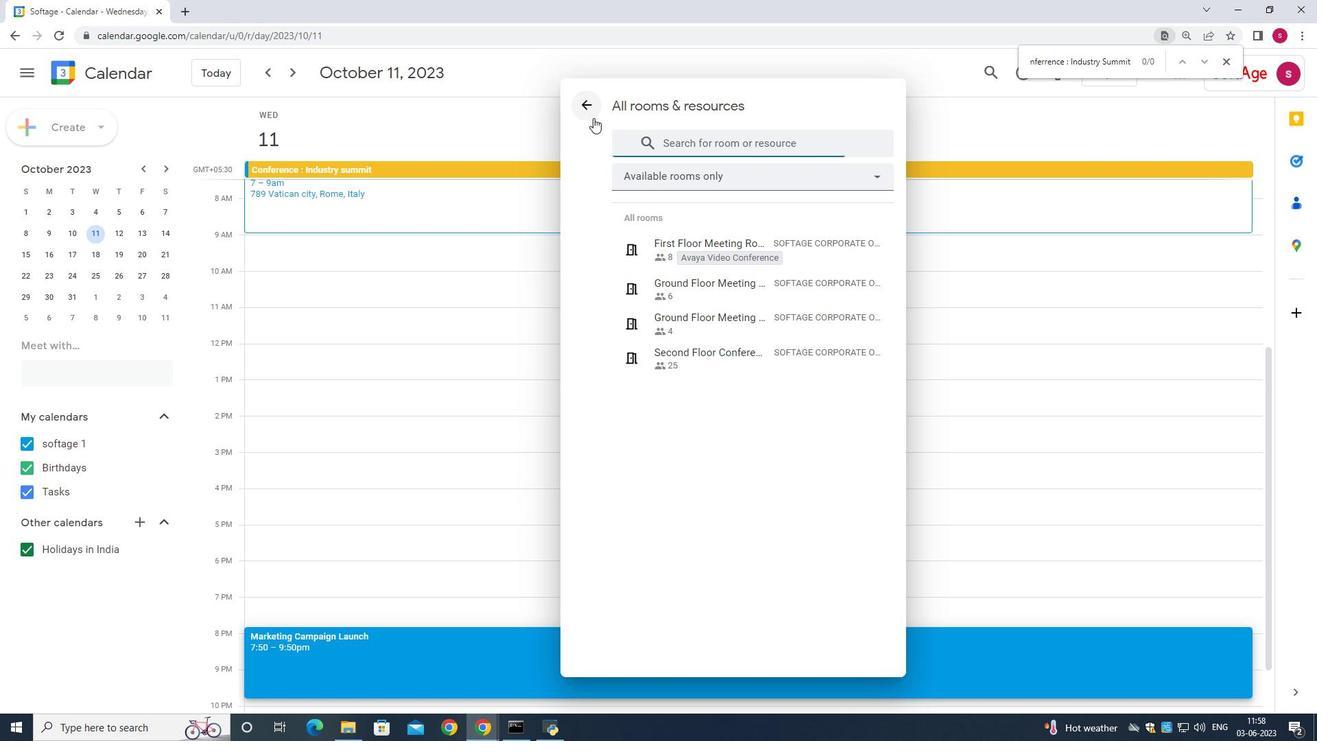 
Action: Mouse pressed left at (590, 106)
Screenshot: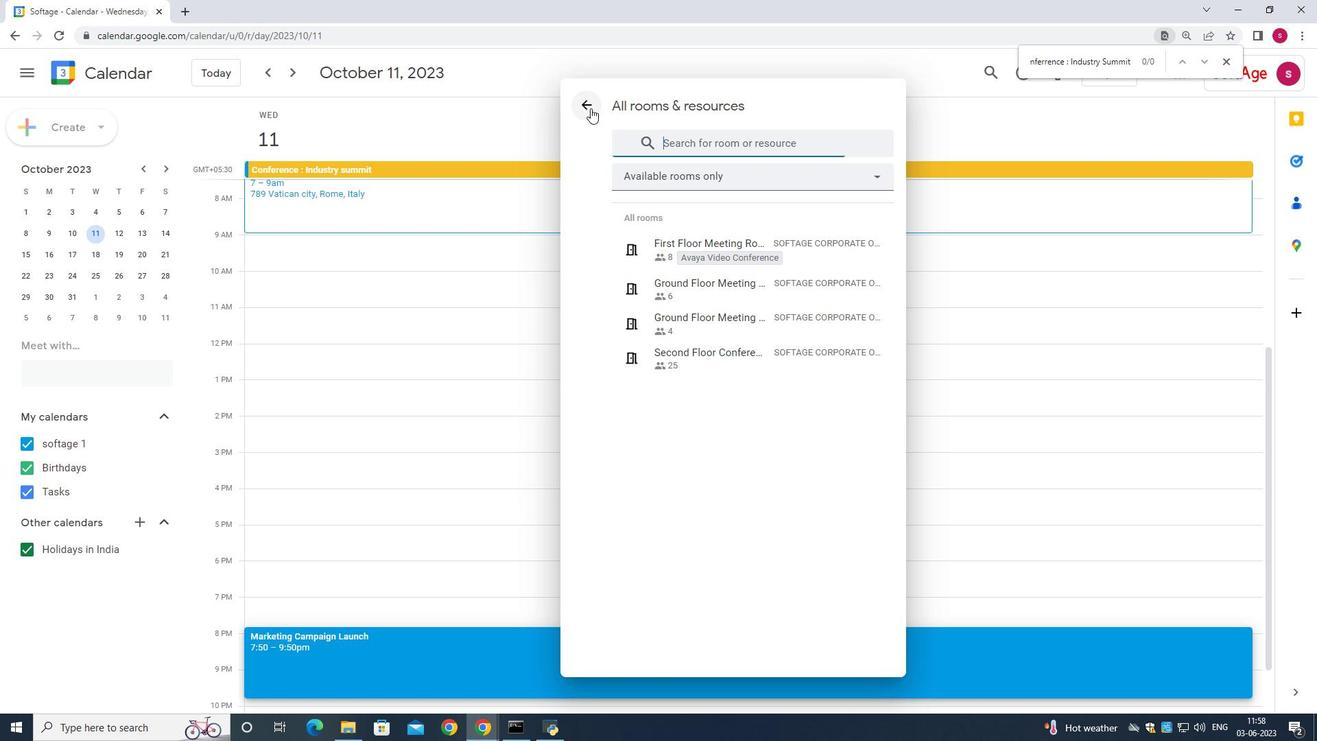 
Action: Mouse moved to (646, 410)
Screenshot: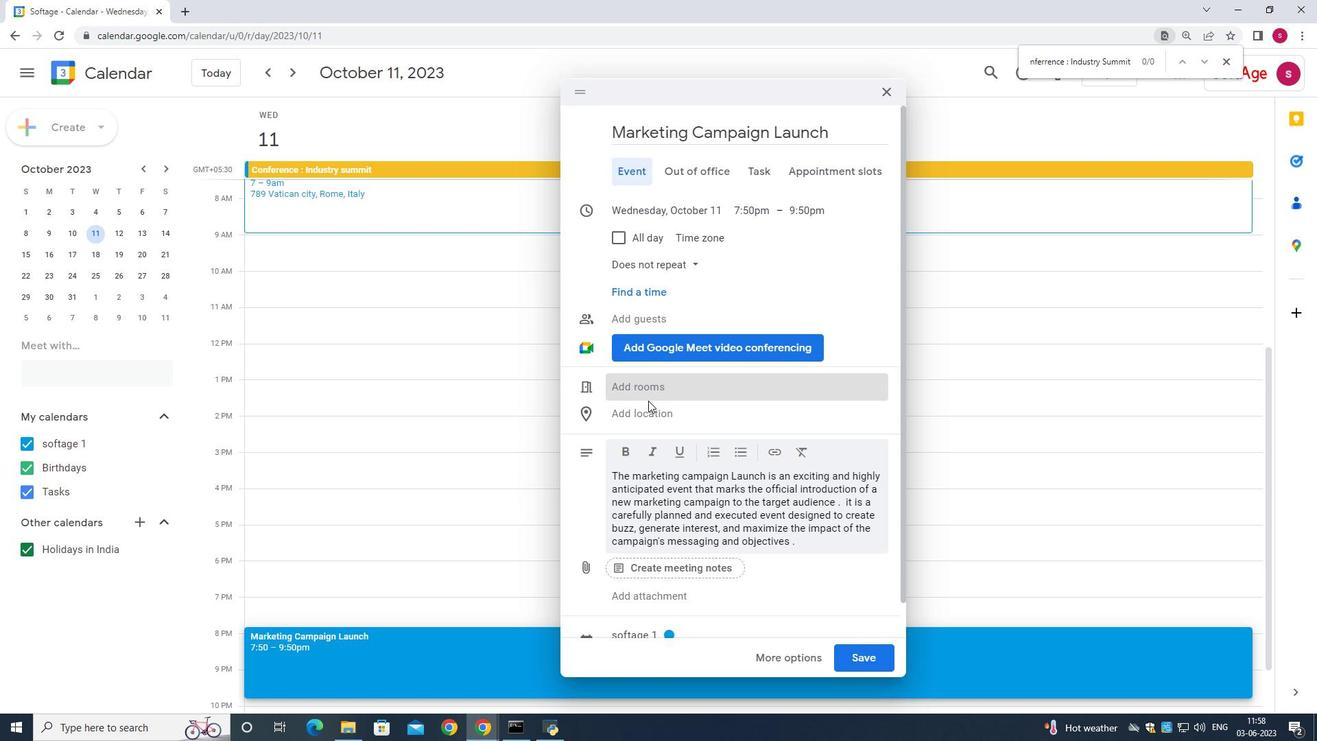 
Action: Mouse pressed left at (646, 410)
Screenshot: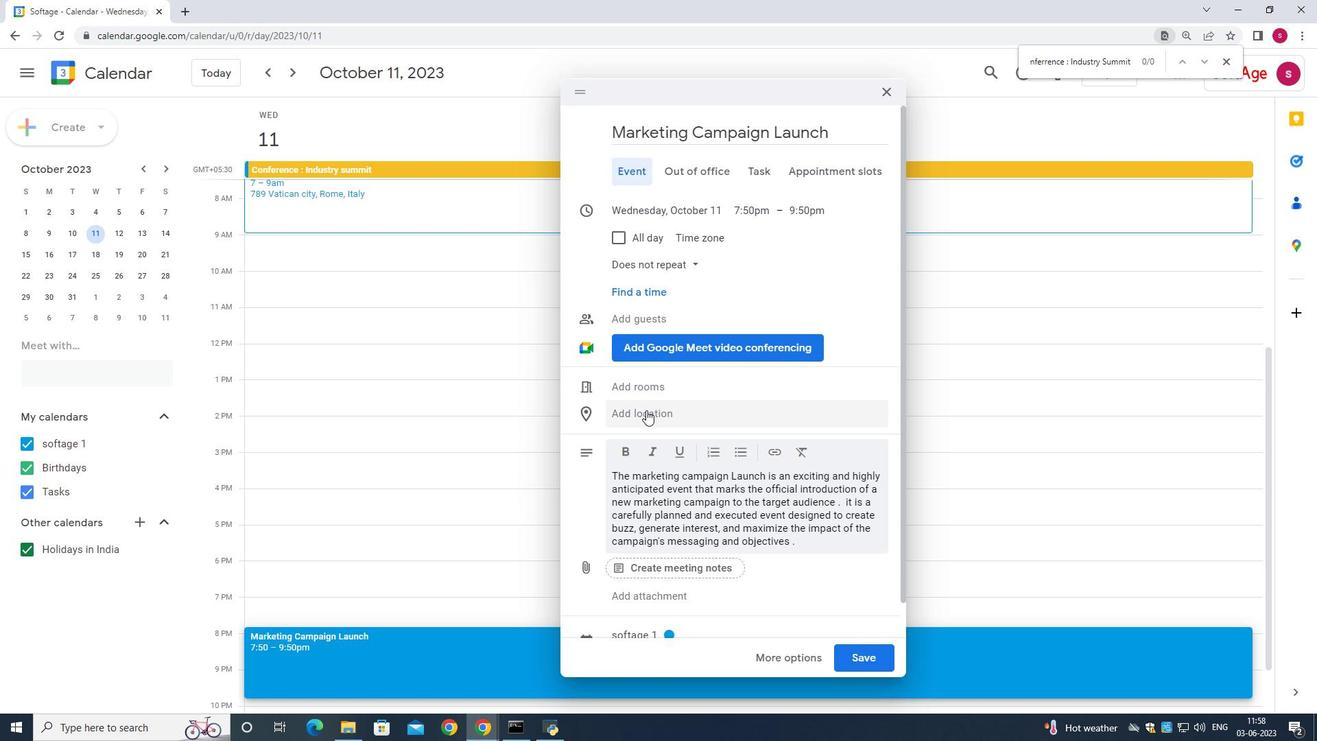 
Action: Mouse moved to (714, 530)
Screenshot: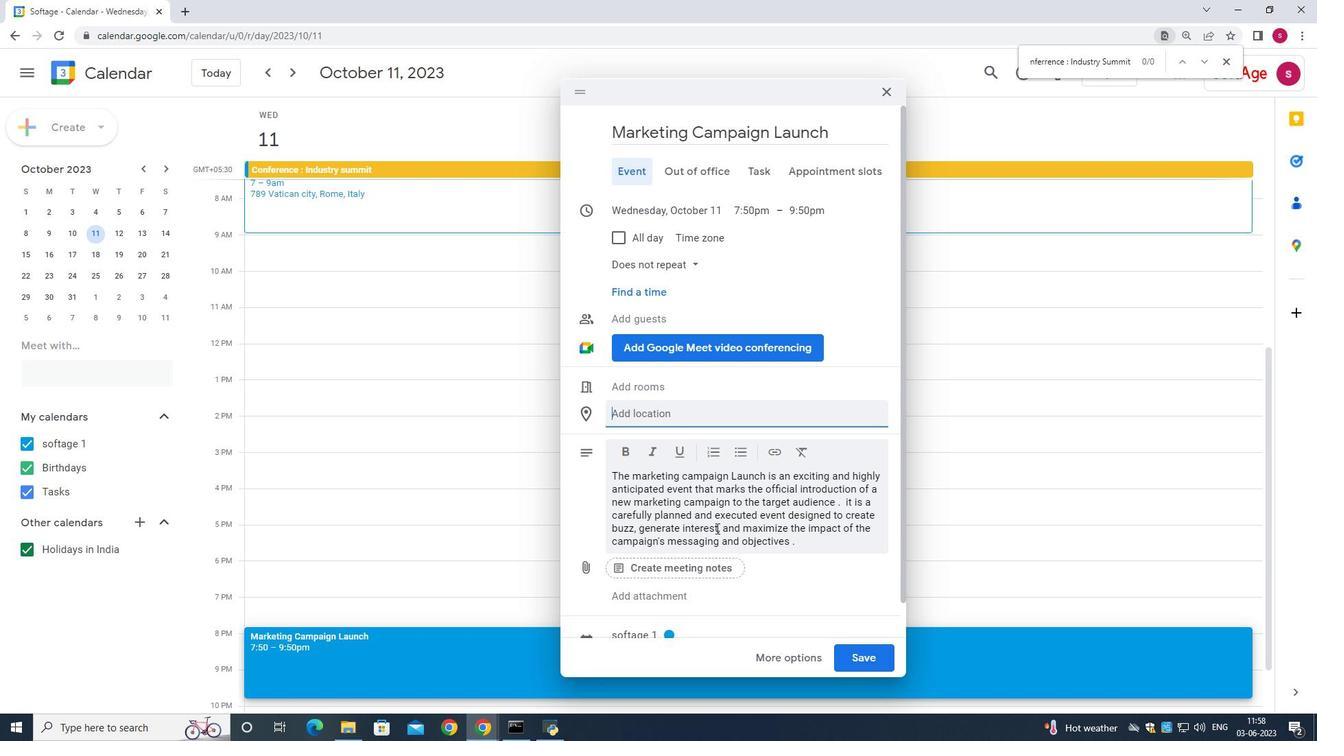 
Action: Mouse scrolled (714, 529) with delta (0, 0)
Screenshot: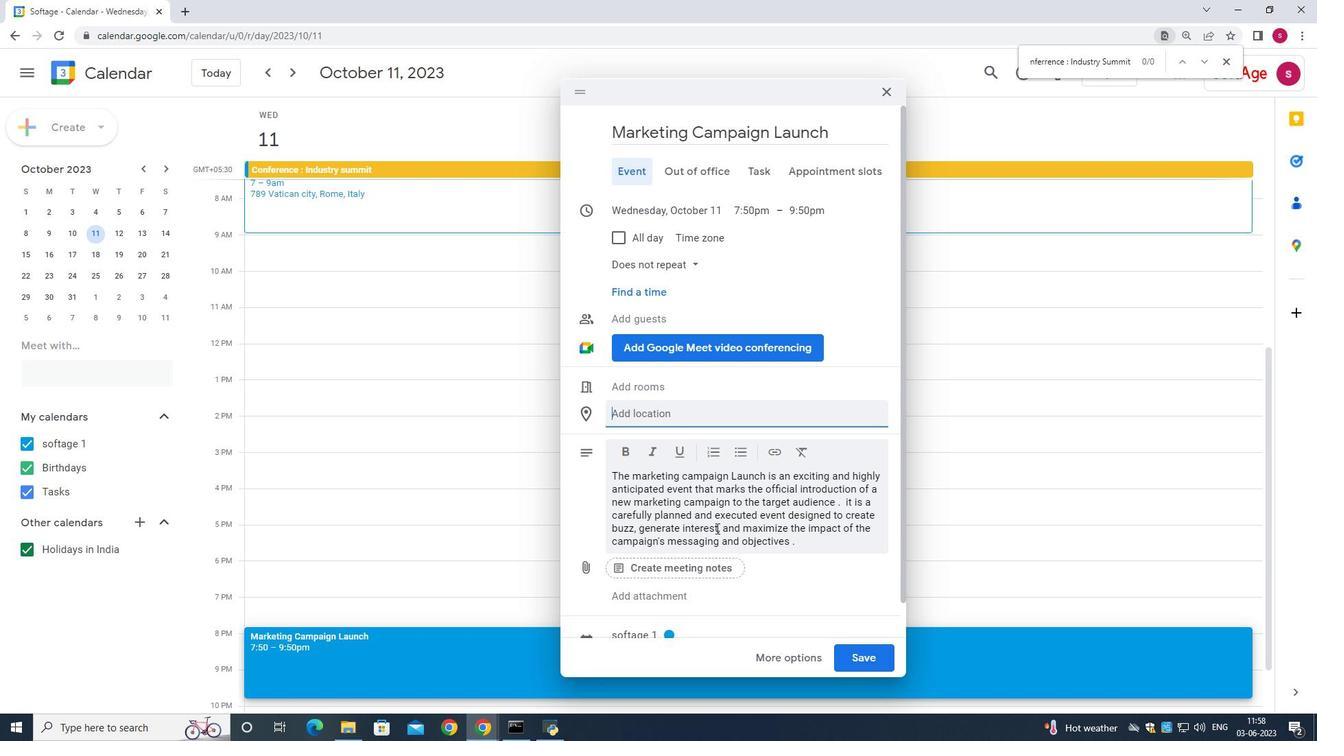 
Action: Mouse moved to (712, 532)
Screenshot: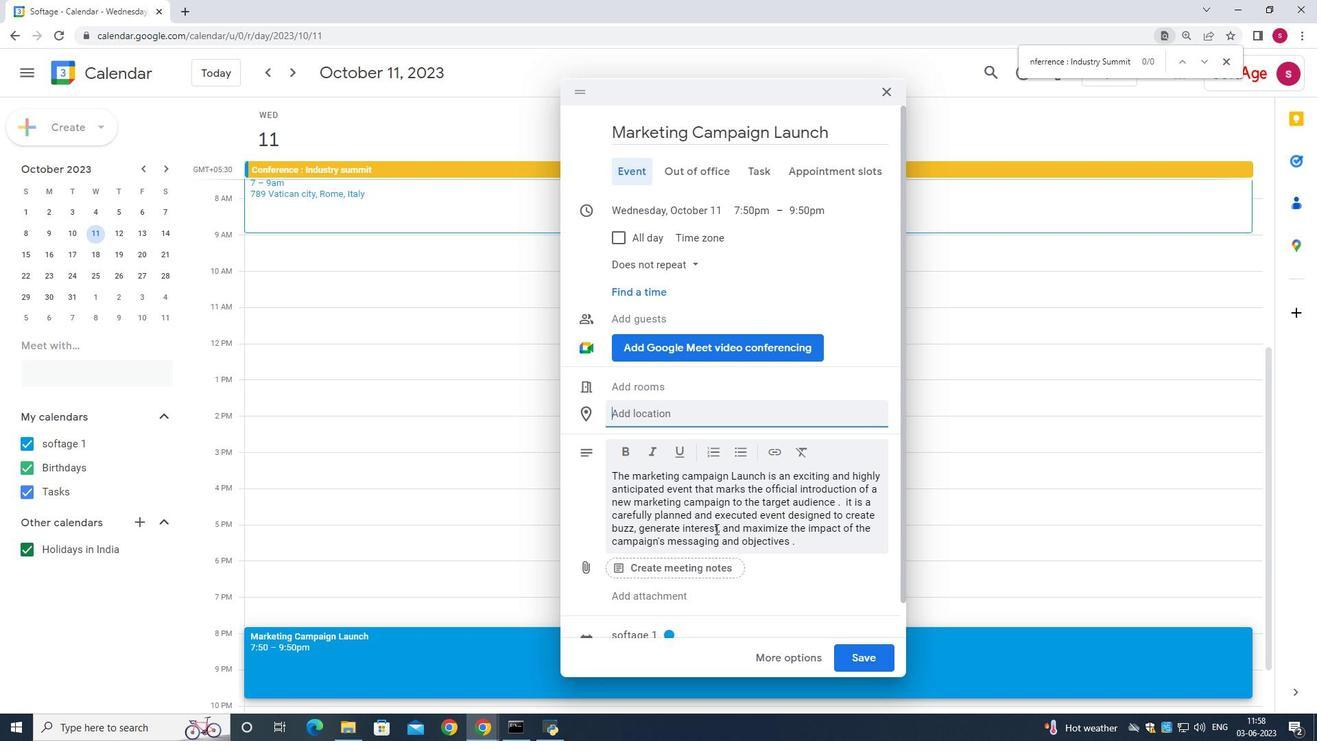 
Action: Mouse scrolled (712, 531) with delta (0, 0)
Screenshot: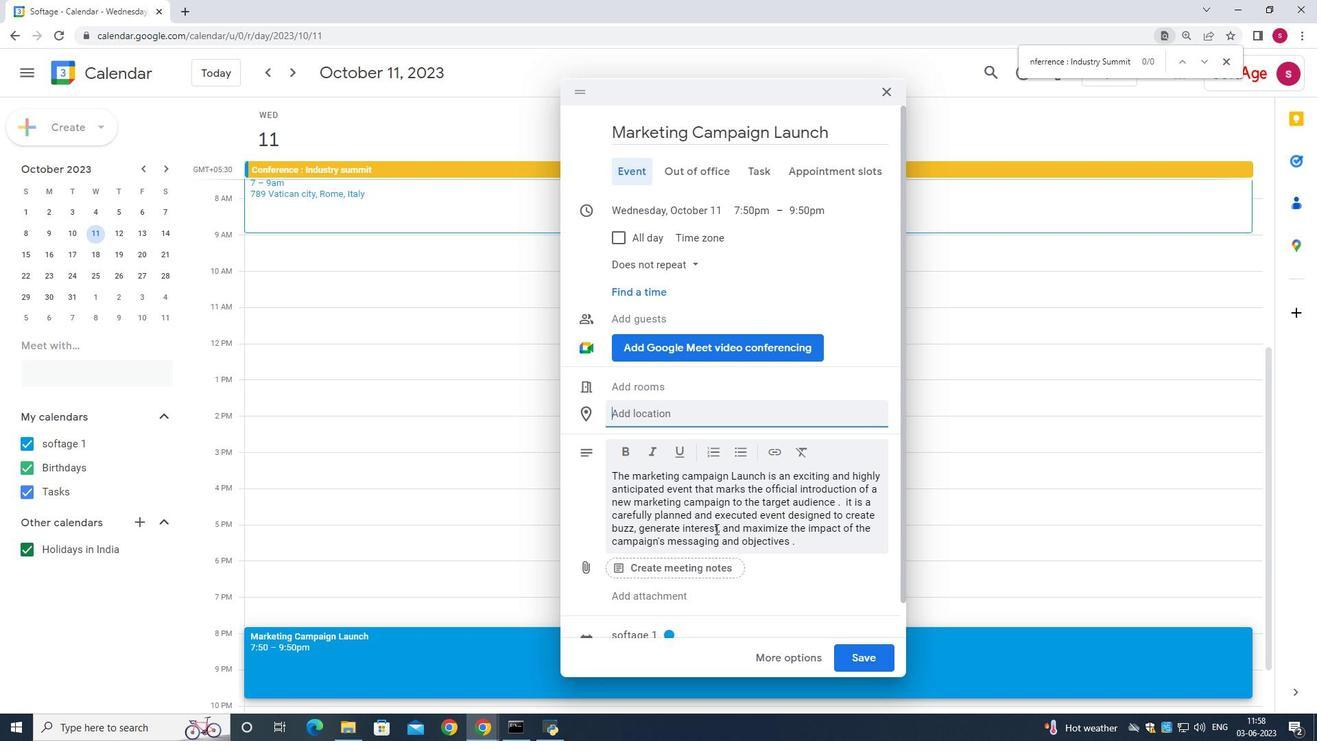 
Action: Mouse moved to (670, 597)
Screenshot: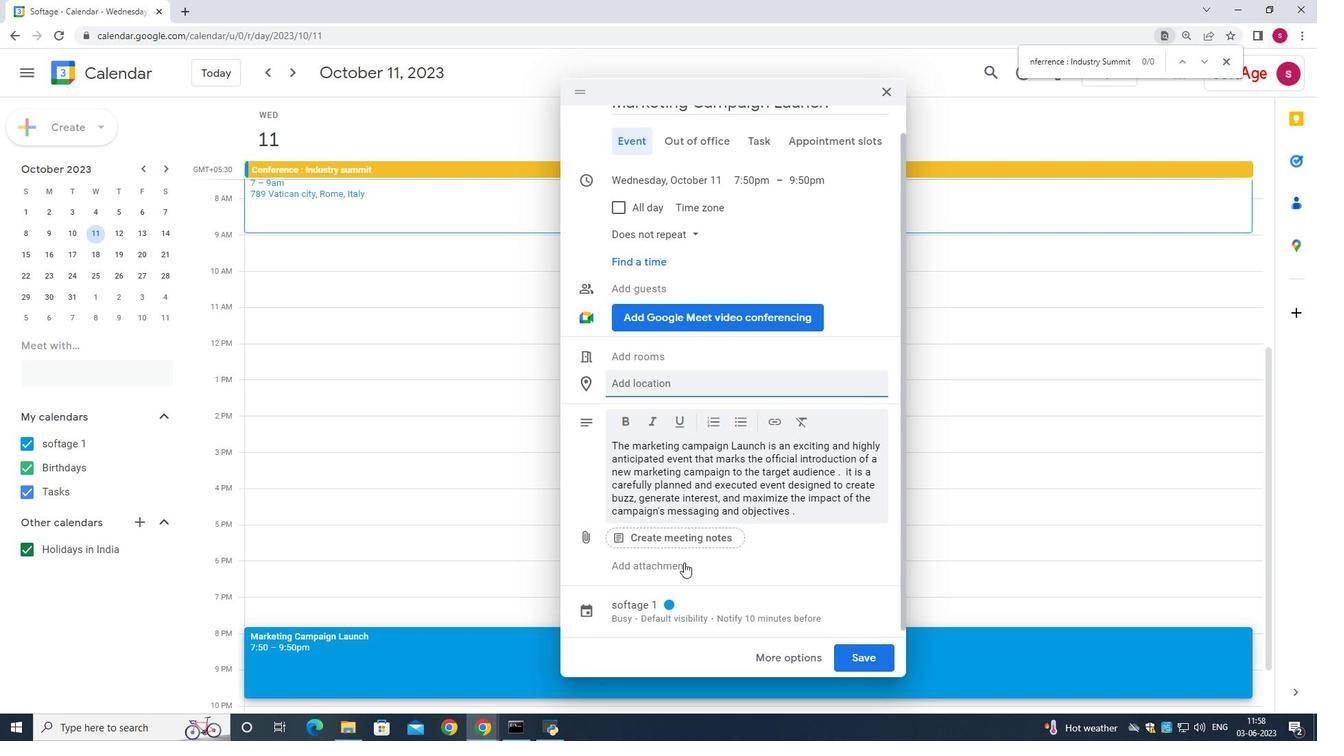 
Action: Mouse pressed left at (670, 597)
Screenshot: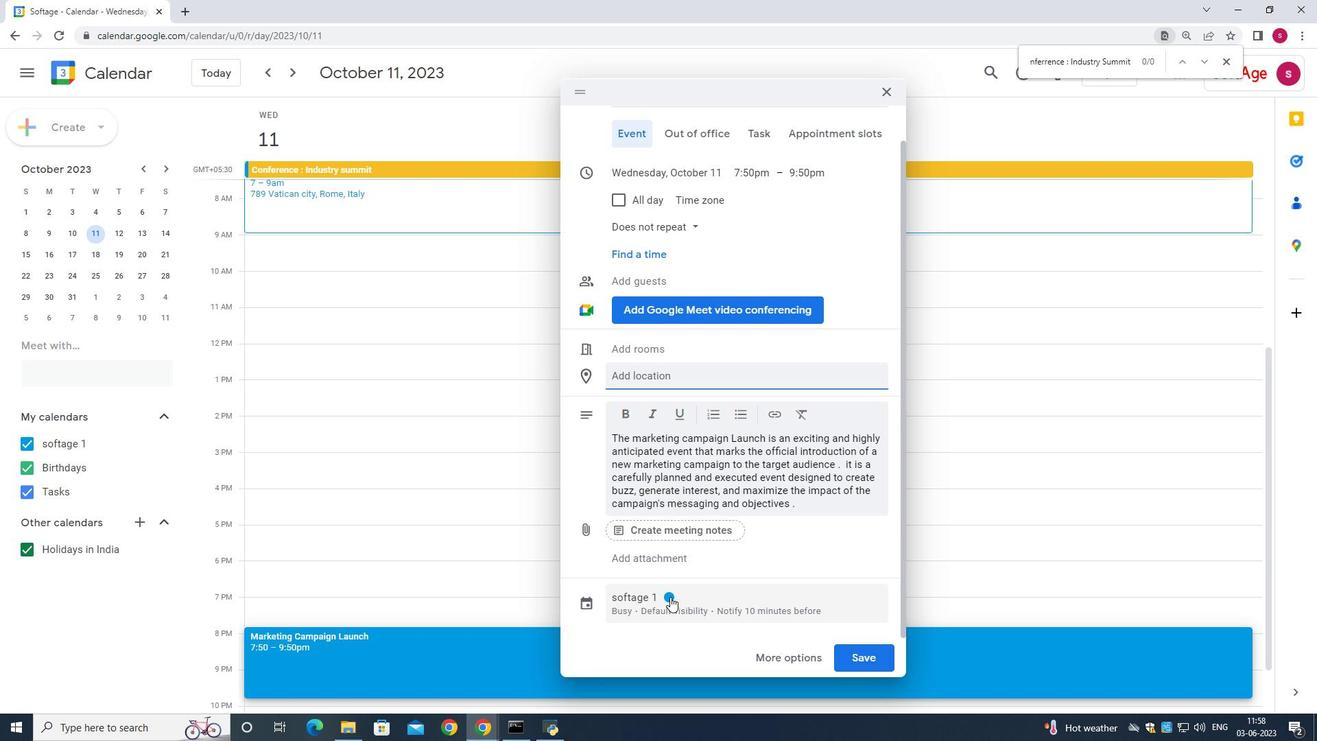
Action: Mouse moved to (682, 506)
Screenshot: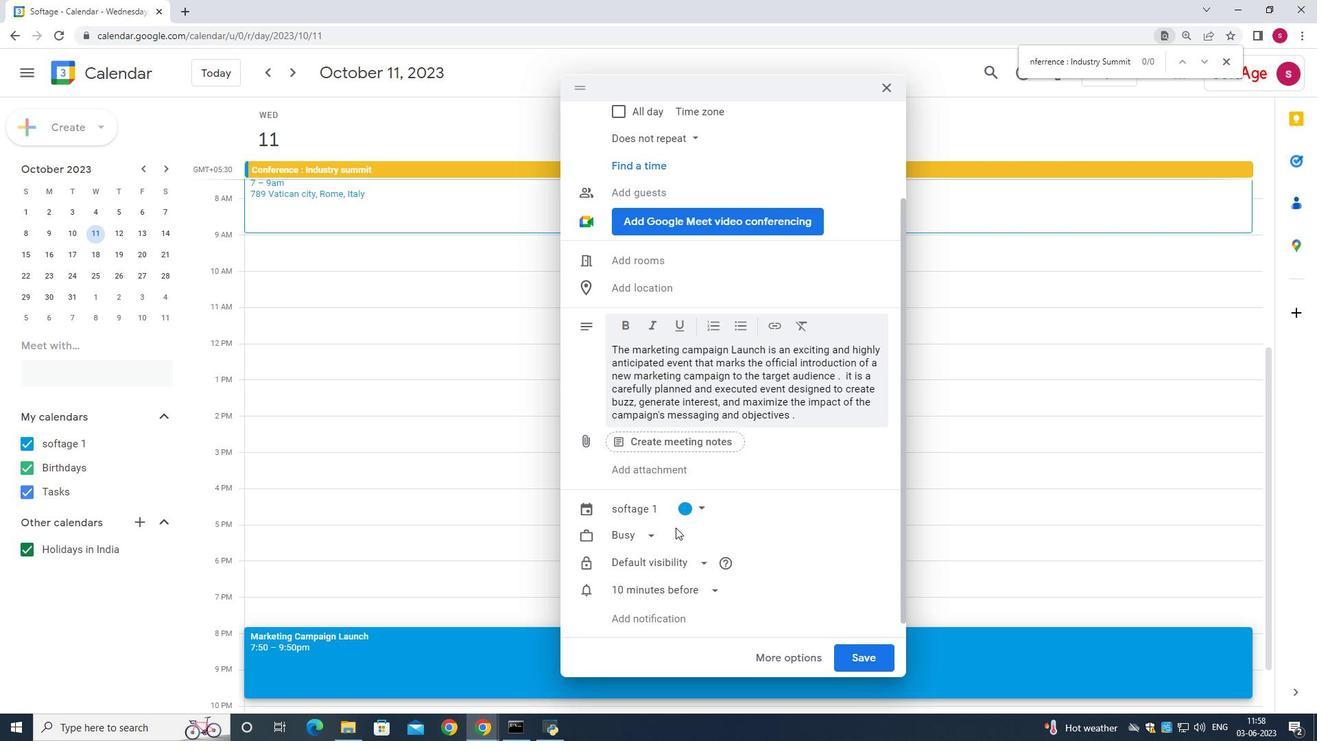 
Action: Mouse pressed left at (682, 506)
Screenshot: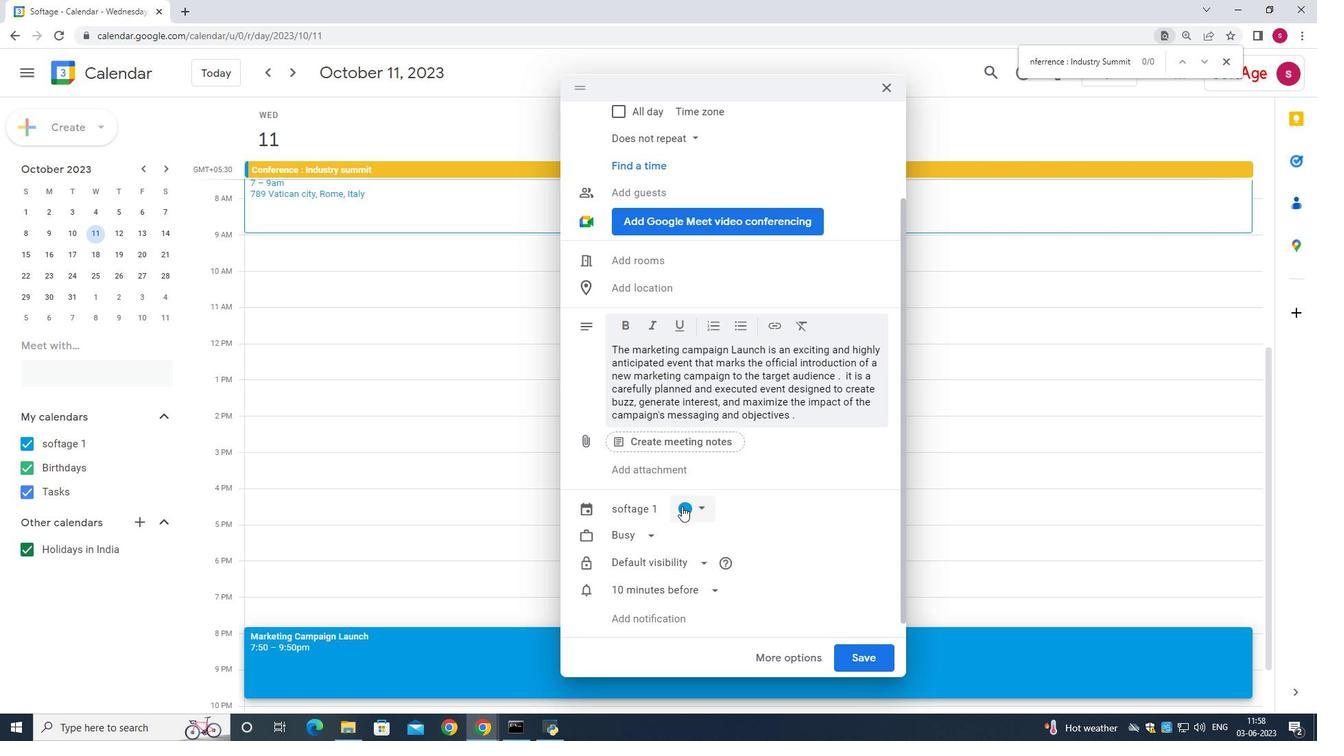 
Action: Mouse moved to (686, 543)
Screenshot: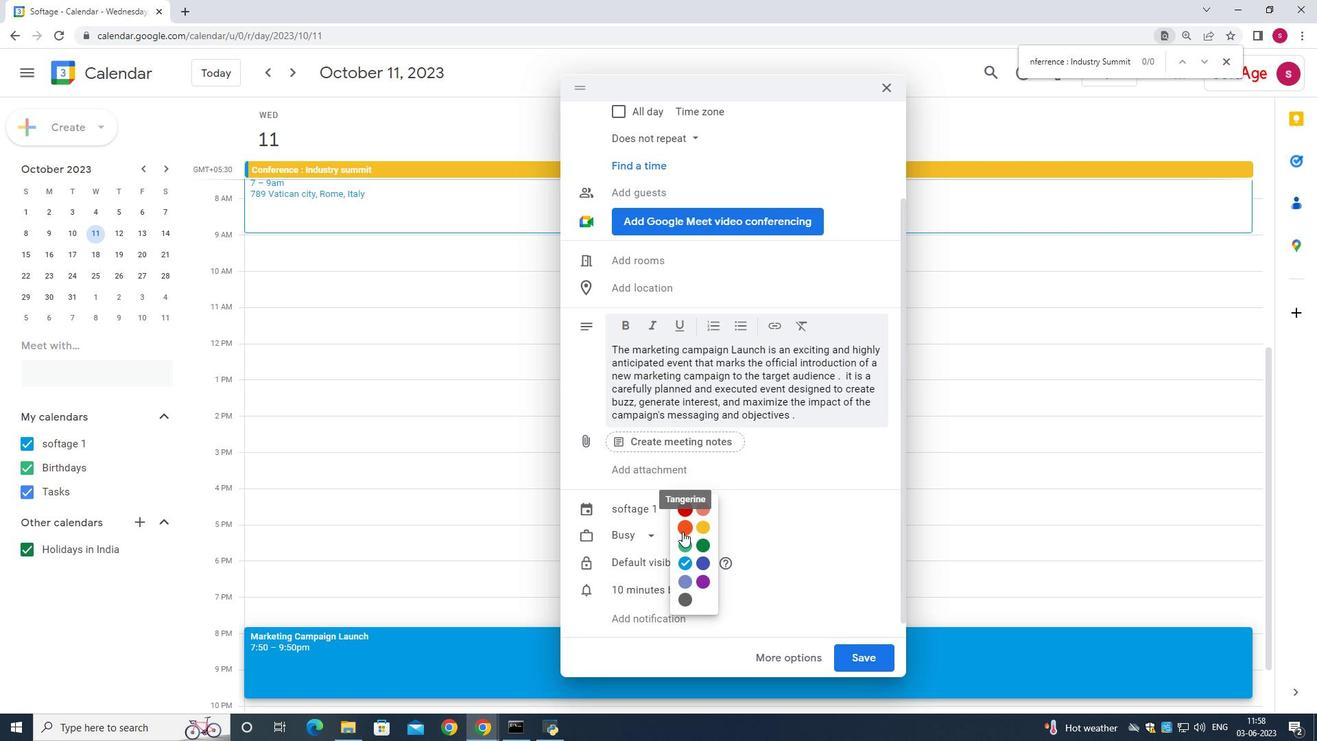 
Action: Mouse pressed left at (686, 543)
Screenshot: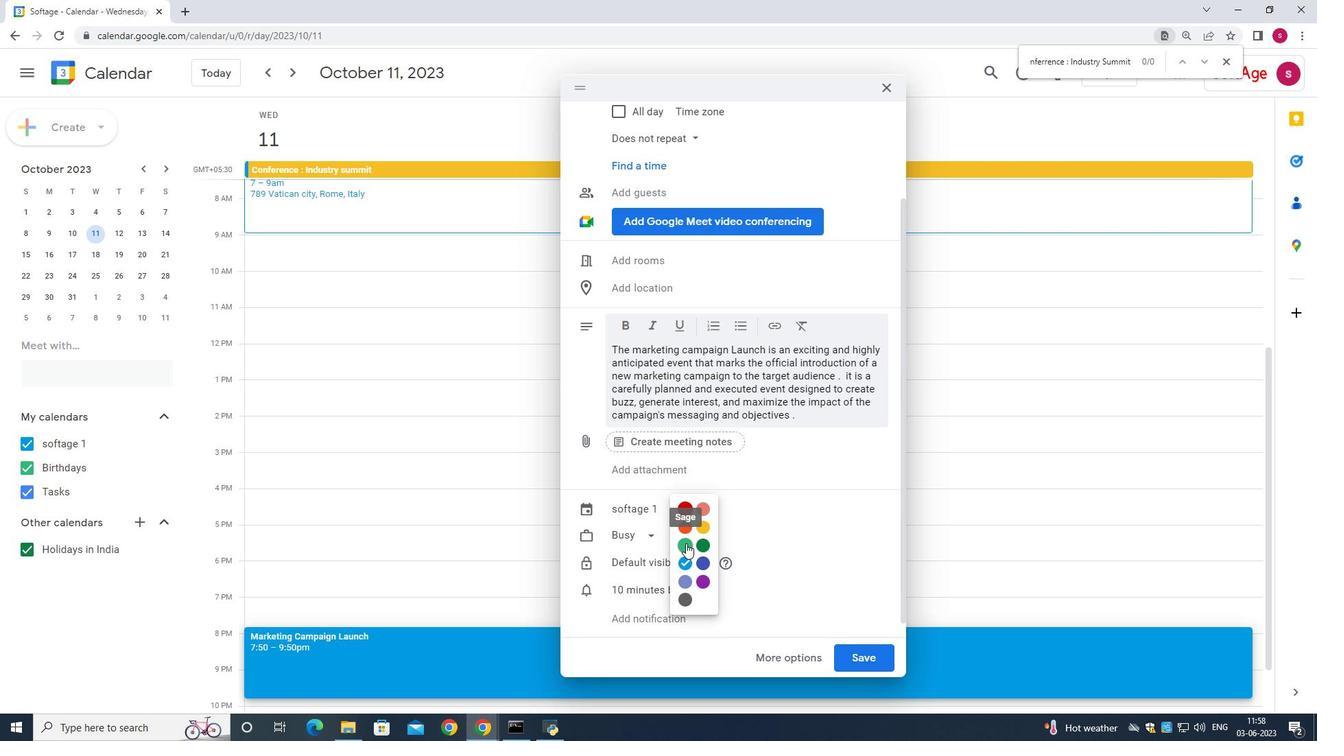 
Action: Mouse moved to (638, 286)
Screenshot: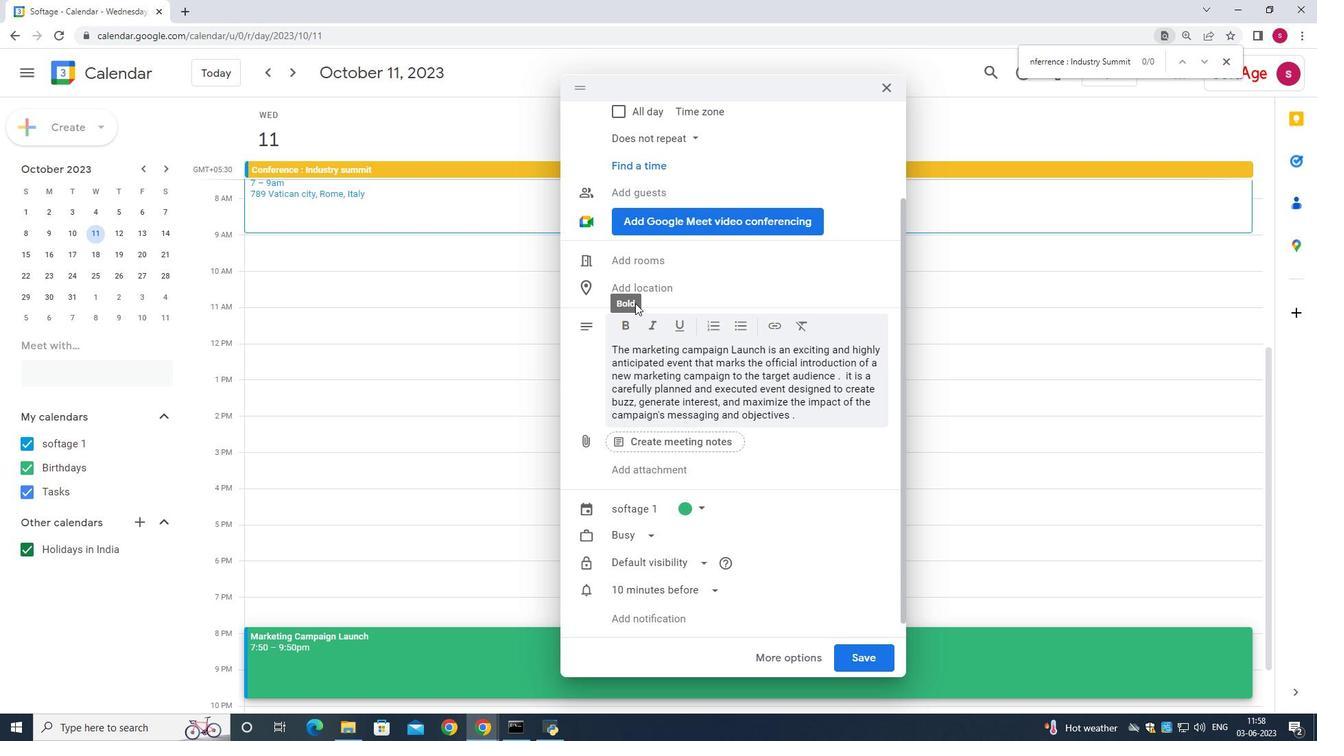 
Action: Mouse pressed left at (638, 286)
Screenshot: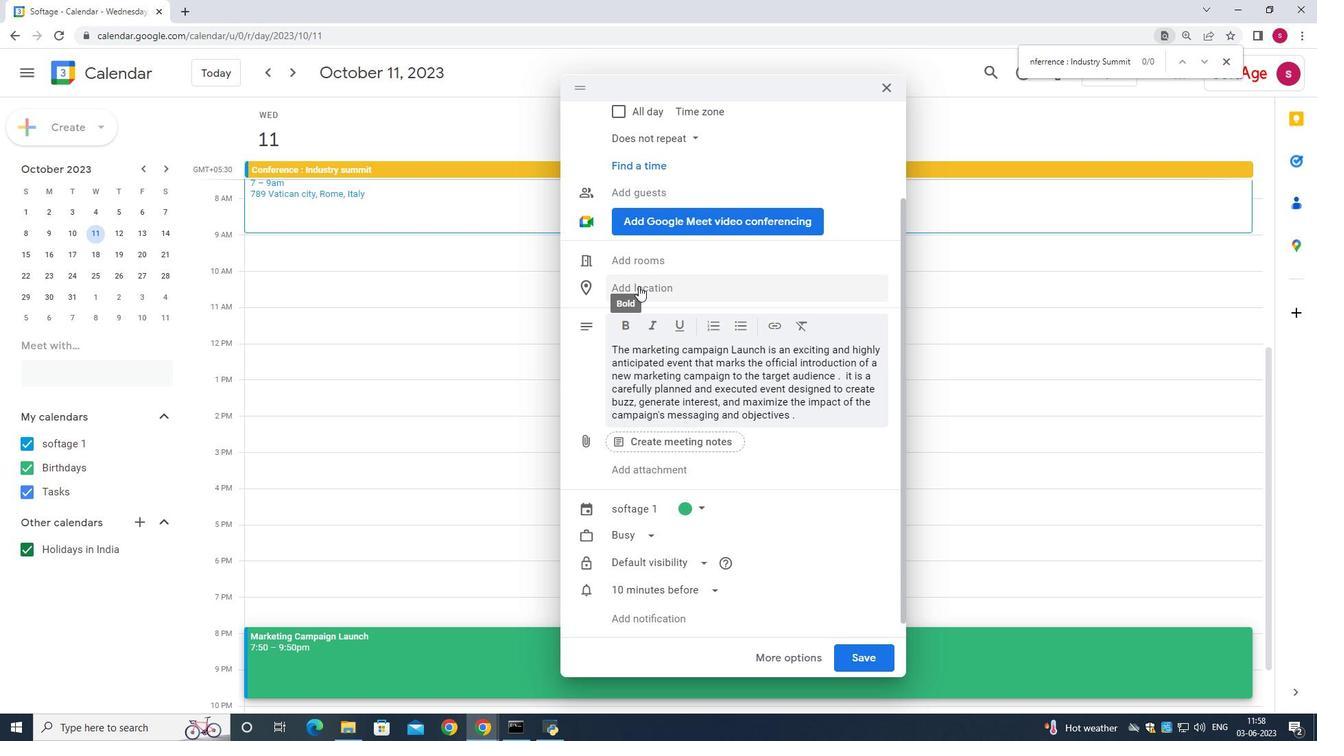 
Action: Key pressed 321<Key.space><Key.shift_r>Plaza<Key.space><Key.shift_r><Key.shift_r>Mayor<Key.space>,<Key.space><Key.shift_r><Key.shift_r><Key.shift_r><Key.shift_r><Key.shift_r><Key.shift_r><Key.shift_r>Madrid,<Key.space><Key.shift>Spain,<Key.space><Key.backspace><Key.backspace>
Screenshot: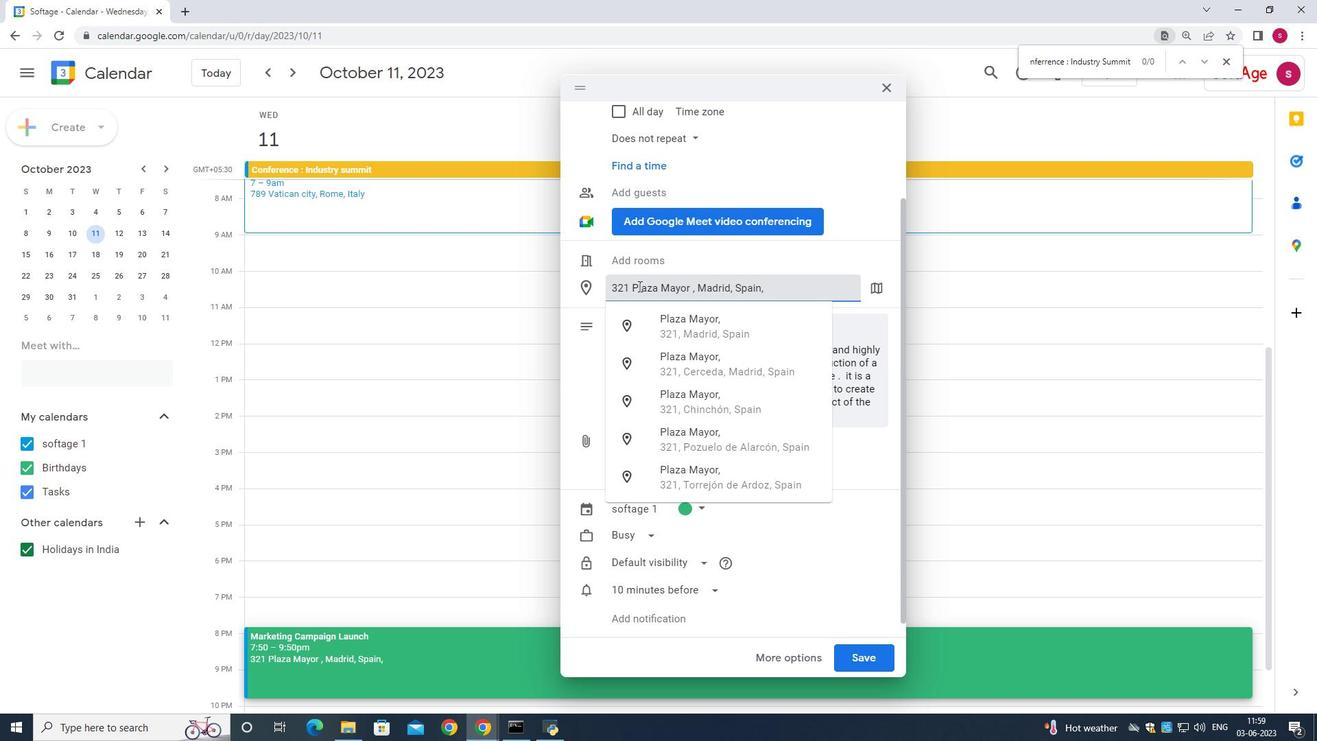 
Action: Mouse moved to (855, 653)
Screenshot: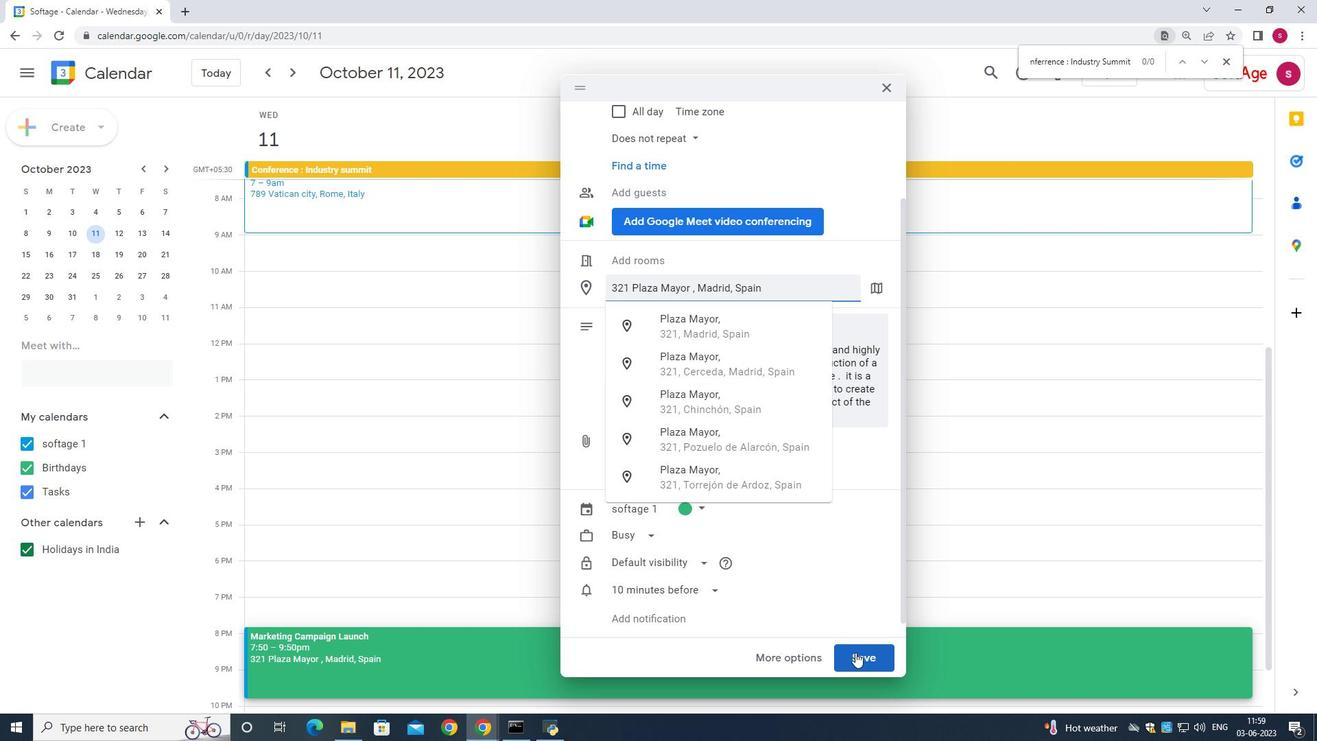 
Action: Mouse pressed left at (855, 653)
Screenshot: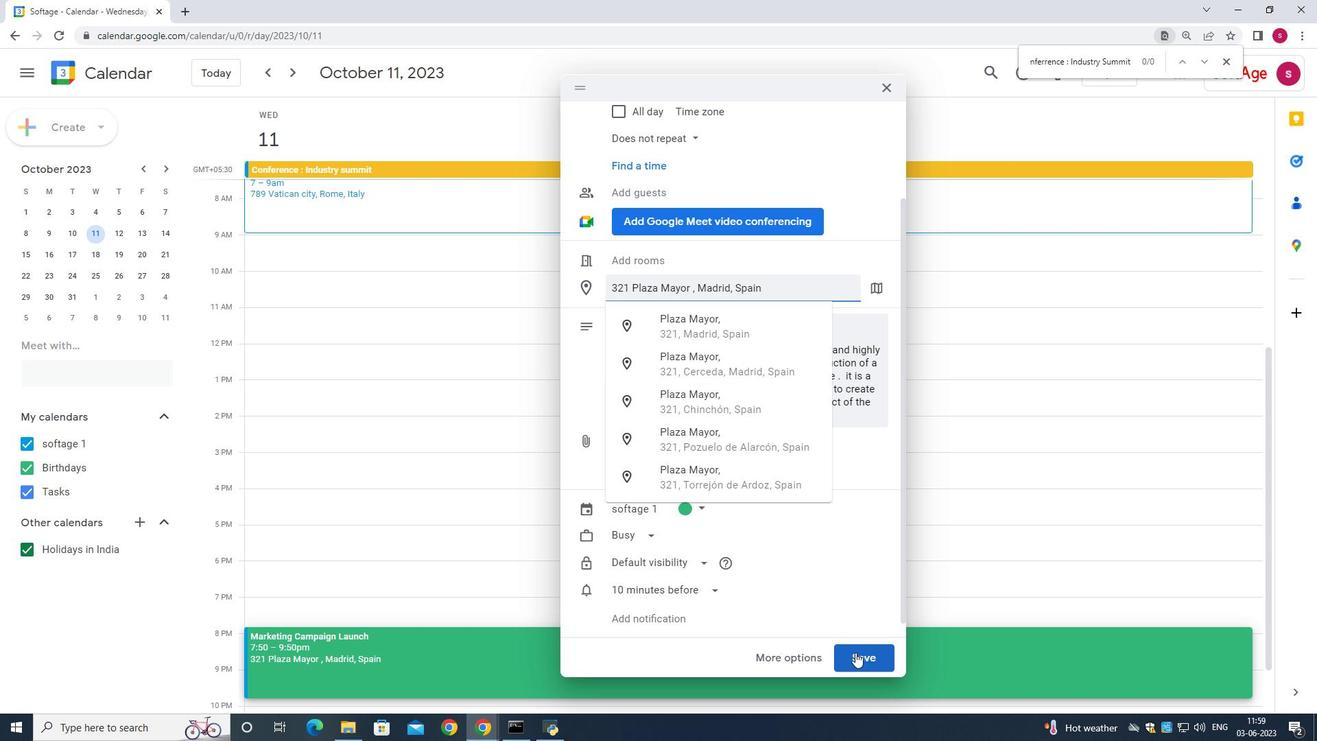 
Action: Mouse moved to (411, 660)
Screenshot: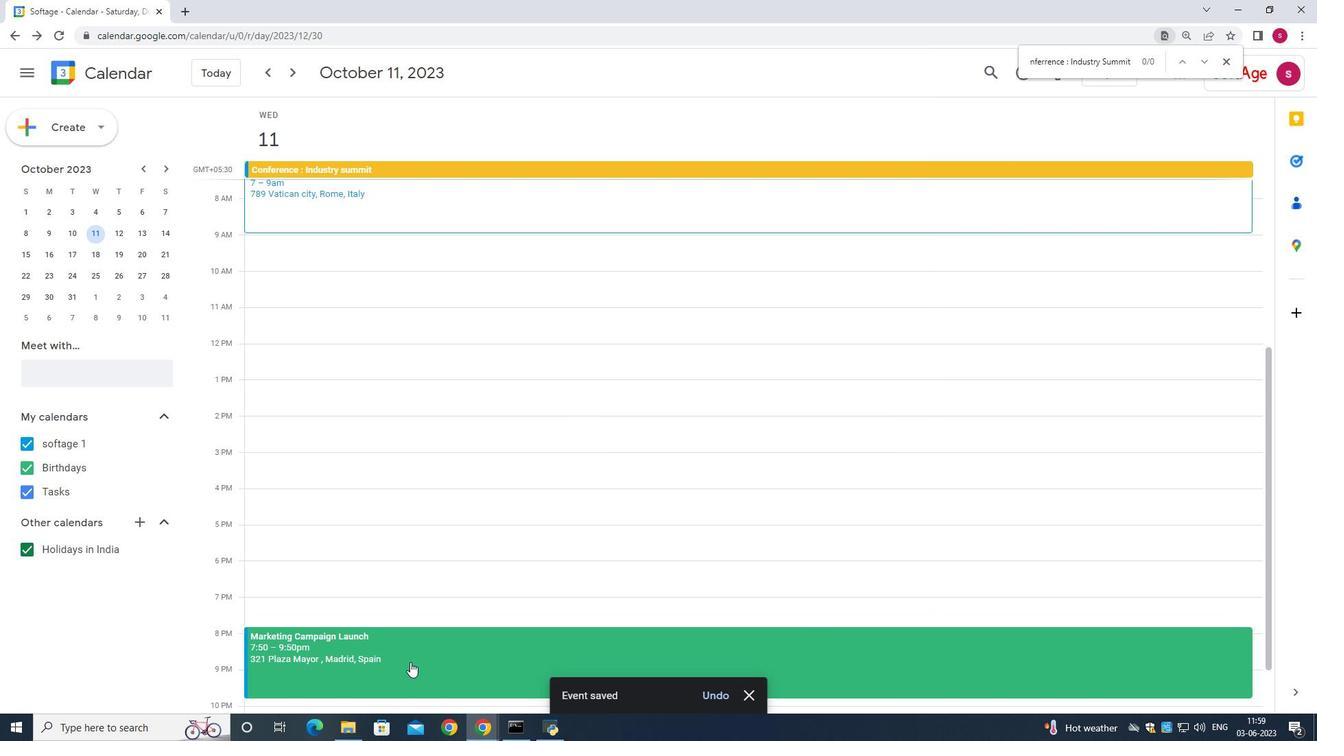 
Action: Mouse pressed left at (411, 660)
Screenshot: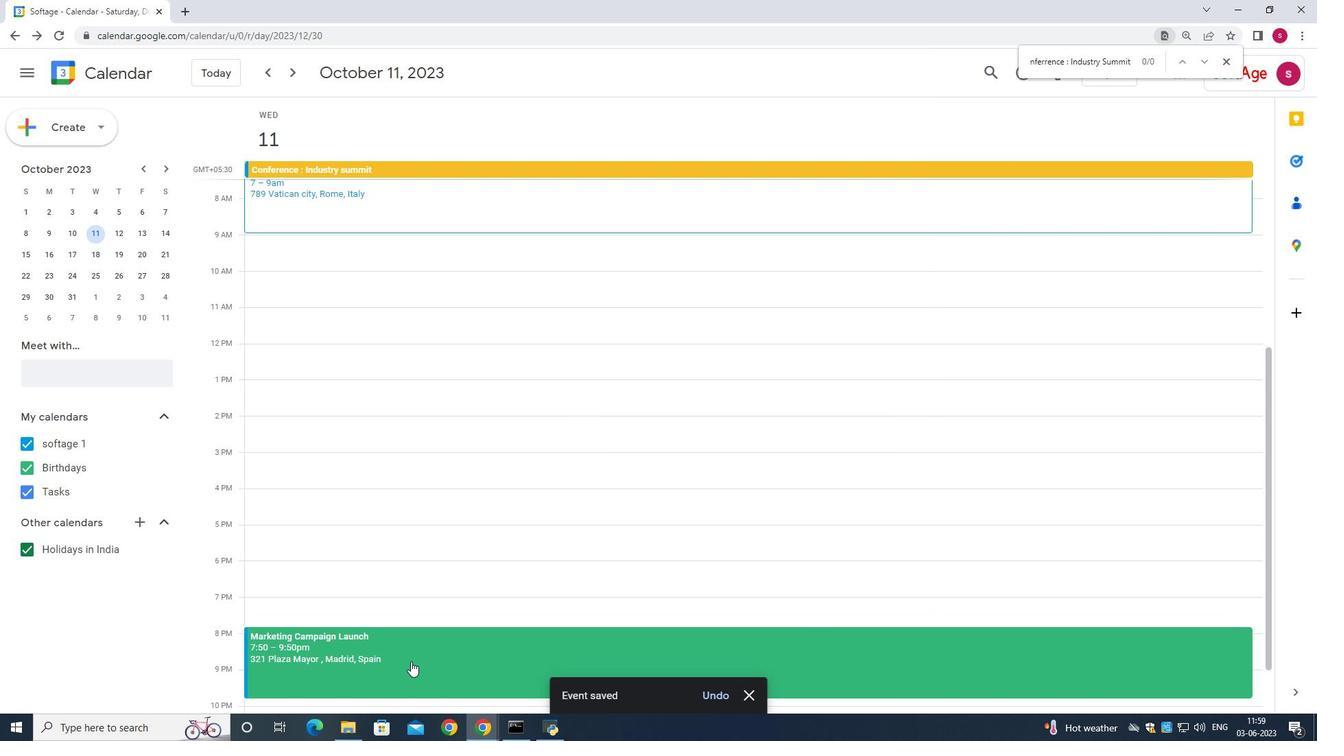 
Action: Mouse moved to (817, 332)
Screenshot: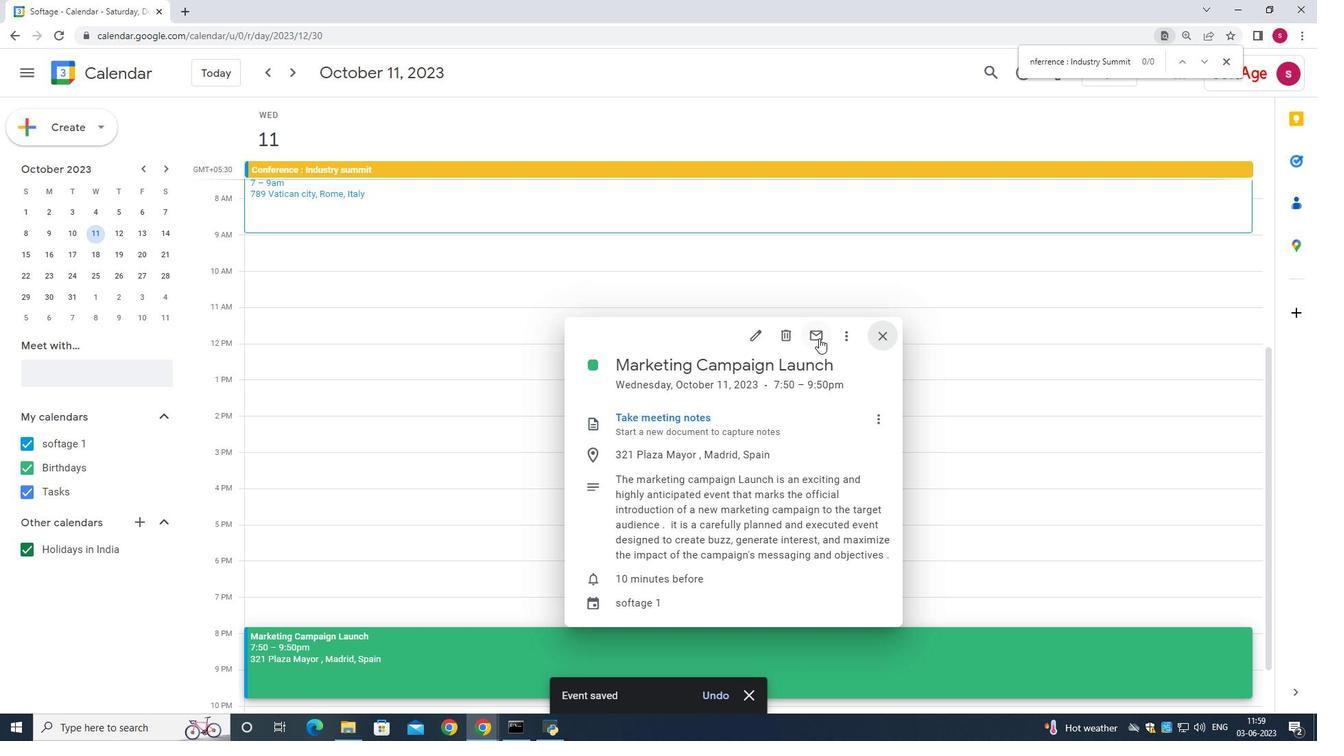 
Action: Mouse pressed left at (817, 332)
Screenshot: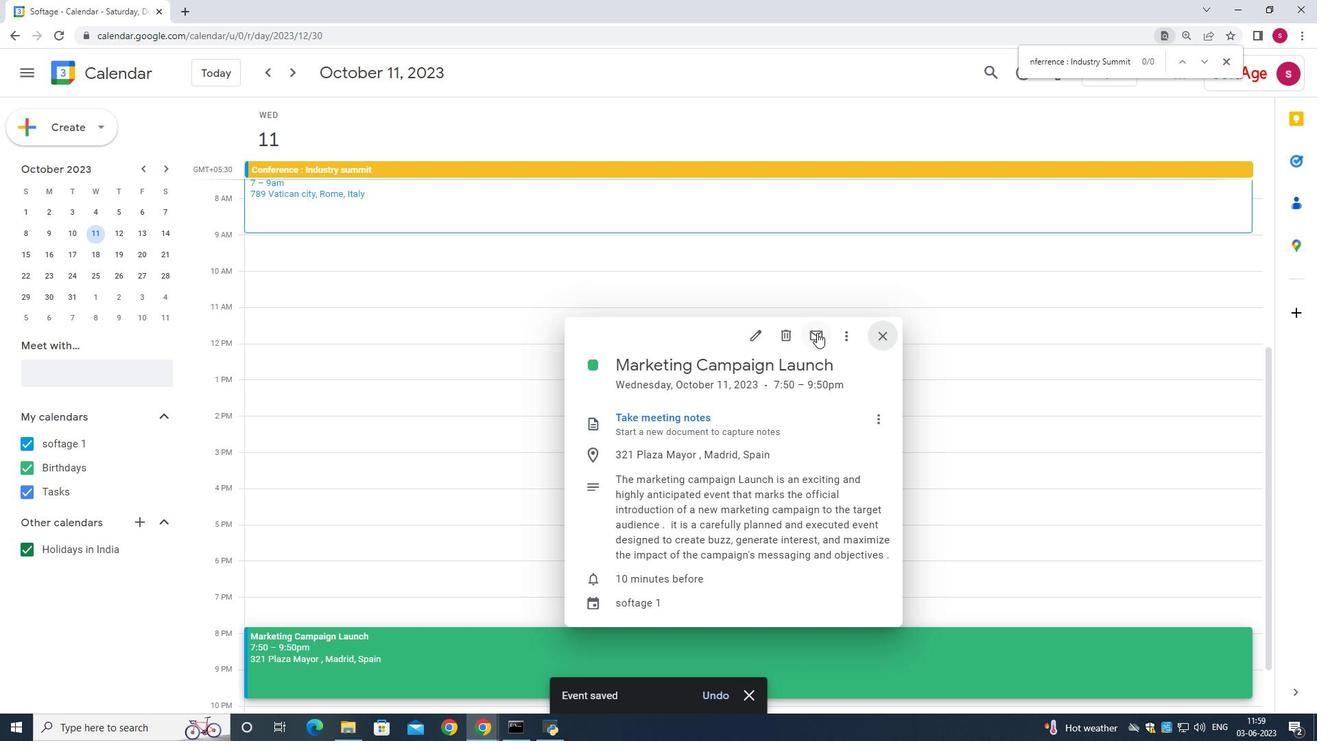 
Action: Mouse moved to (507, 304)
Screenshot: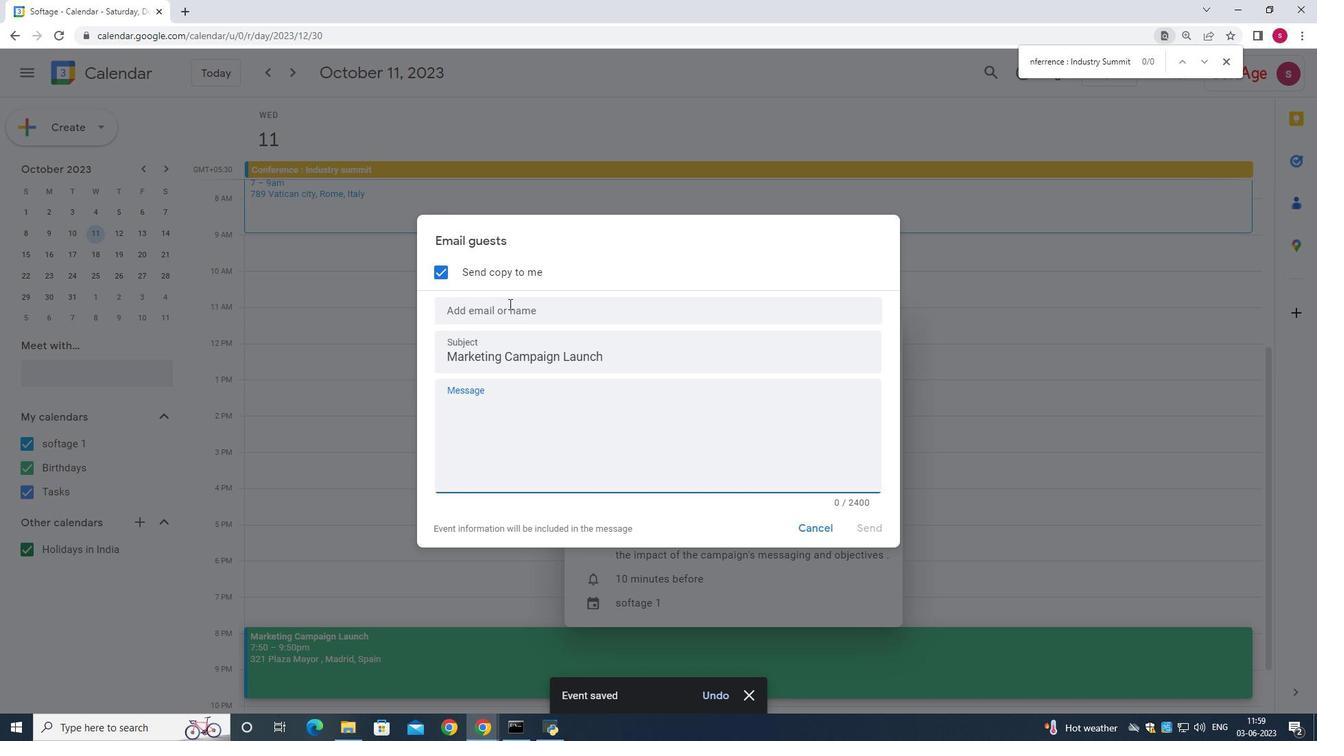 
Action: Mouse pressed left at (507, 304)
Screenshot: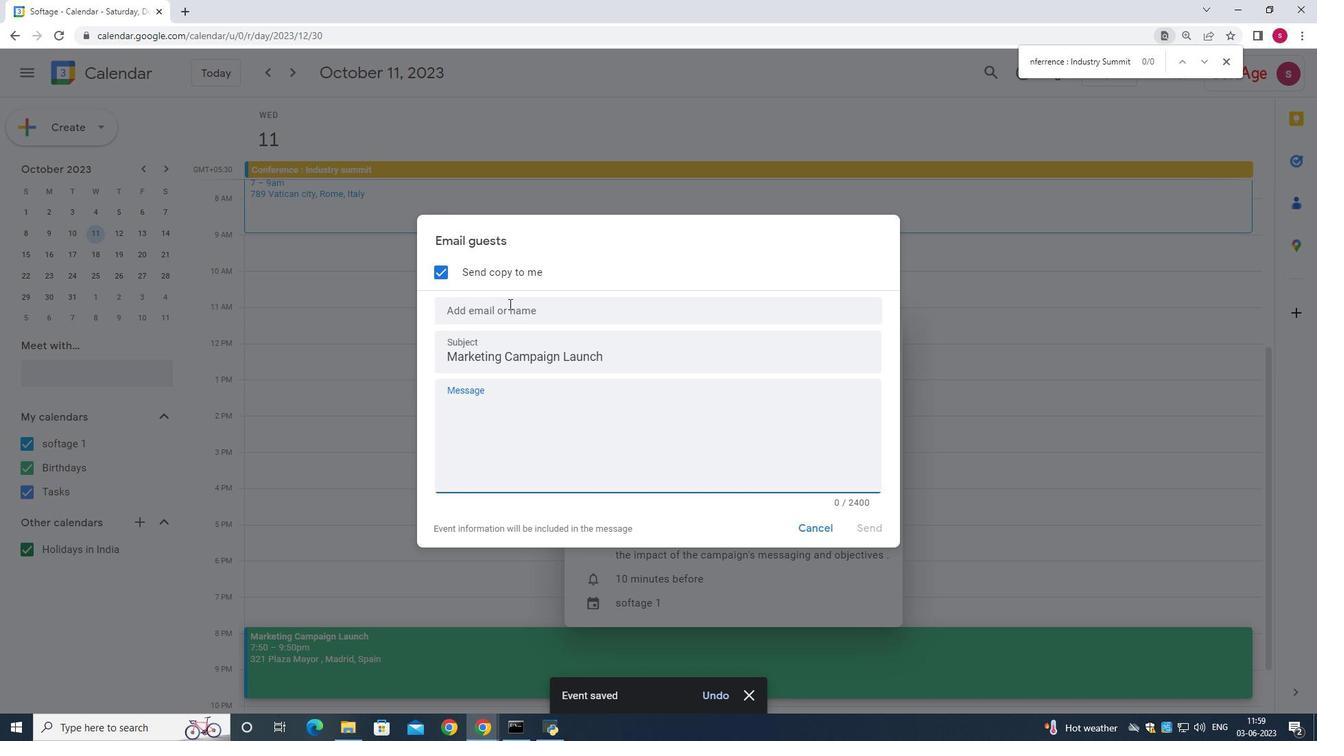 
Action: Key pressed softage.8
Screenshot: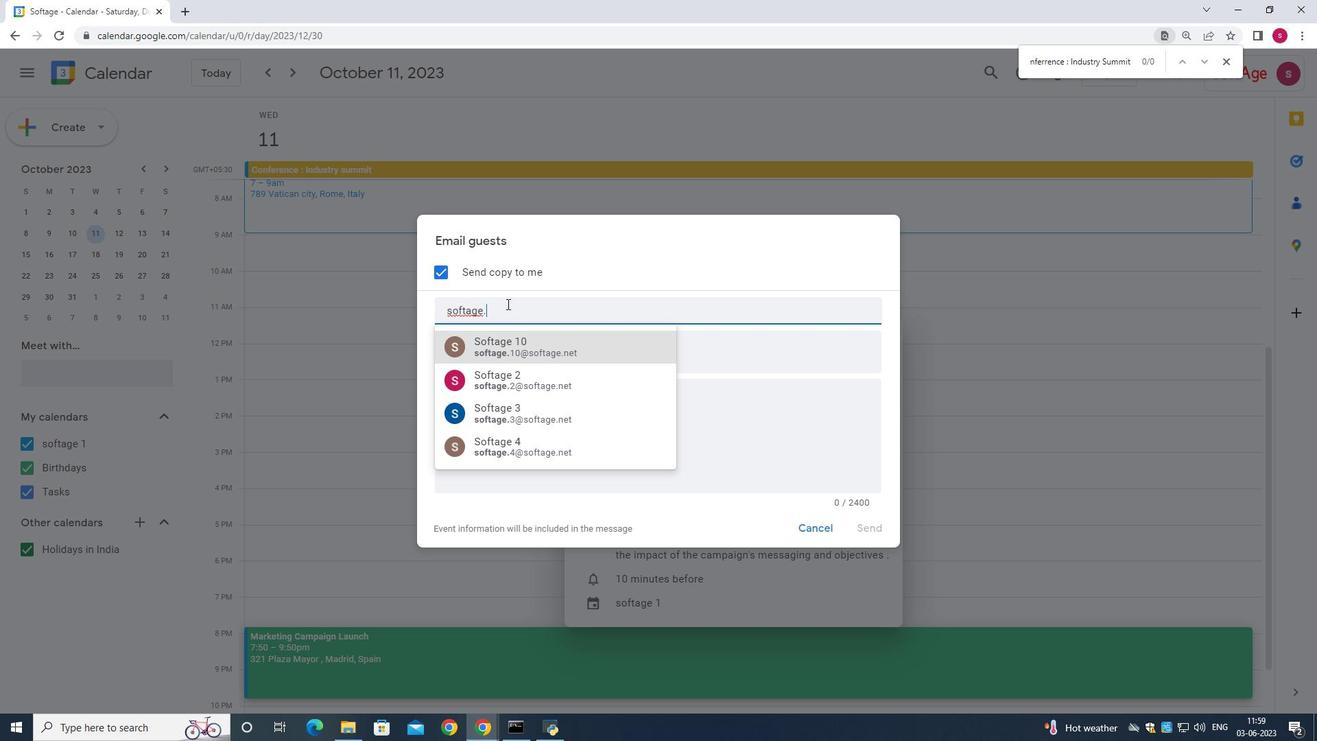 
Action: Mouse moved to (503, 352)
Screenshot: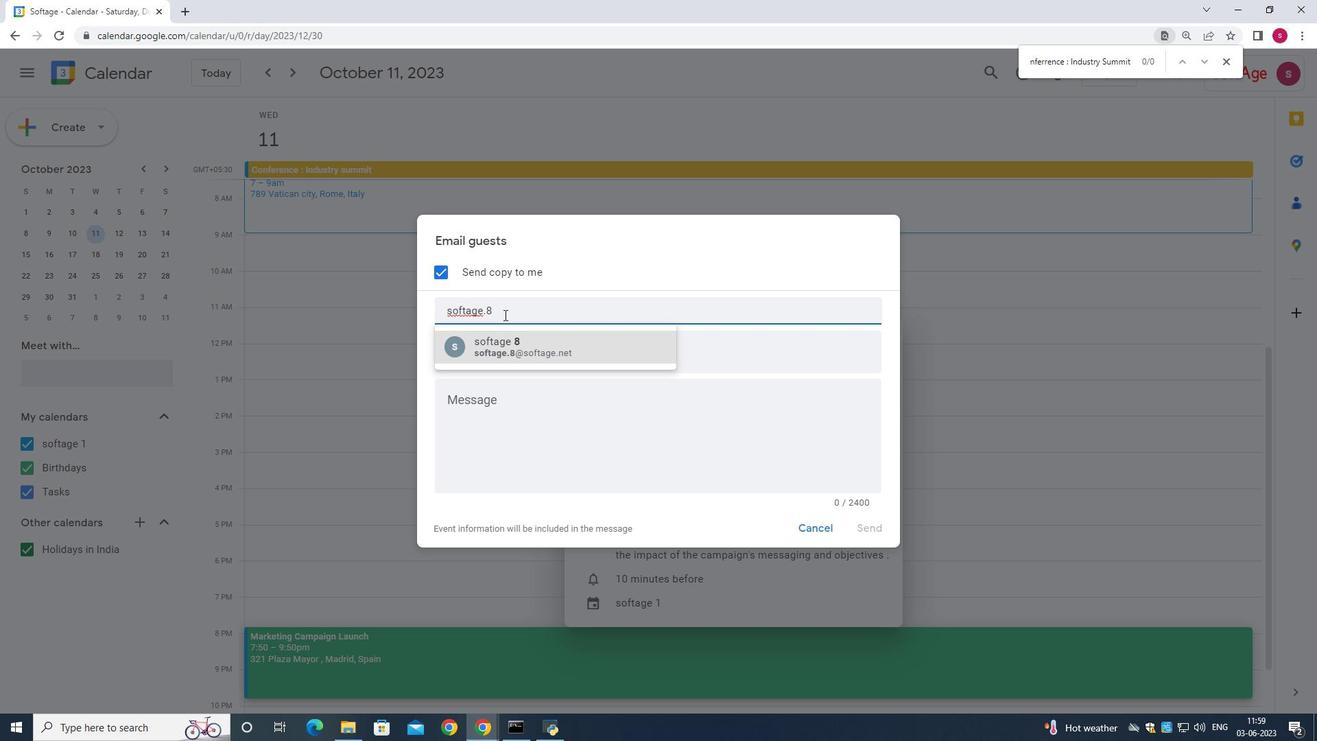 
Action: Mouse pressed left at (503, 352)
Screenshot: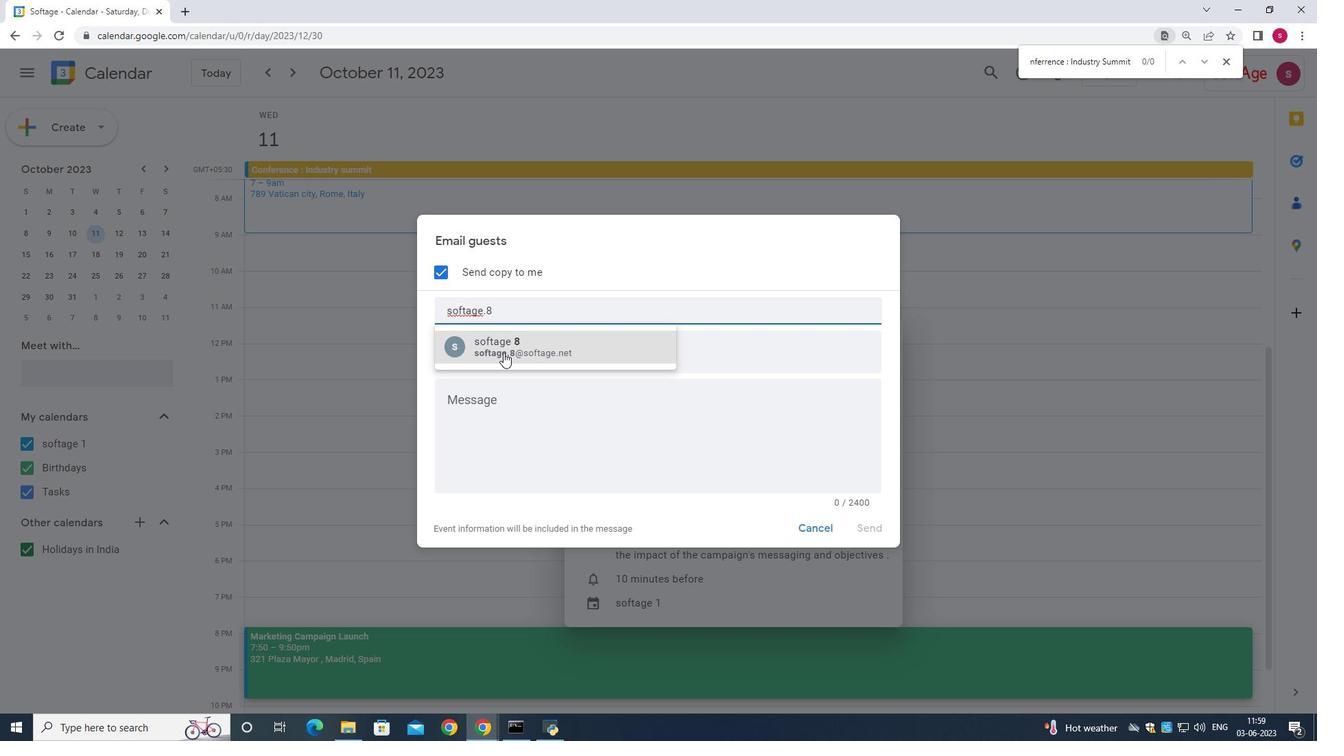 
Action: Key pressed softage.9
Screenshot: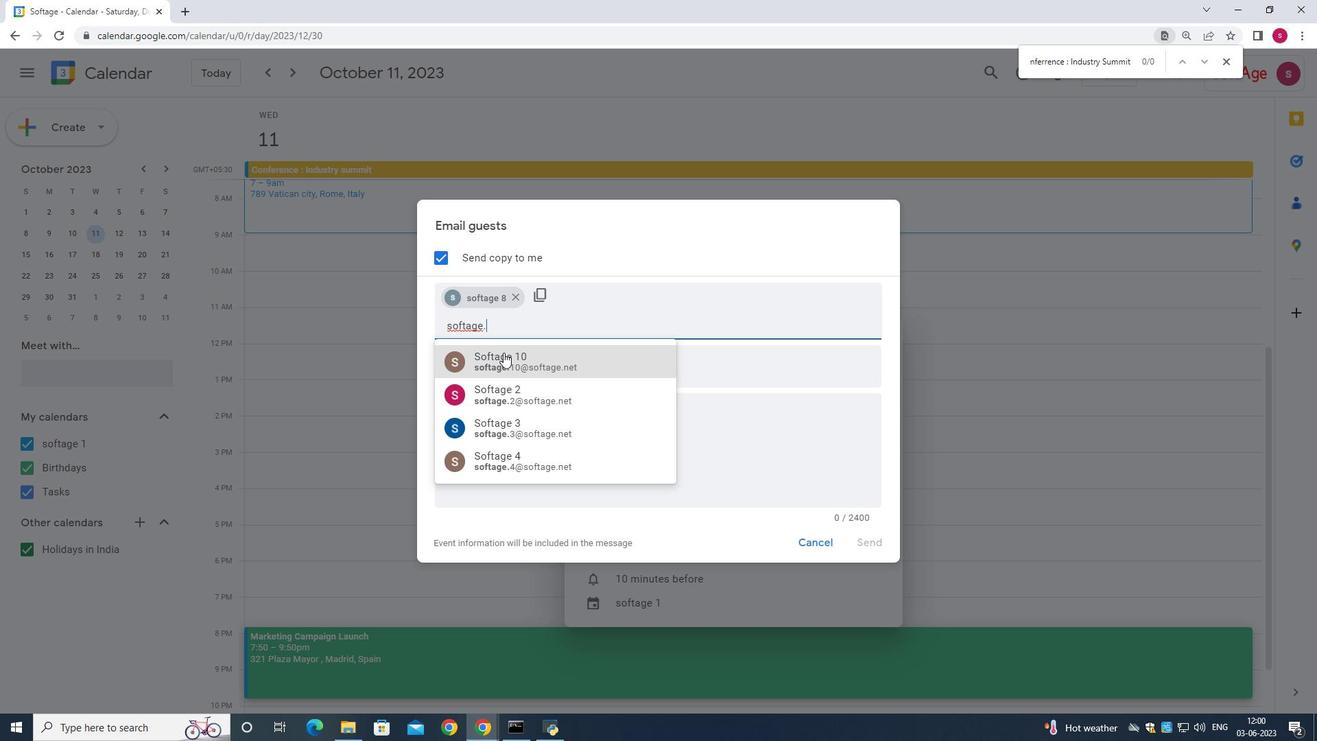 
Action: Mouse pressed left at (503, 352)
Screenshot: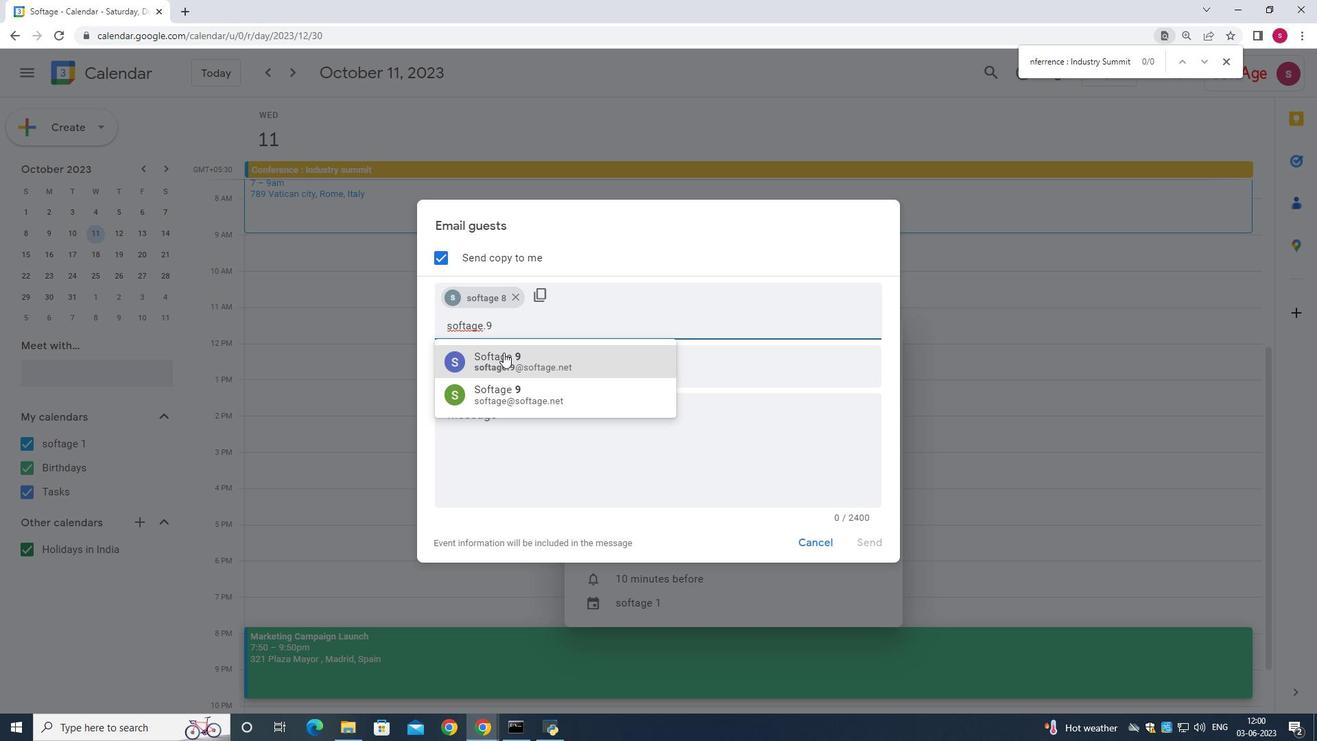 
Action: Mouse moved to (627, 454)
Screenshot: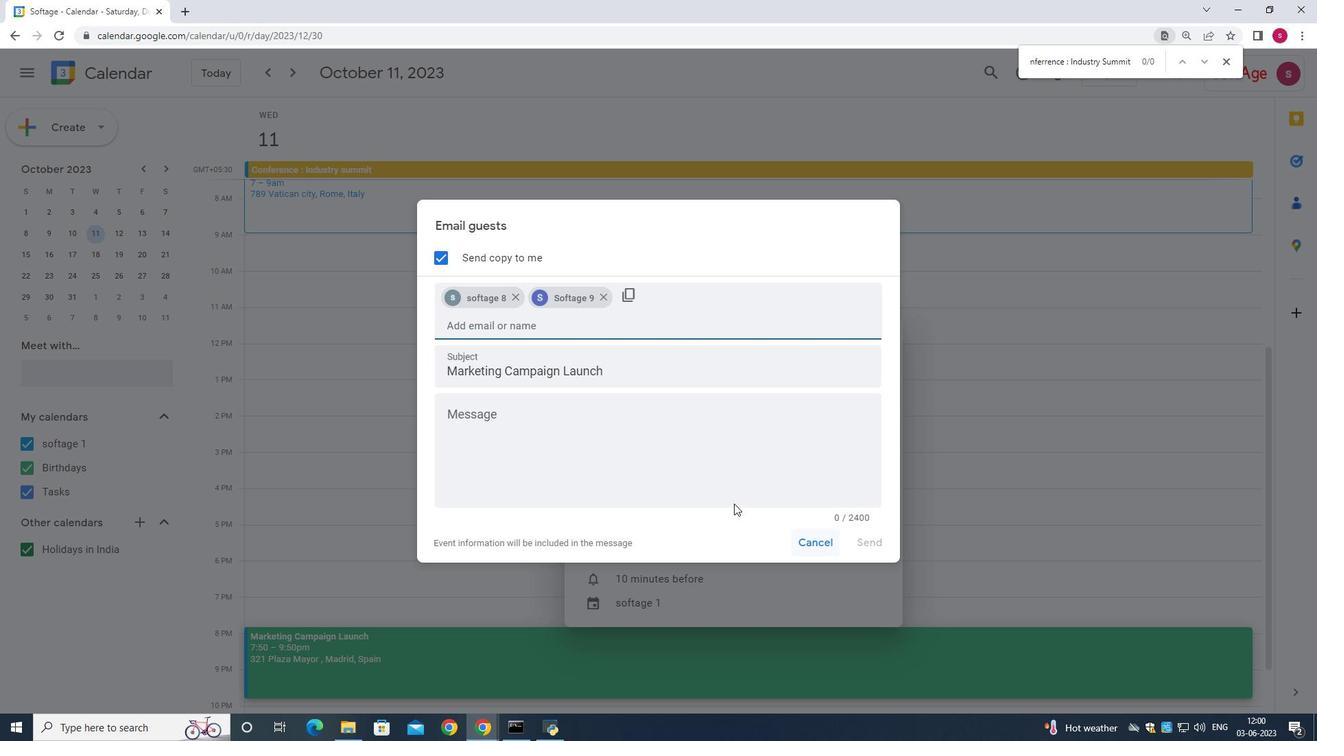 
Action: Mouse pressed left at (627, 454)
Screenshot: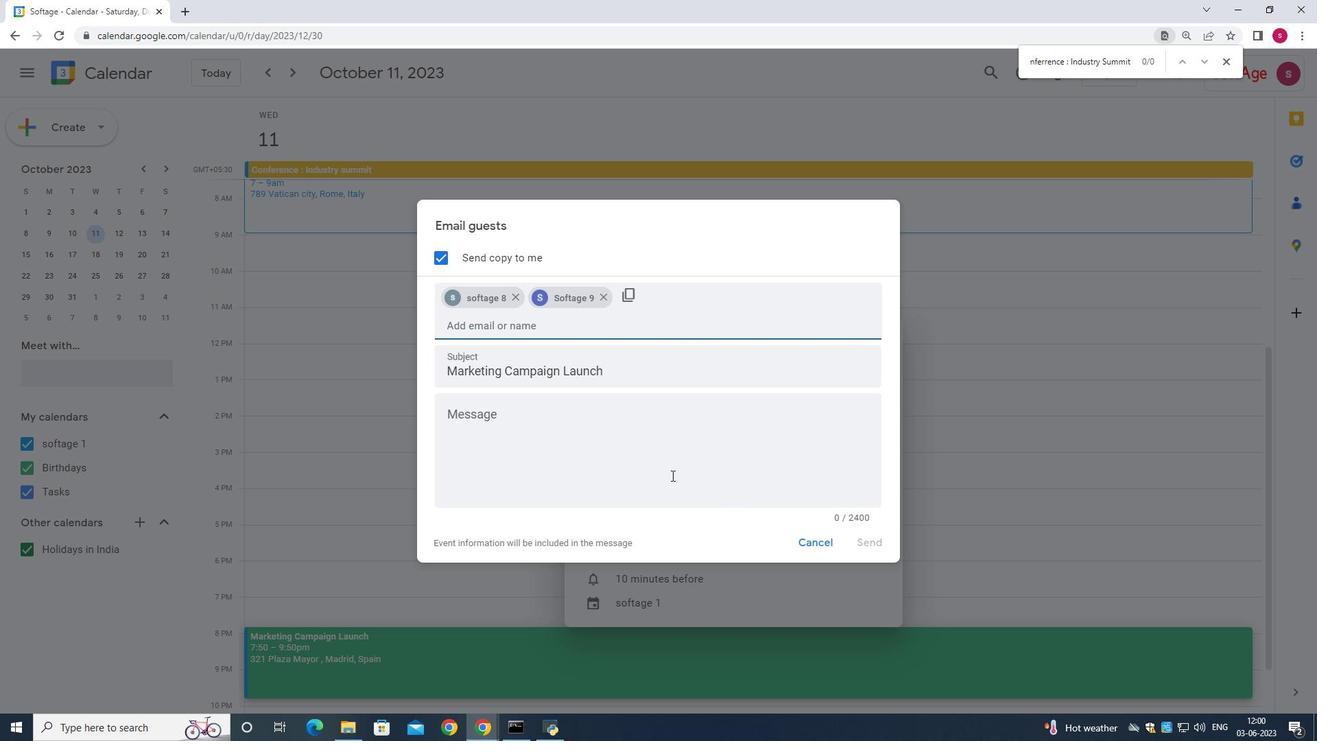 
Action: Mouse moved to (626, 454)
Screenshot: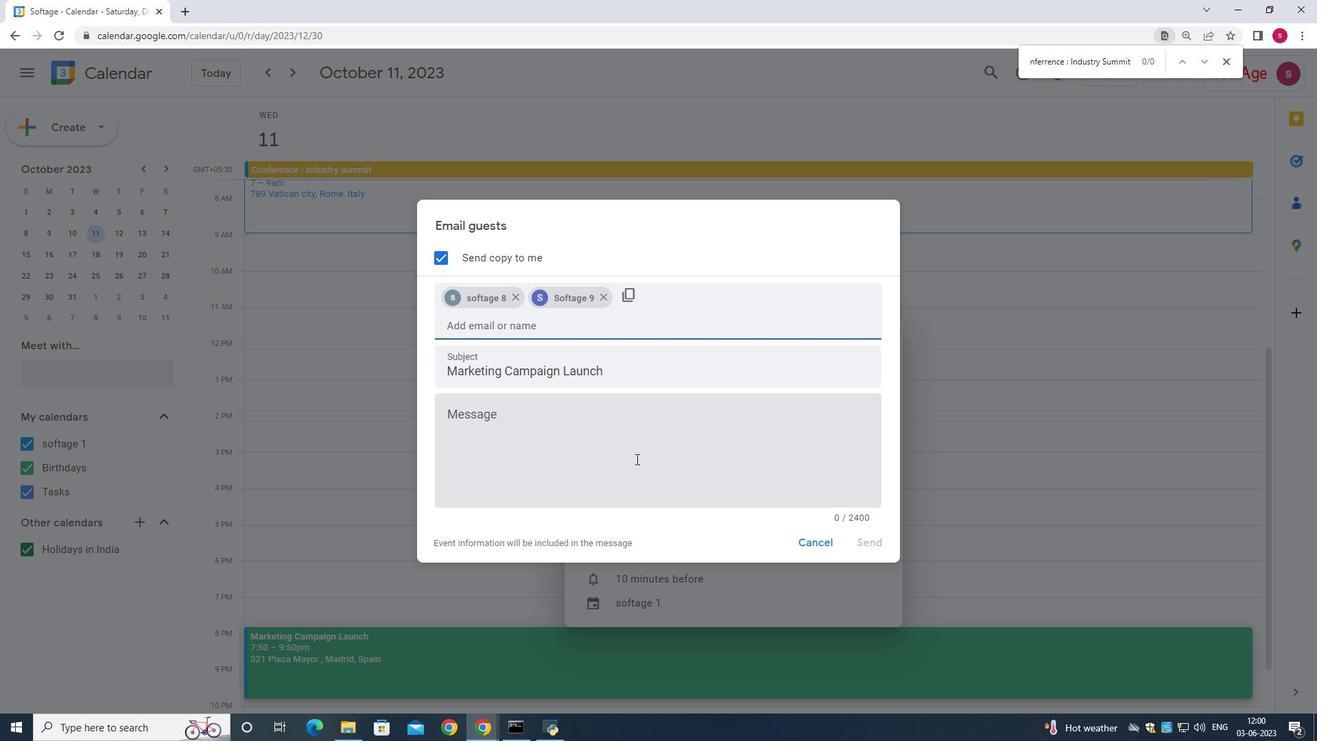 
Action: Key pressed <Key.shift>Marketing<Key.space><Key.shift>campaign<Key.space><Key.shift><Key.shift><Key.shift><Key.shift>Launch<Key.space>a<Key.space><Key.backspace><Key.backspace><Key.backspace>,<Key.space>a<Key.space>remind<Key.space><Key.backspace>er<Key.space>for<Key.space>the<Key.space>event<Key.space><Key.shift>Weekly<Key.space>on<Key.space><Key.shift>Sunday
Screenshot: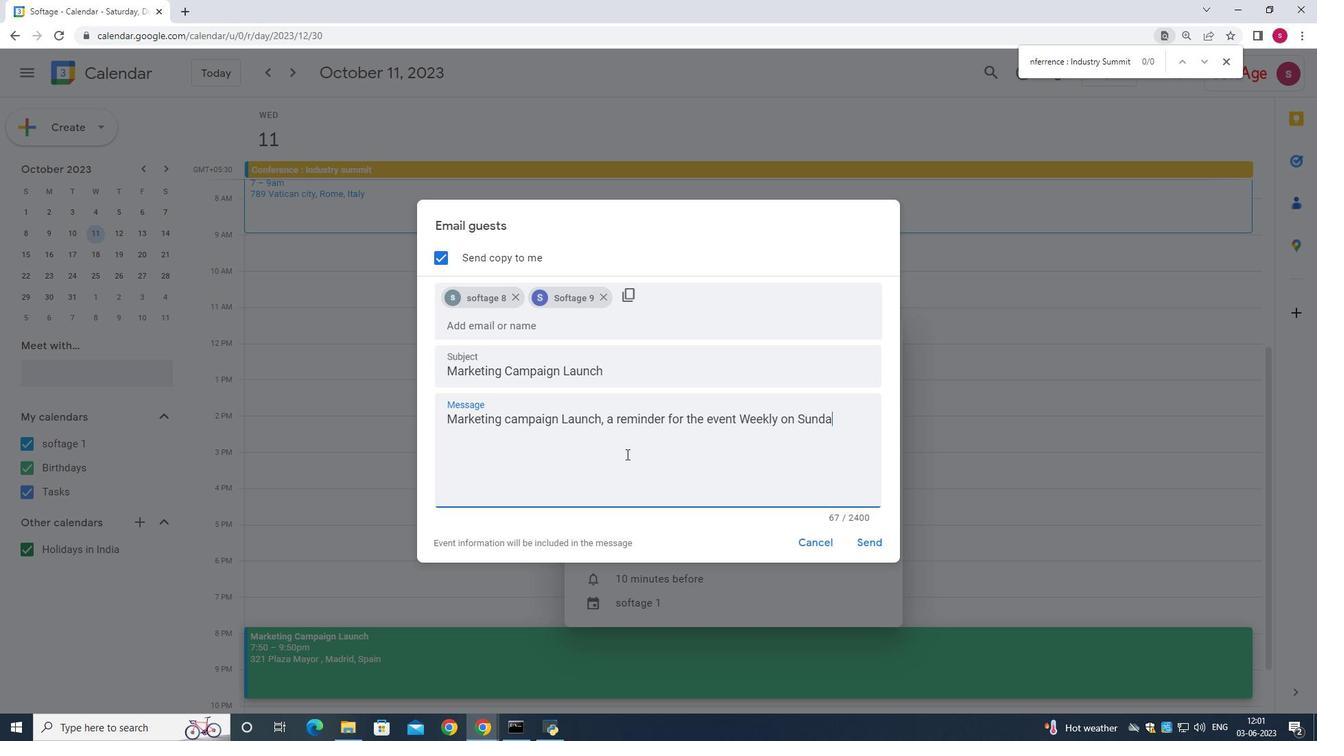 
Action: Mouse moved to (878, 549)
Screenshot: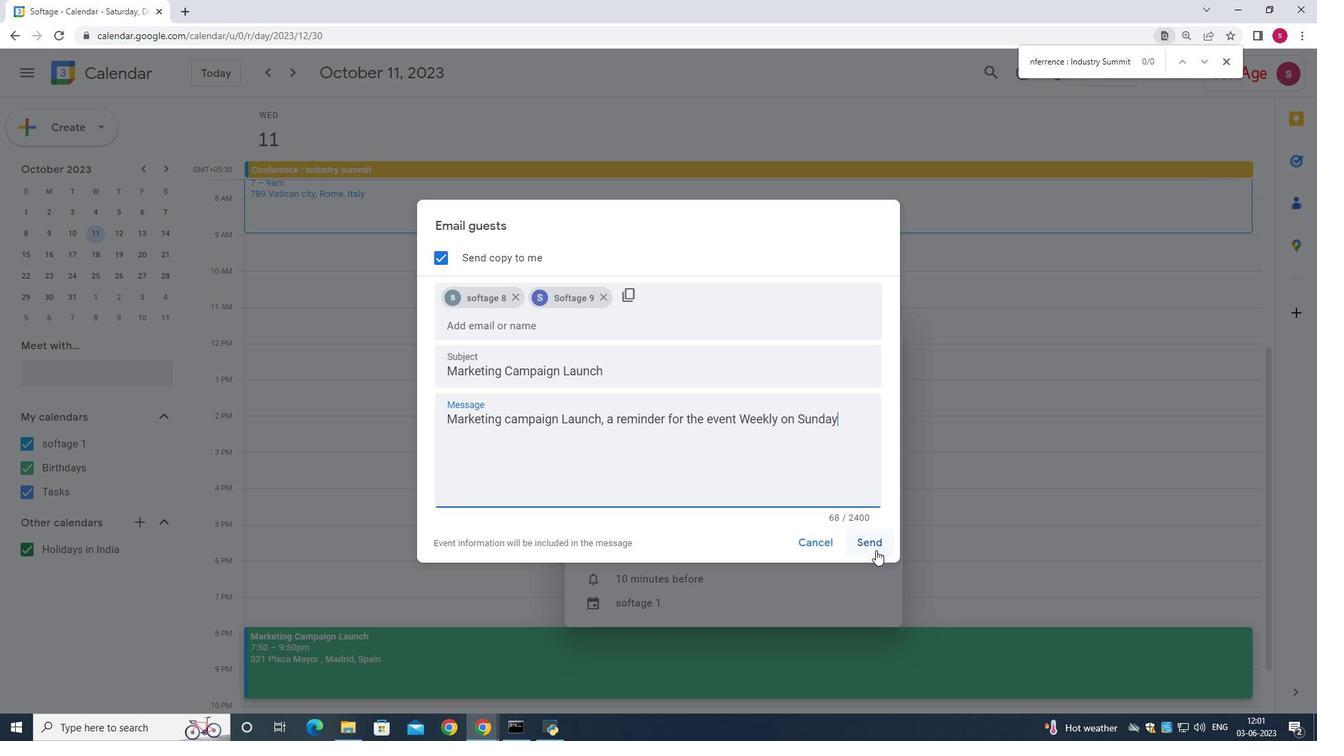 
Action: Mouse pressed left at (878, 549)
Screenshot: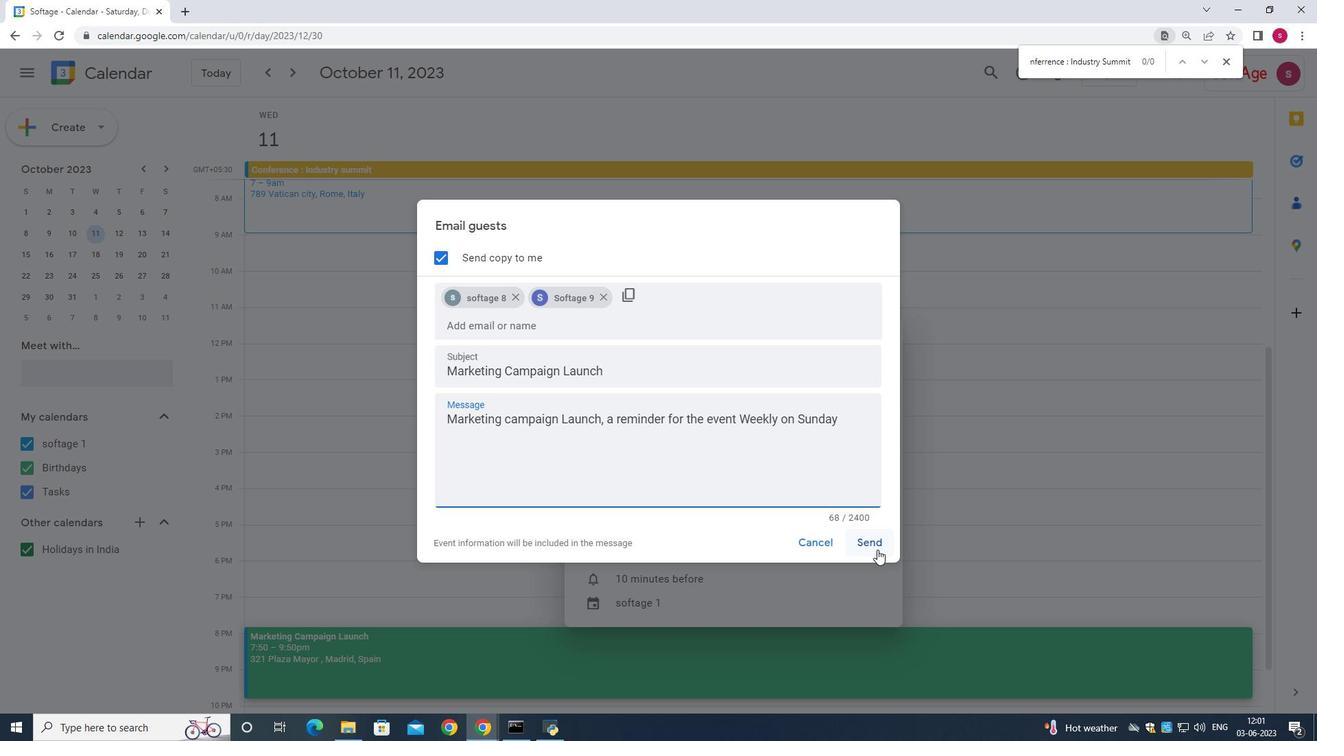 
Action: Mouse moved to (252, 22)
Screenshot: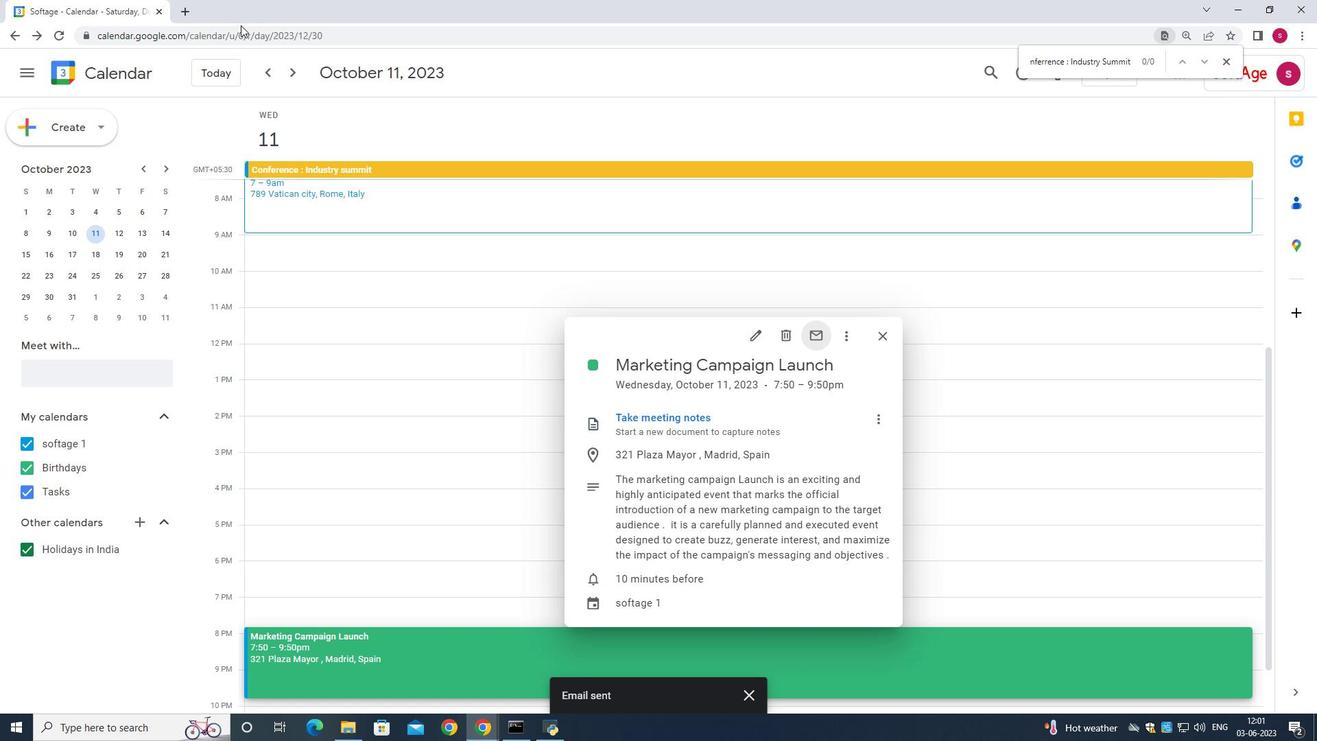 
